 Task: Add Sprouts Organic Black Chia Seeds to the cart.
Action: Mouse pressed left at (22, 88)
Screenshot: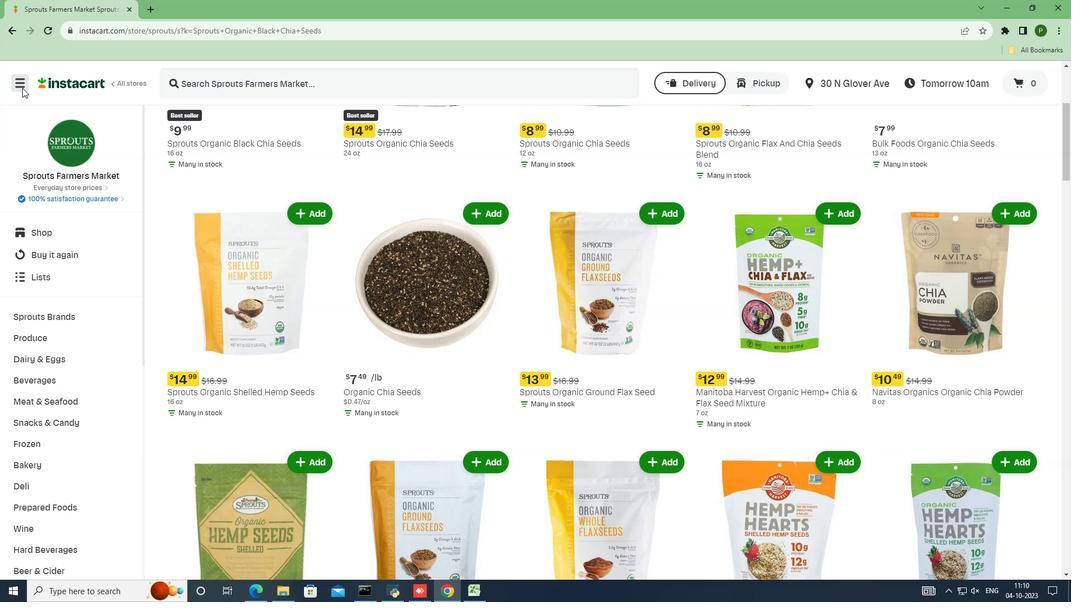 
Action: Mouse moved to (50, 318)
Screenshot: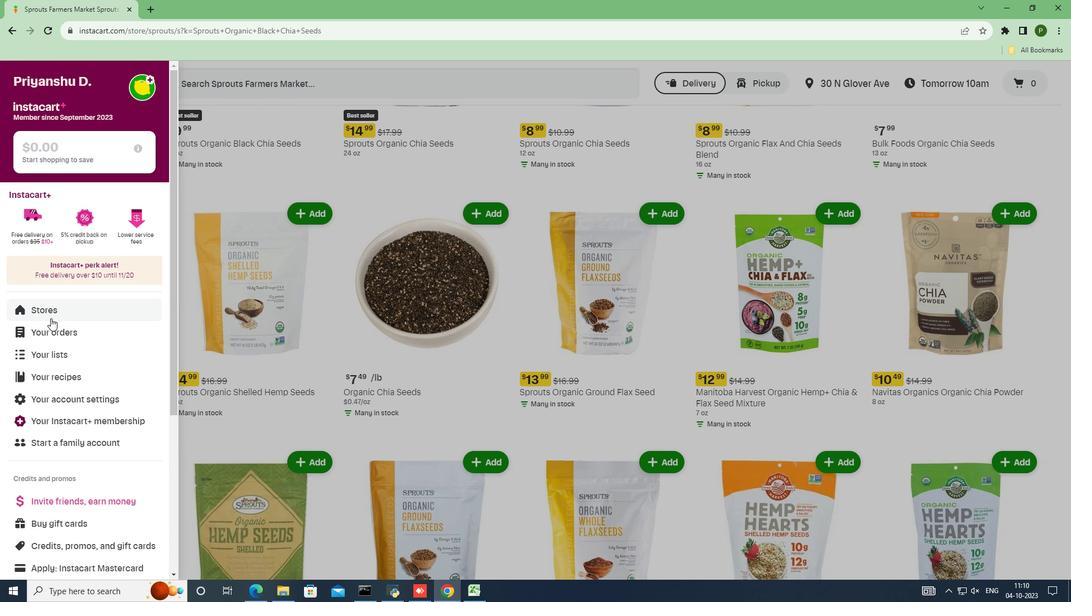 
Action: Mouse pressed left at (50, 318)
Screenshot: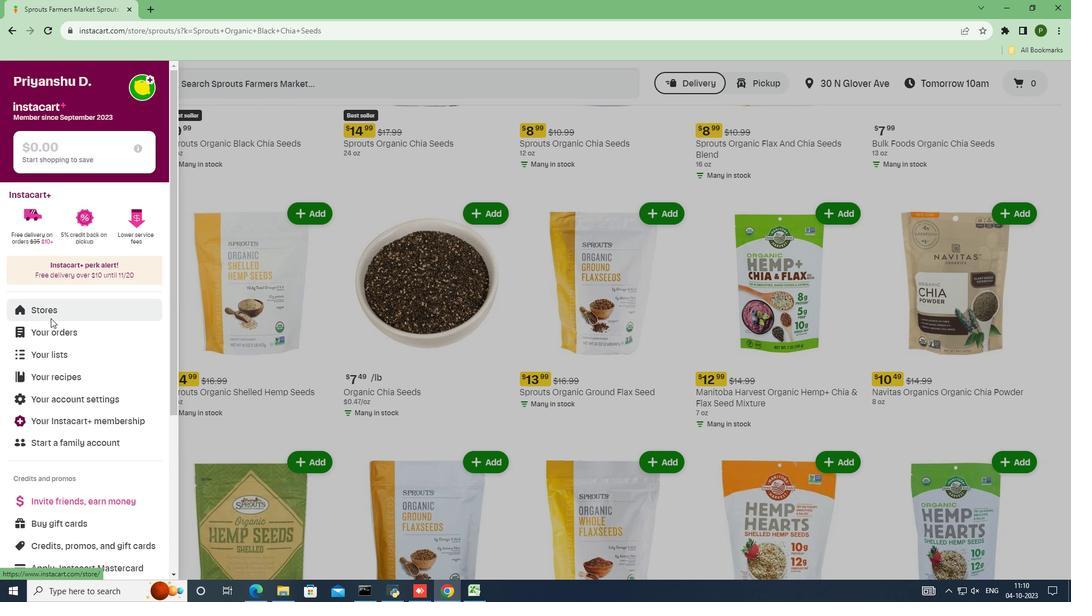 
Action: Mouse moved to (249, 128)
Screenshot: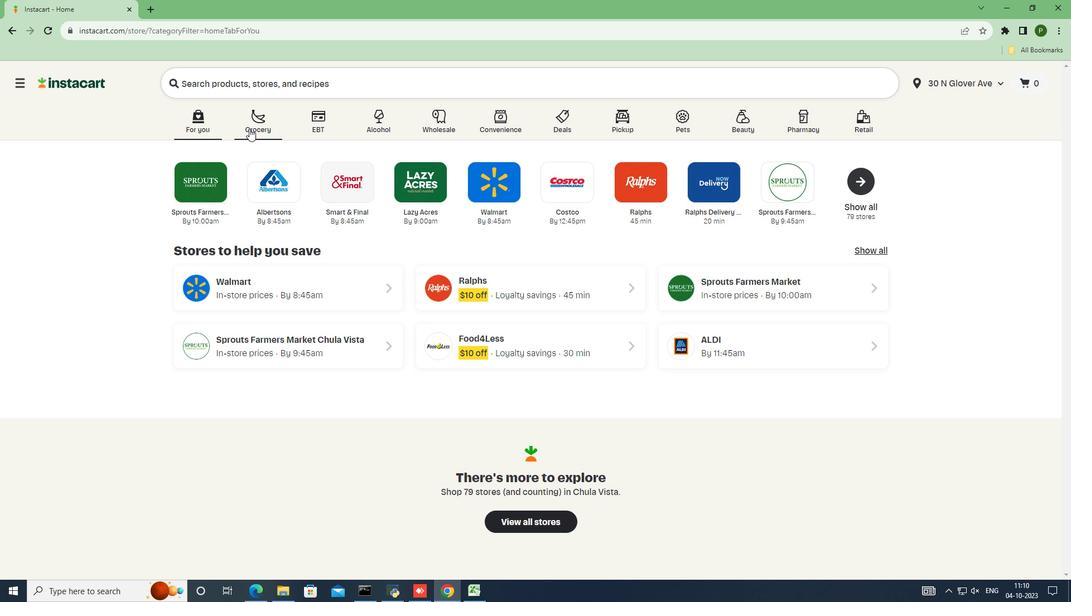 
Action: Mouse pressed left at (249, 128)
Screenshot: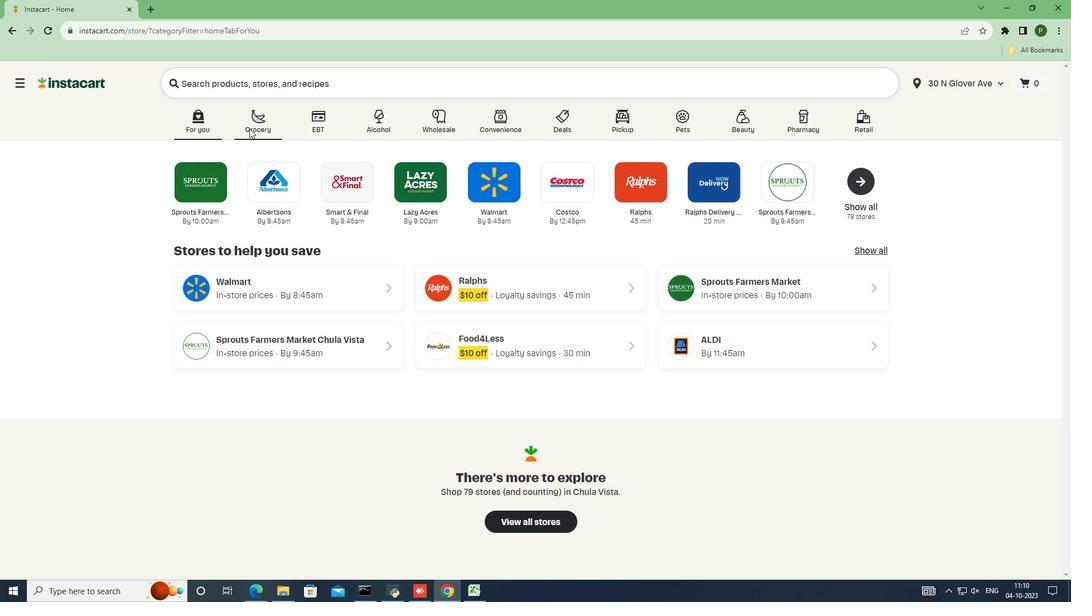 
Action: Mouse moved to (685, 262)
Screenshot: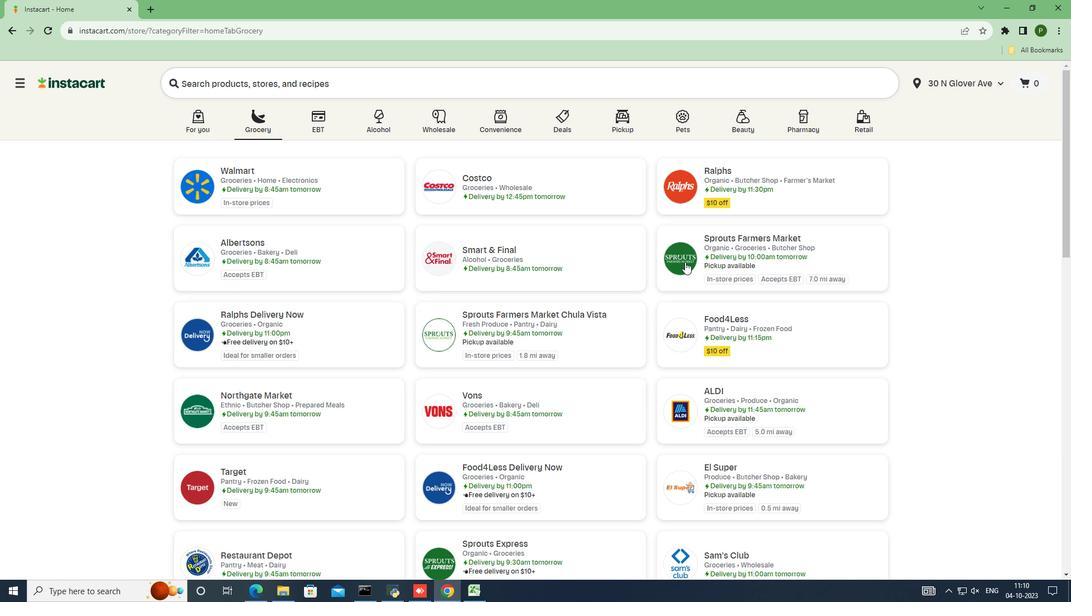 
Action: Mouse pressed left at (685, 262)
Screenshot: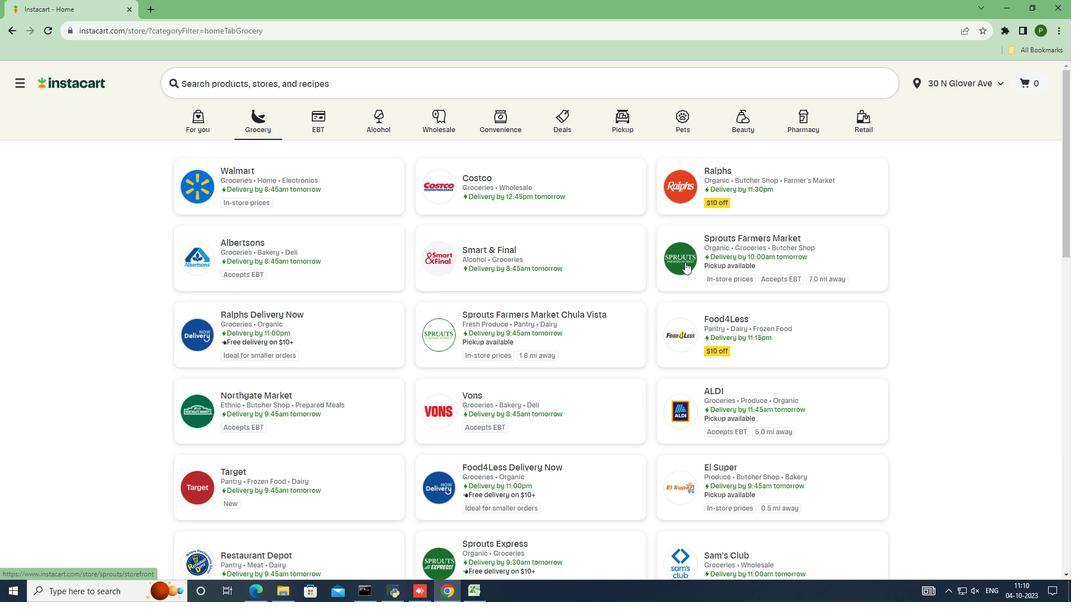 
Action: Mouse moved to (95, 315)
Screenshot: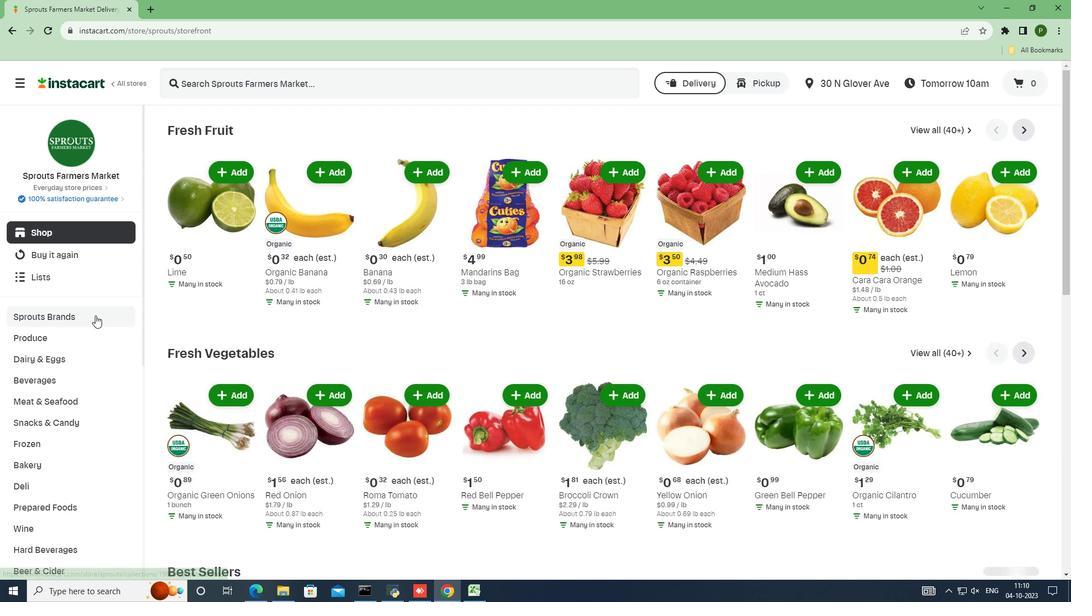 
Action: Mouse pressed left at (95, 315)
Screenshot: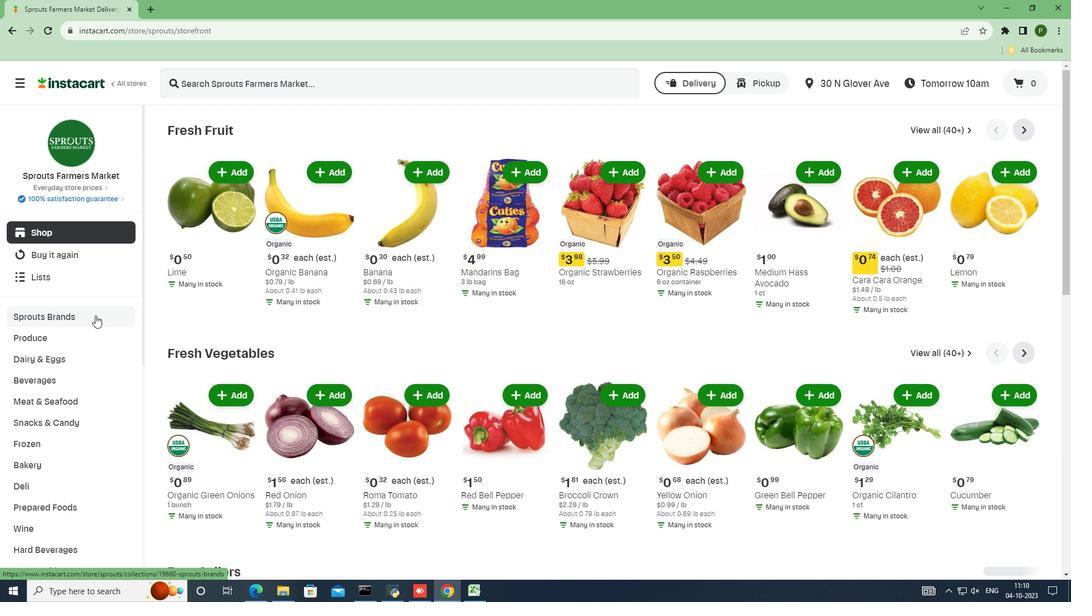 
Action: Mouse moved to (70, 405)
Screenshot: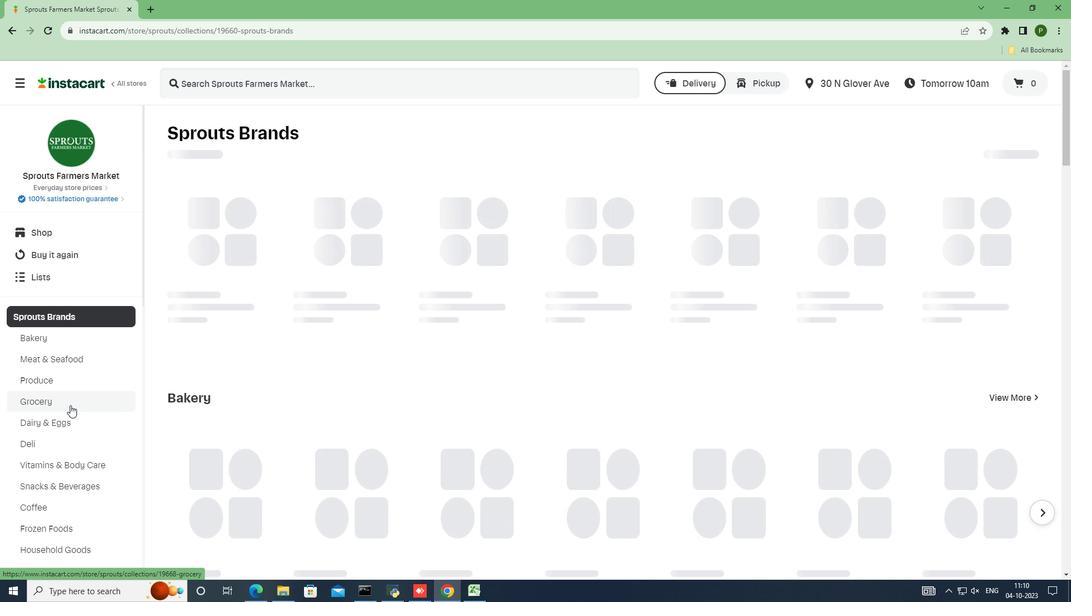 
Action: Mouse pressed left at (70, 405)
Screenshot: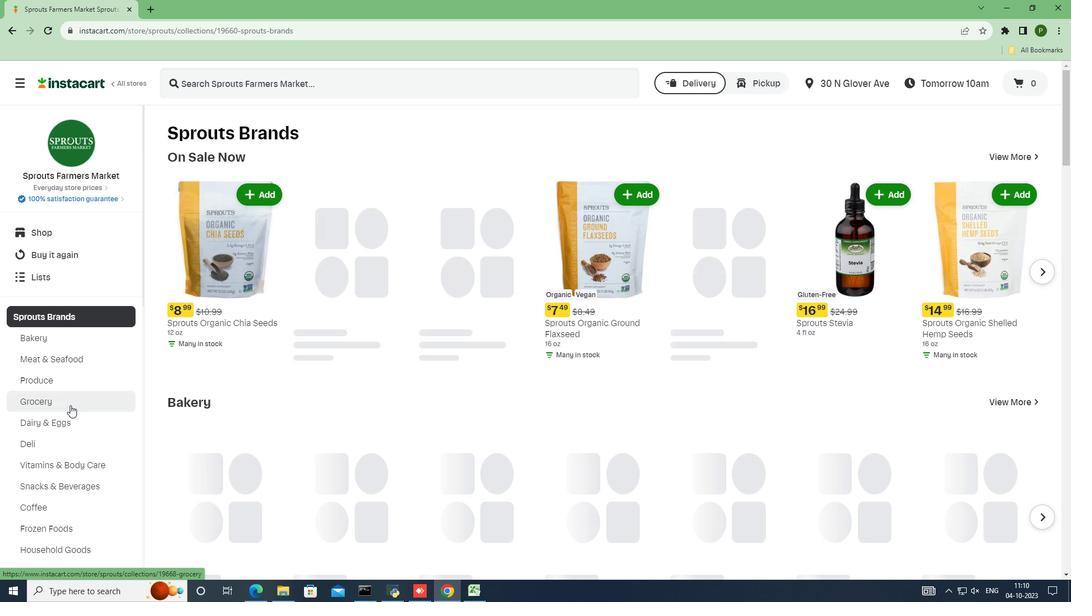
Action: Mouse moved to (258, 214)
Screenshot: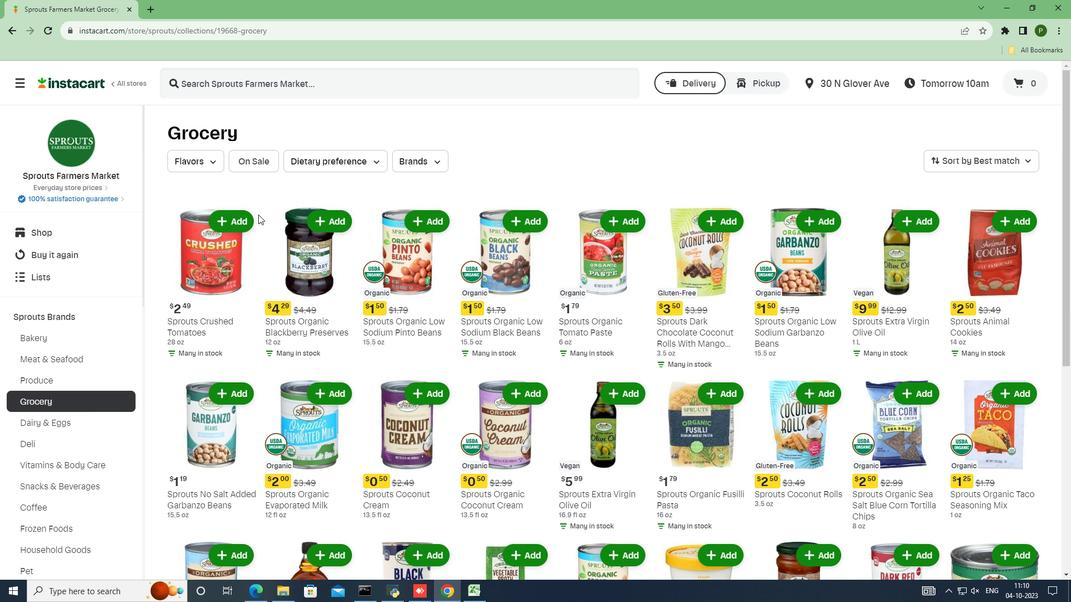 
Action: Mouse scrolled (258, 214) with delta (0, 0)
Screenshot: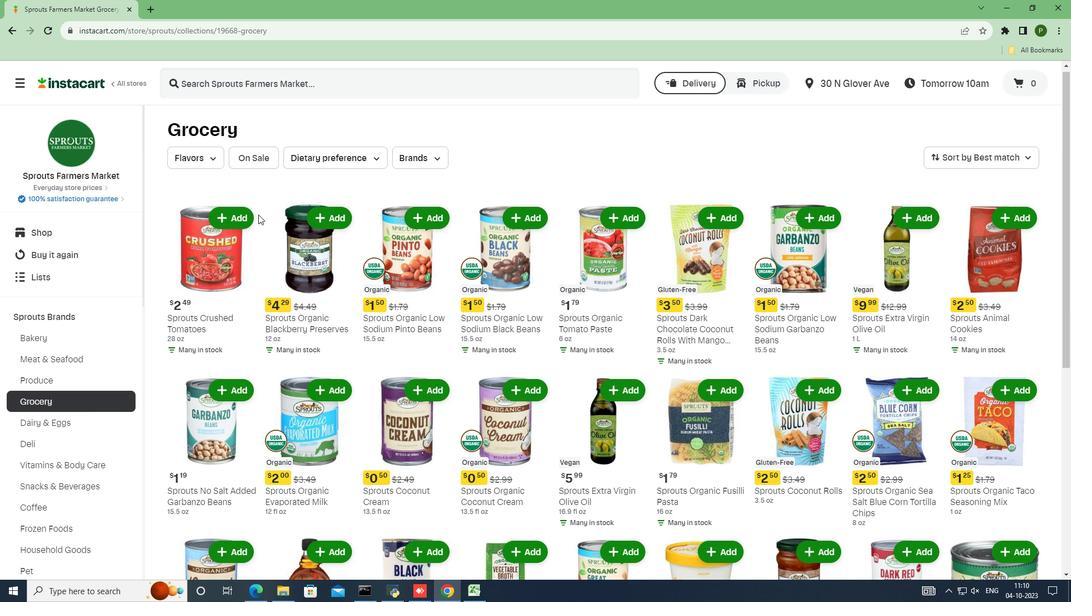 
Action: Mouse scrolled (258, 214) with delta (0, 0)
Screenshot: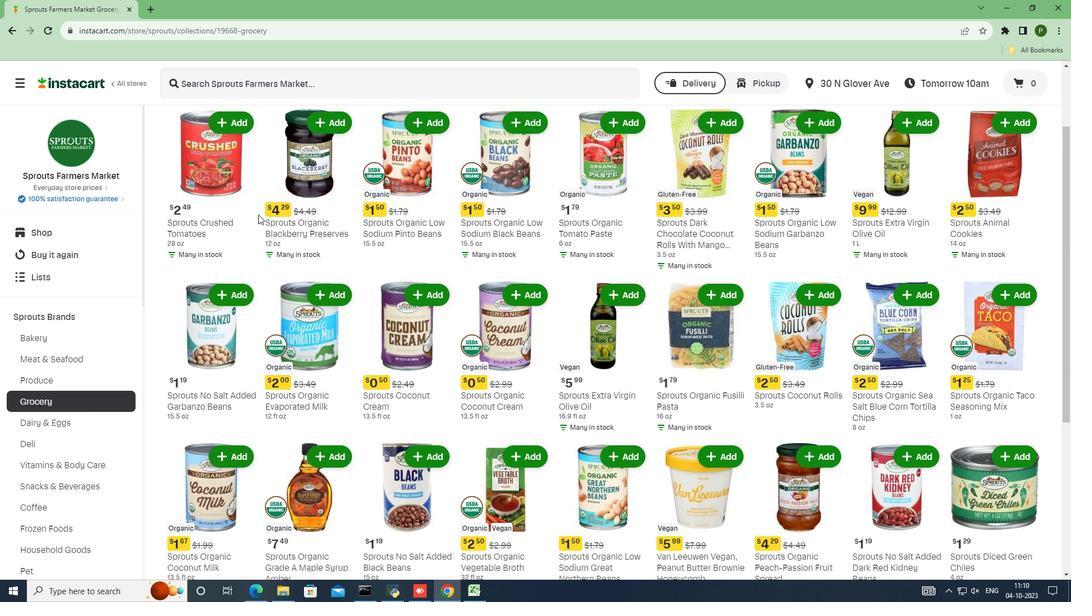 
Action: Mouse scrolled (258, 214) with delta (0, 0)
Screenshot: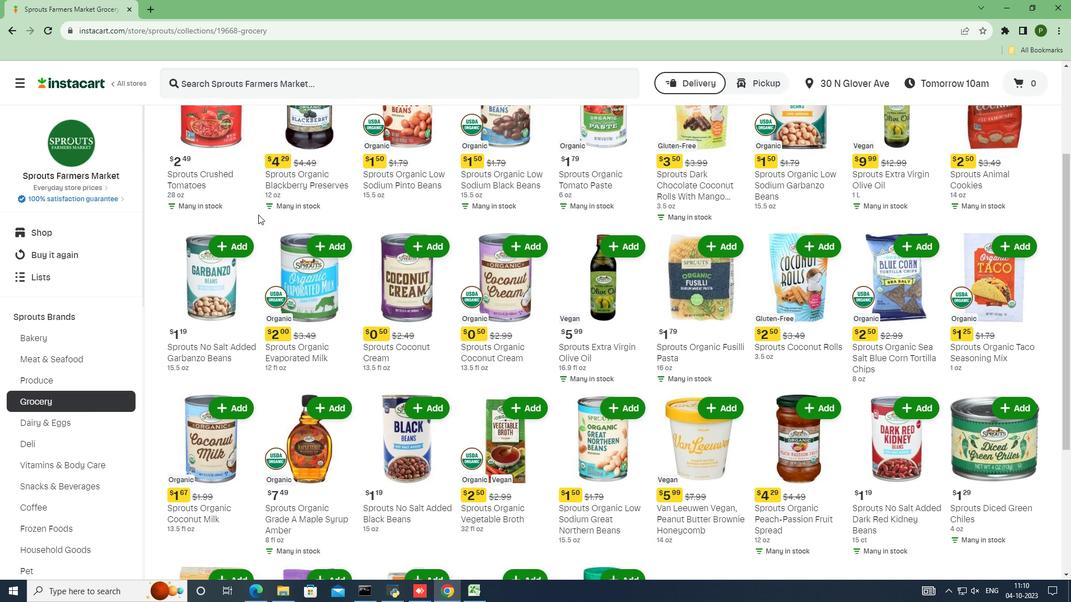 
Action: Mouse scrolled (258, 214) with delta (0, 0)
Screenshot: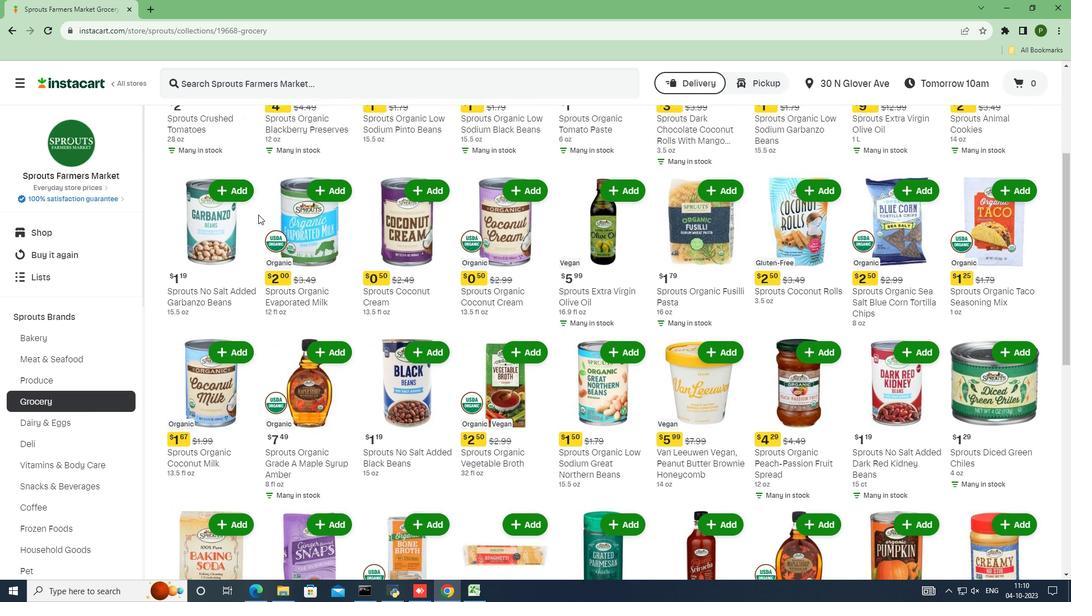 
Action: Mouse scrolled (258, 214) with delta (0, 0)
Screenshot: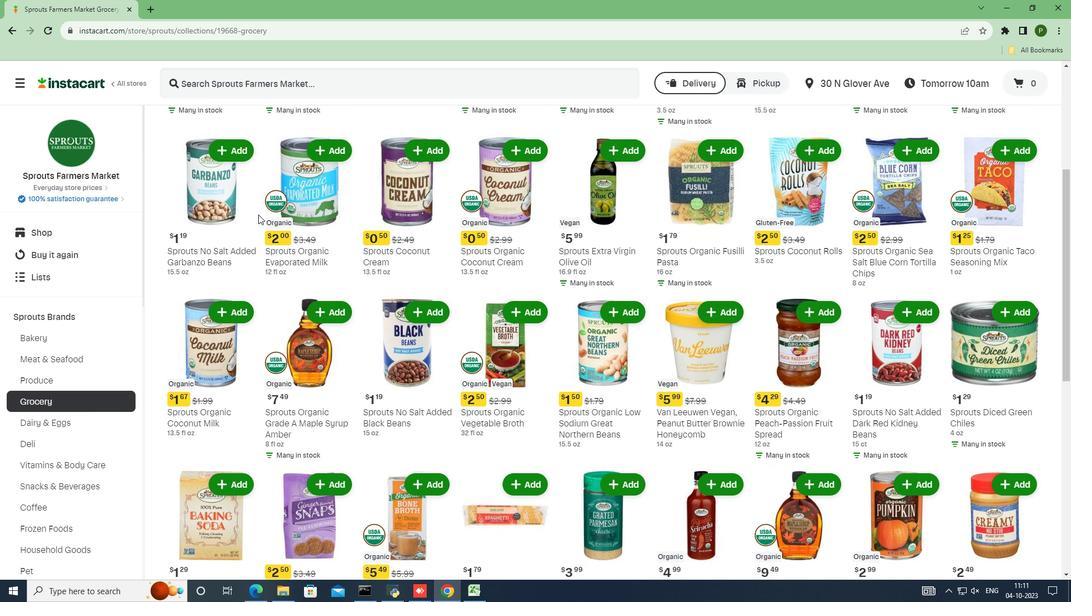 
Action: Mouse scrolled (258, 214) with delta (0, 0)
Screenshot: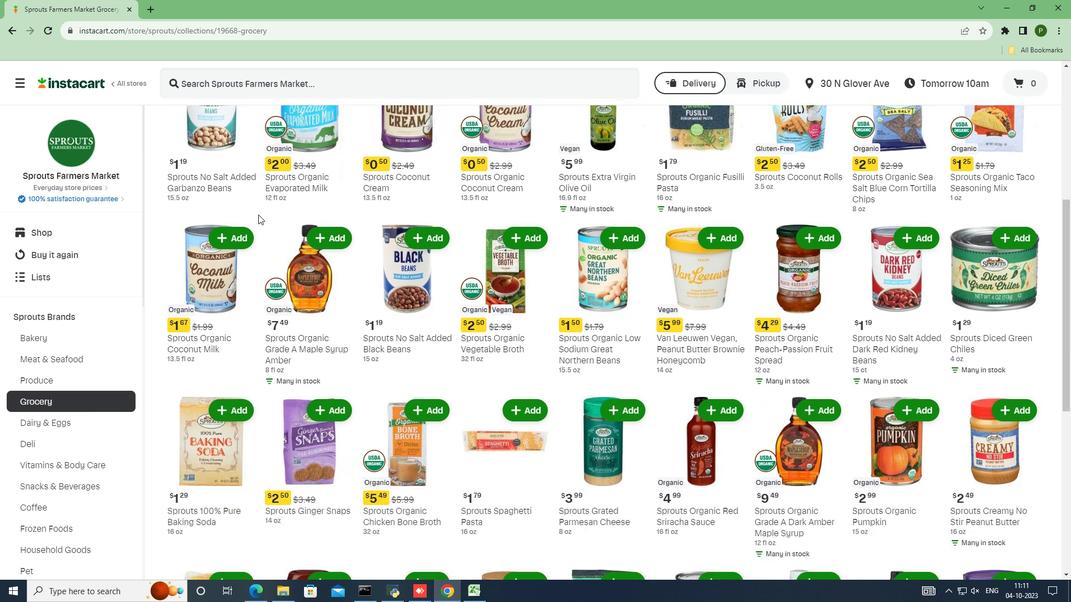 
Action: Mouse scrolled (258, 214) with delta (0, 0)
Screenshot: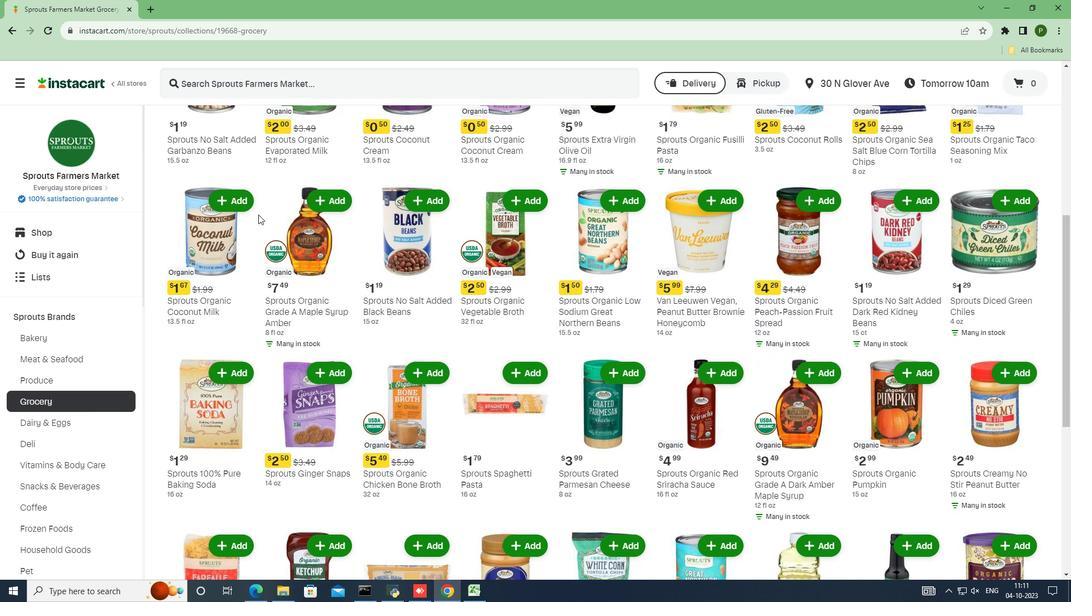 
Action: Mouse scrolled (258, 214) with delta (0, 0)
Screenshot: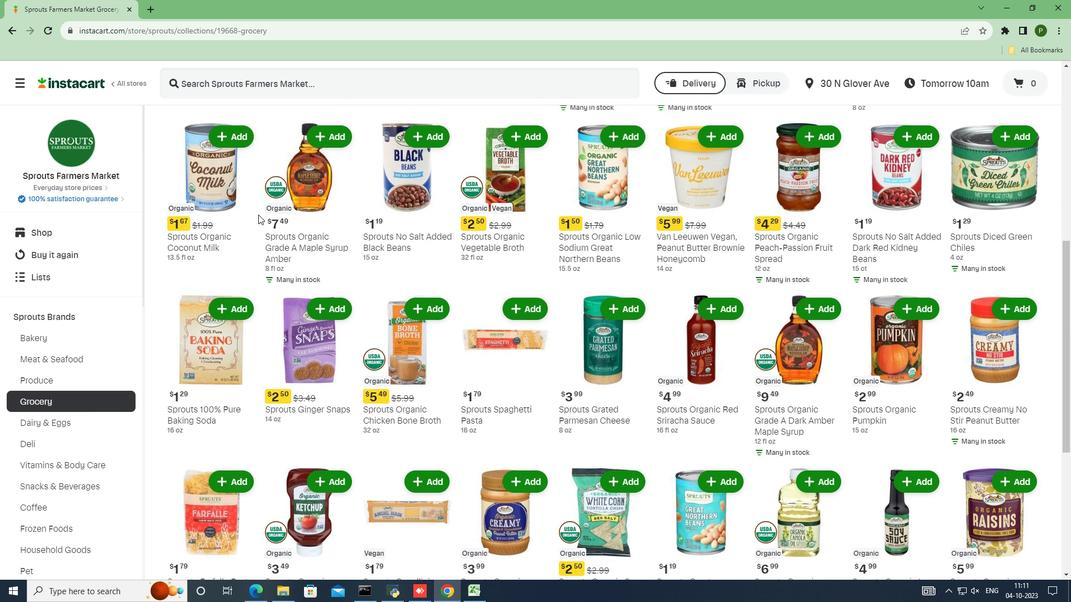 
Action: Mouse scrolled (258, 214) with delta (0, 0)
Screenshot: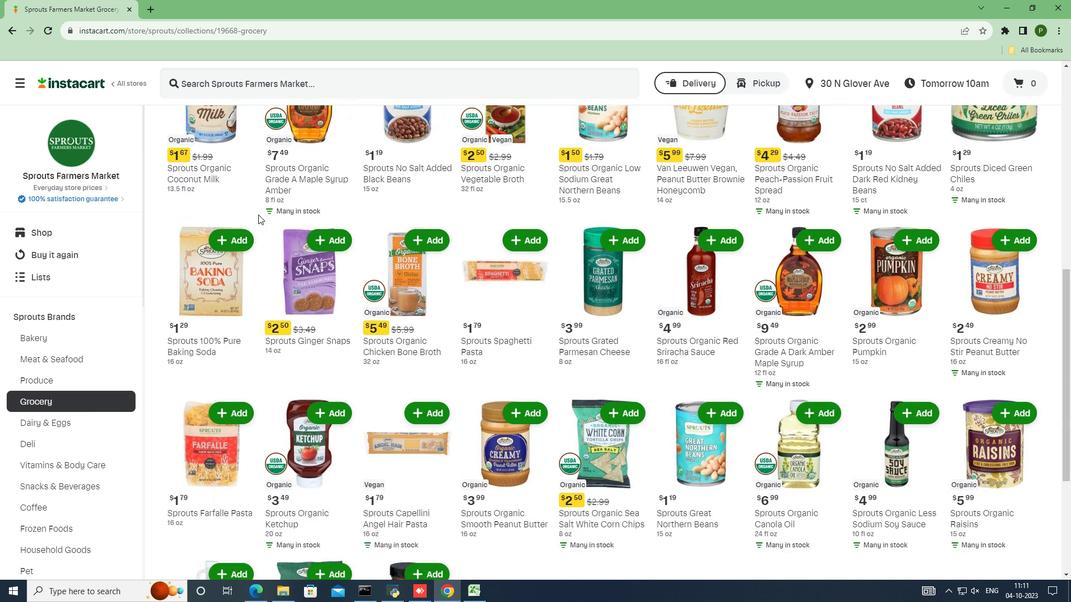 
Action: Mouse scrolled (258, 214) with delta (0, 0)
Screenshot: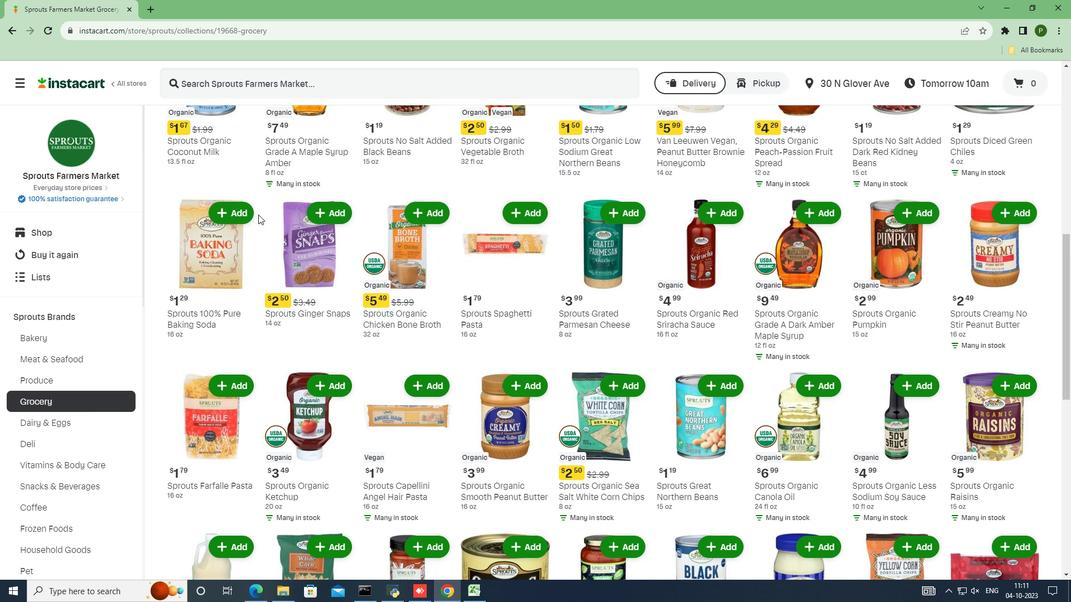 
Action: Mouse scrolled (258, 214) with delta (0, 0)
Screenshot: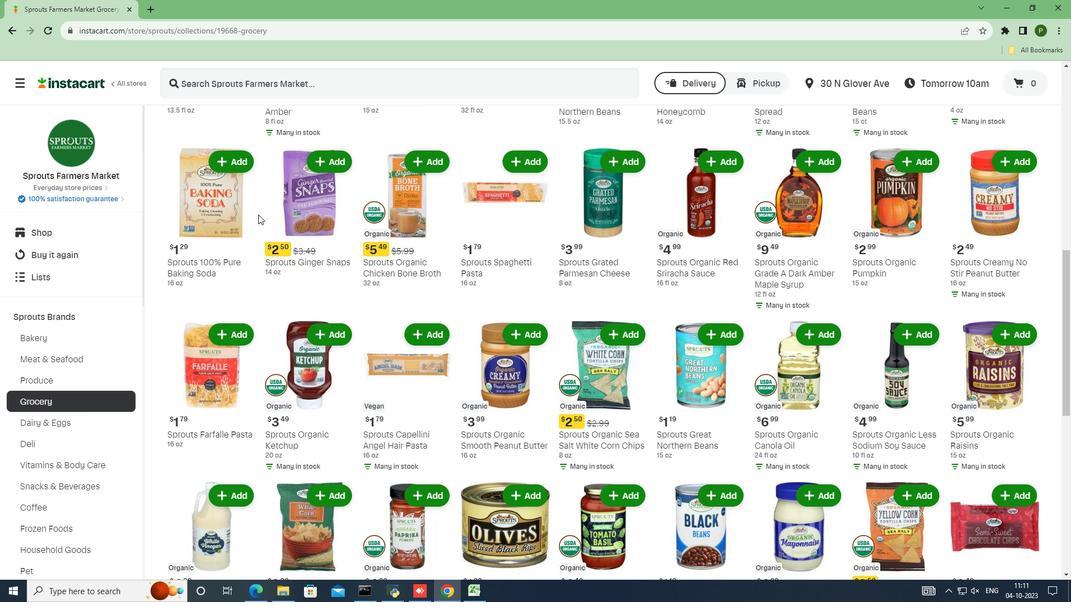 
Action: Mouse scrolled (258, 214) with delta (0, 0)
Screenshot: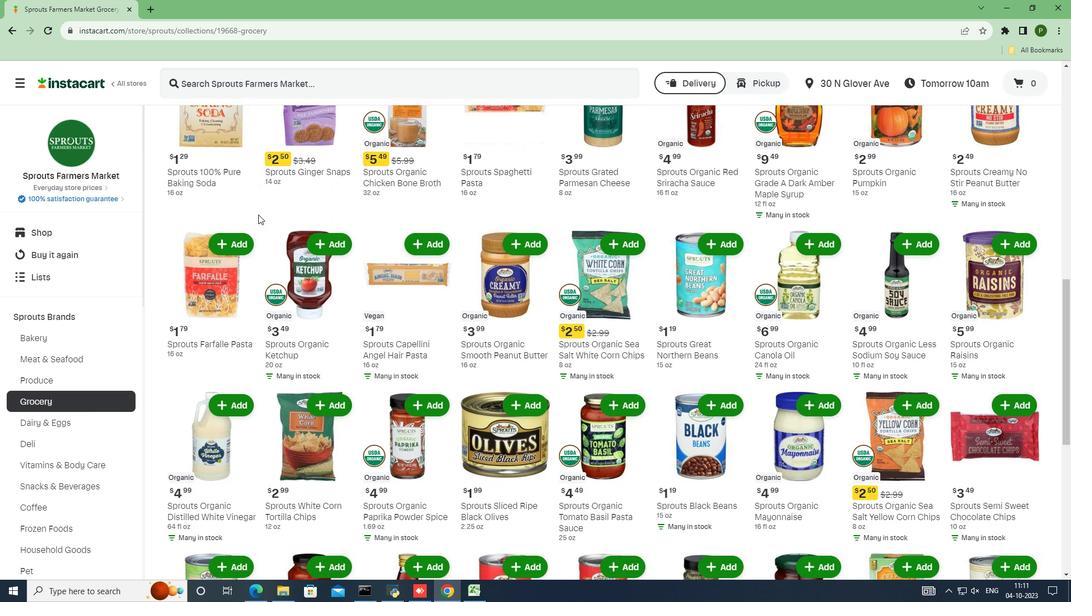 
Action: Mouse scrolled (258, 214) with delta (0, 0)
Screenshot: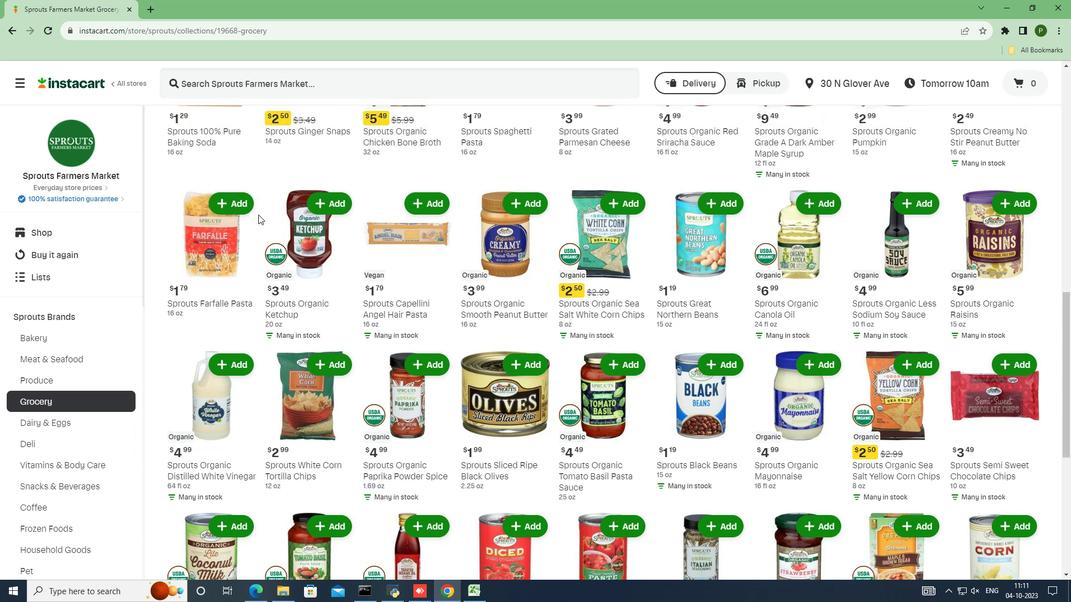 
Action: Mouse scrolled (258, 214) with delta (0, 0)
Screenshot: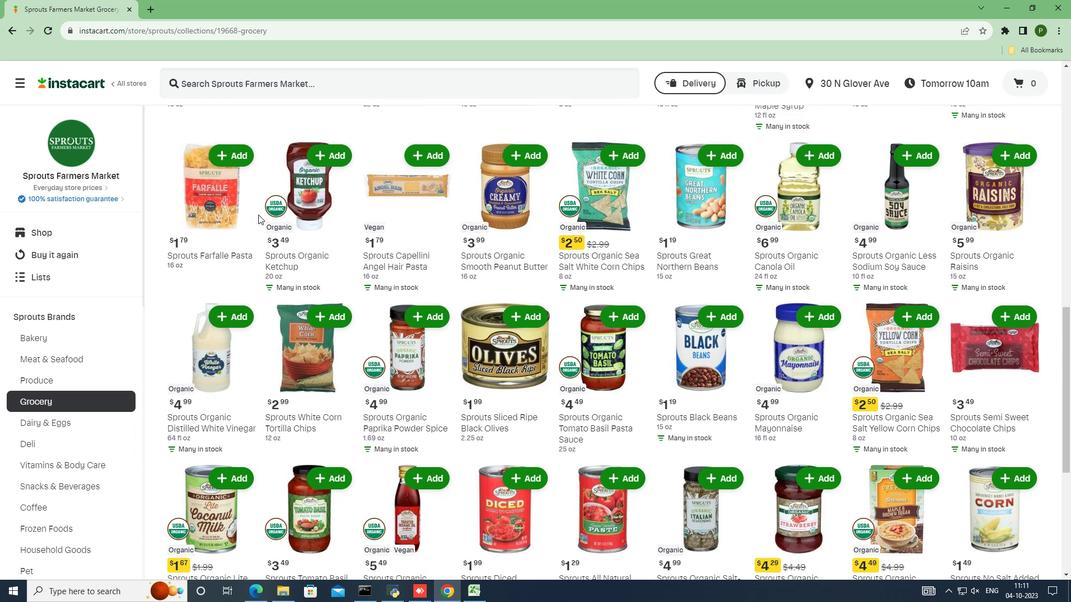 
Action: Mouse scrolled (258, 214) with delta (0, 0)
Screenshot: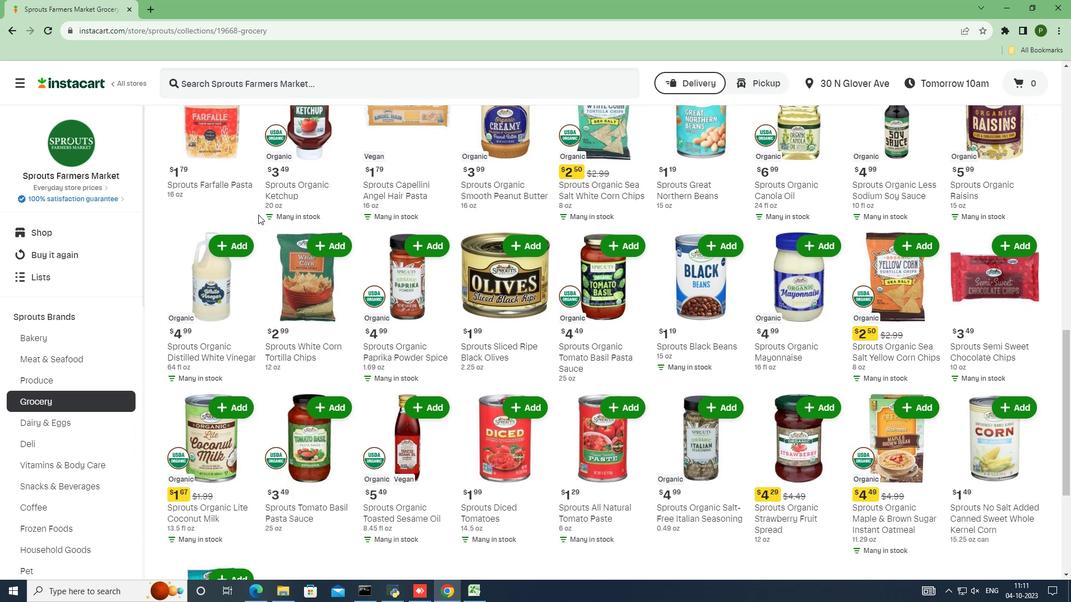 
Action: Mouse scrolled (258, 214) with delta (0, 0)
Screenshot: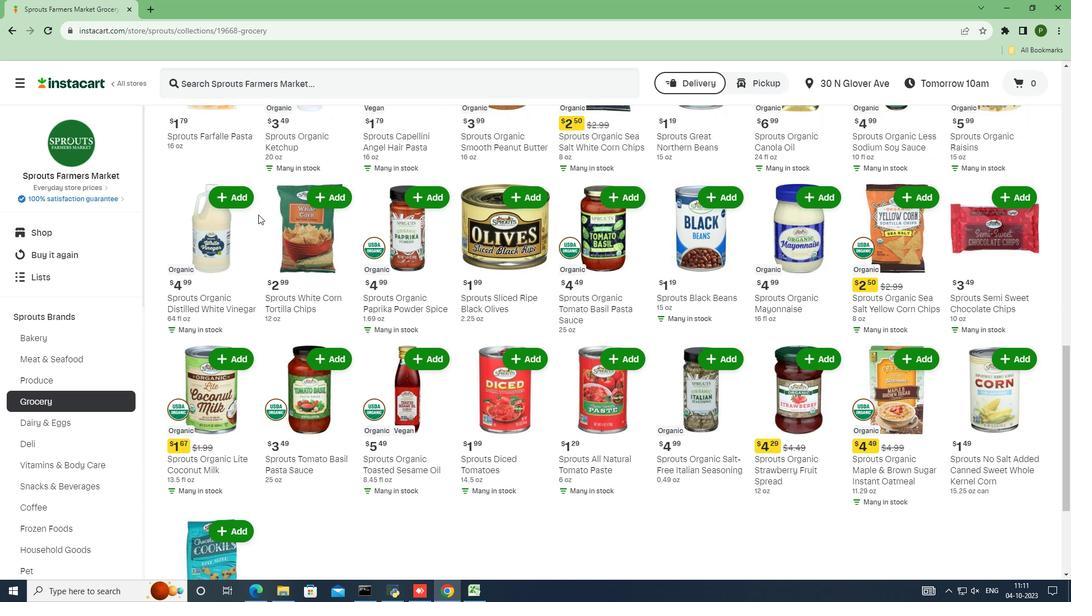 
Action: Mouse moved to (258, 214)
Screenshot: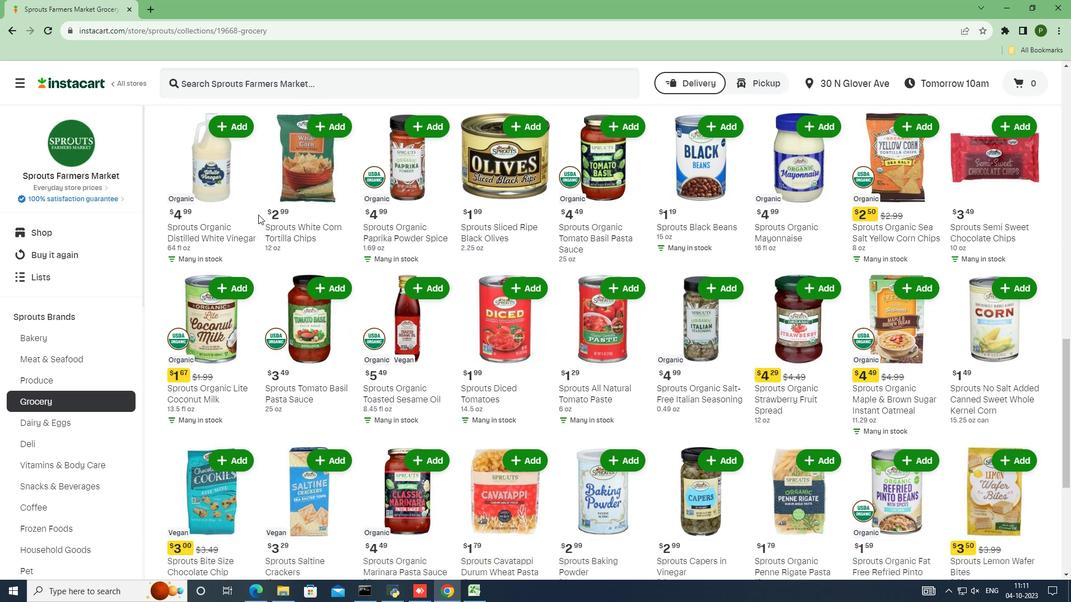 
Action: Mouse scrolled (258, 214) with delta (0, 0)
Screenshot: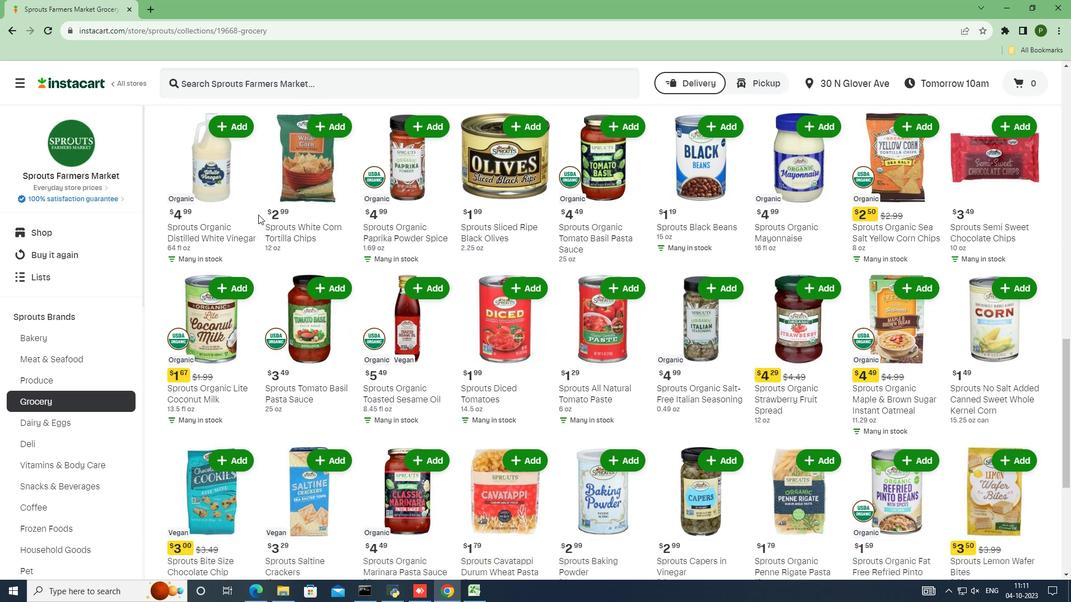 
Action: Mouse scrolled (258, 214) with delta (0, 0)
Screenshot: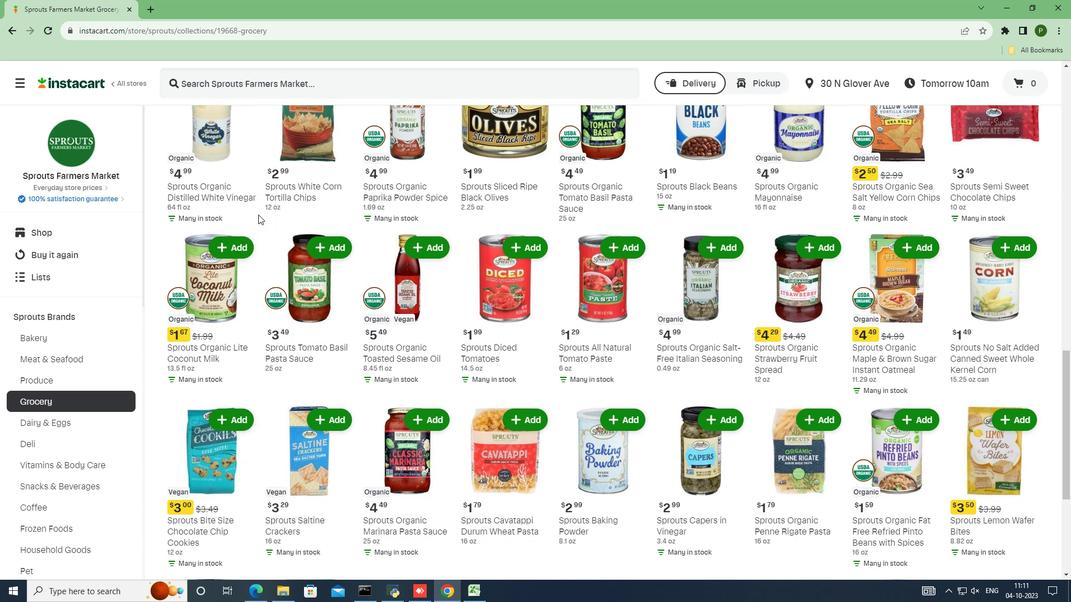 
Action: Mouse moved to (258, 216)
Screenshot: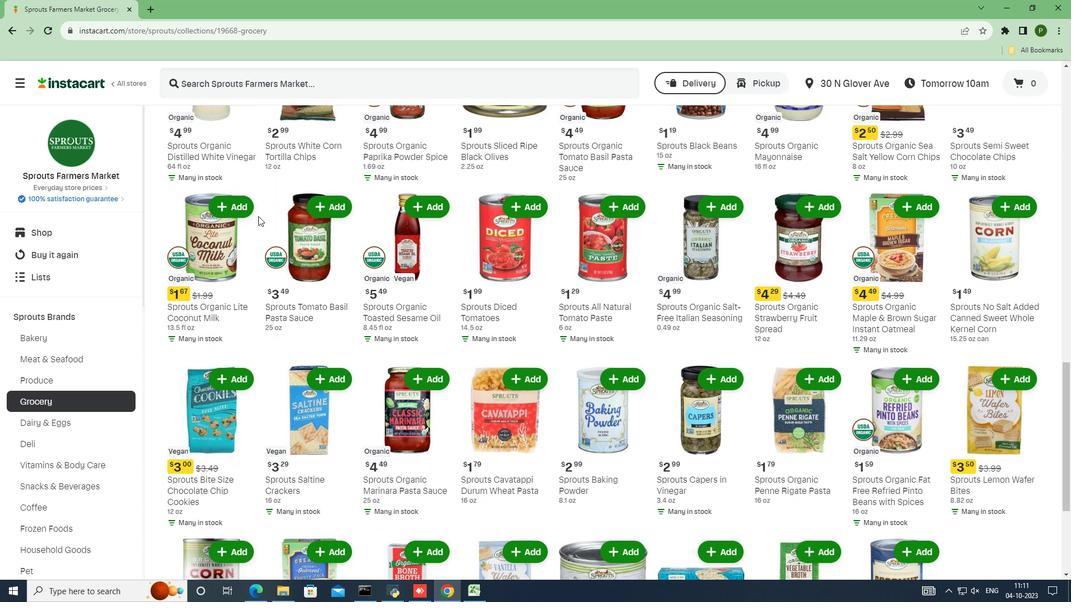 
Action: Mouse scrolled (258, 215) with delta (0, 0)
Screenshot: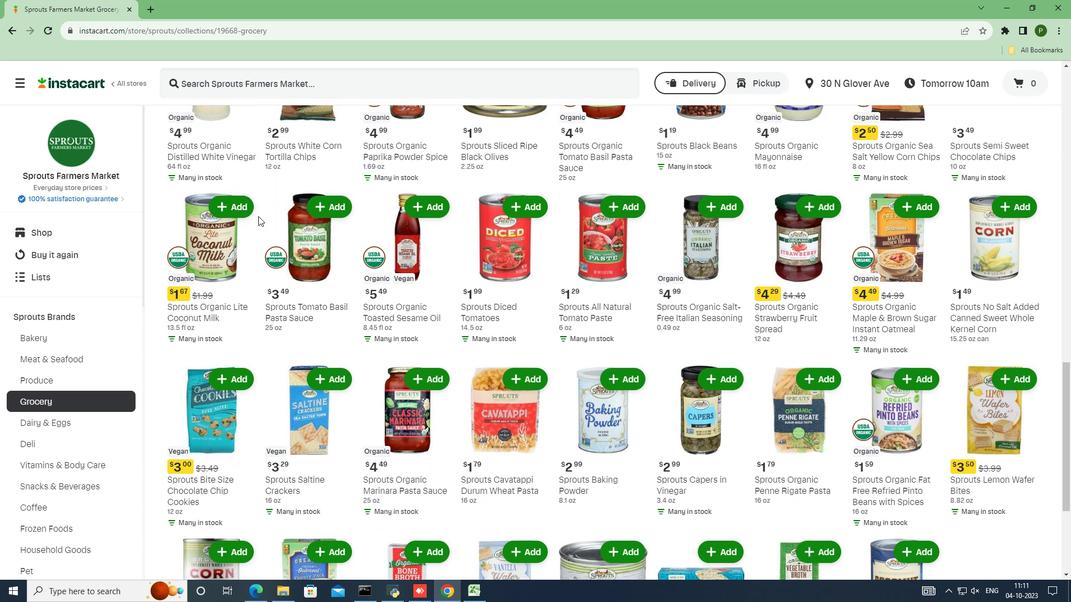 
Action: Mouse scrolled (258, 215) with delta (0, 0)
Screenshot: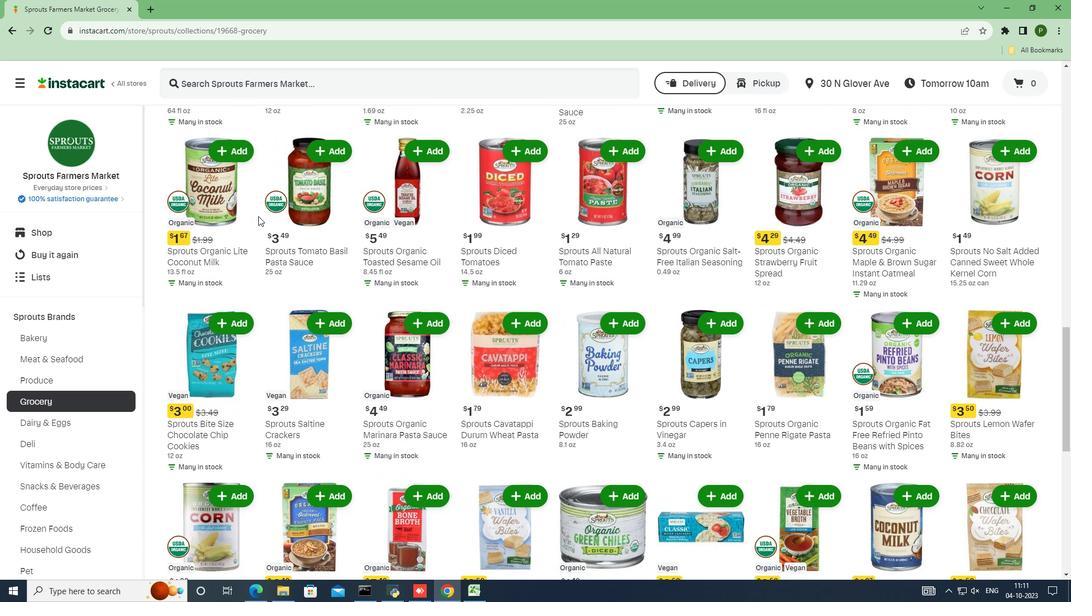 
Action: Mouse scrolled (258, 215) with delta (0, 0)
Screenshot: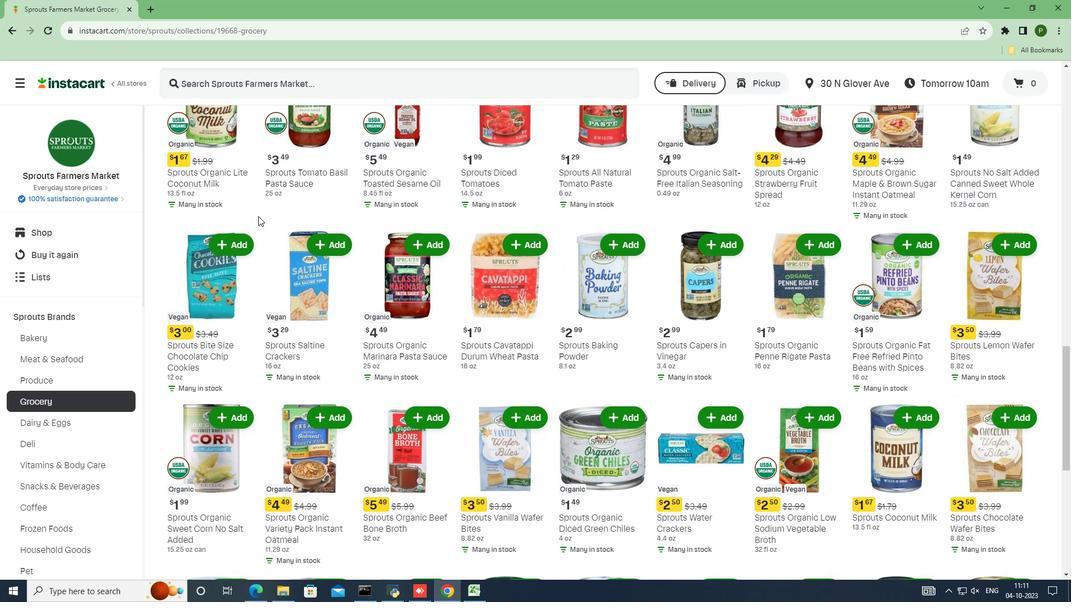 
Action: Mouse scrolled (258, 215) with delta (0, 0)
Screenshot: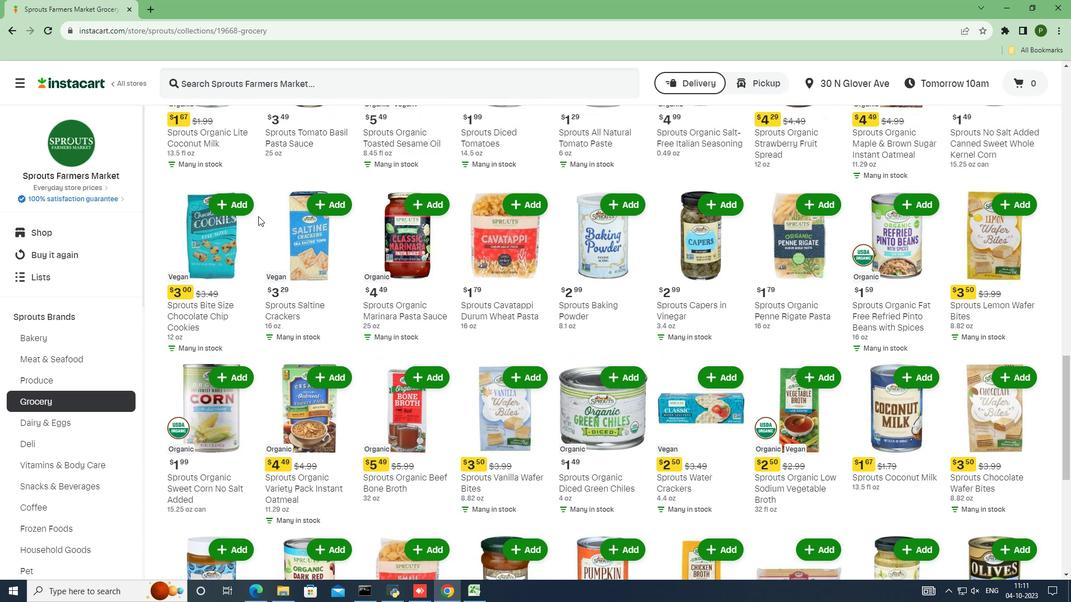 
Action: Mouse scrolled (258, 215) with delta (0, 0)
Screenshot: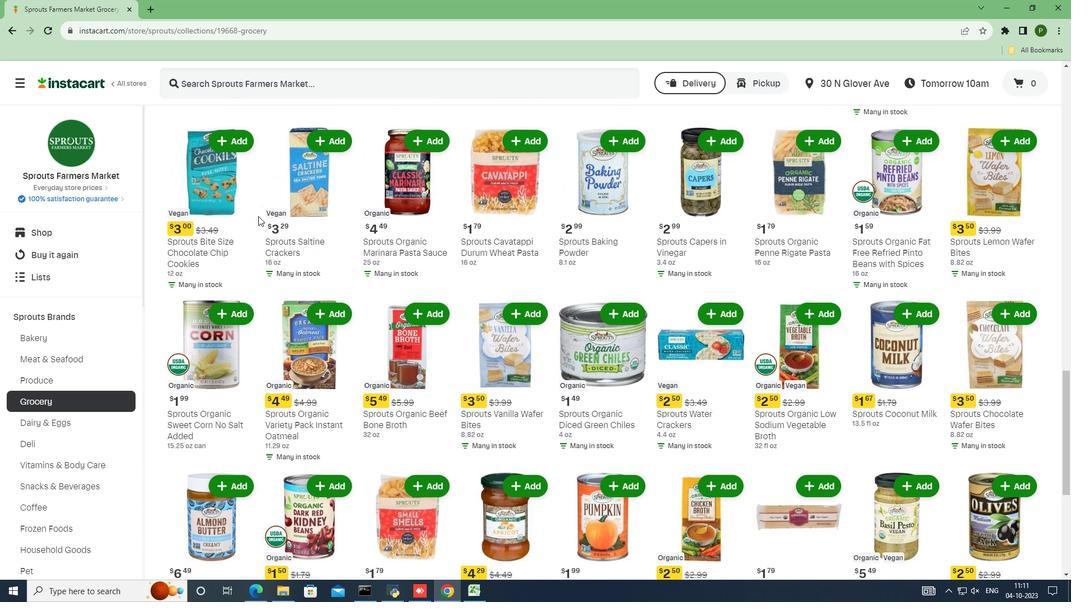 
Action: Mouse moved to (258, 216)
Screenshot: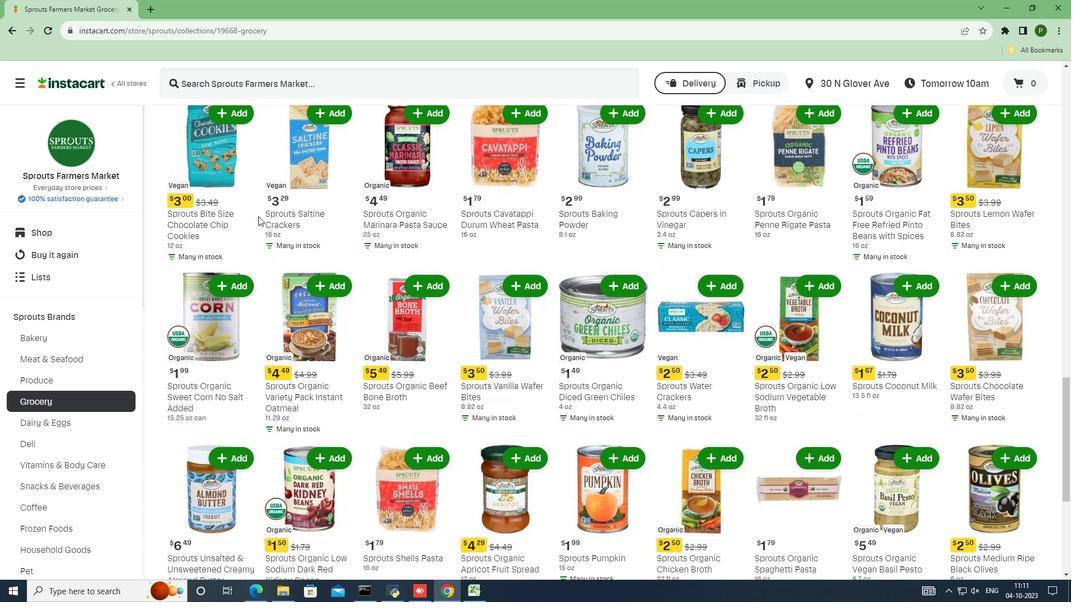 
Action: Mouse scrolled (258, 215) with delta (0, 0)
Screenshot: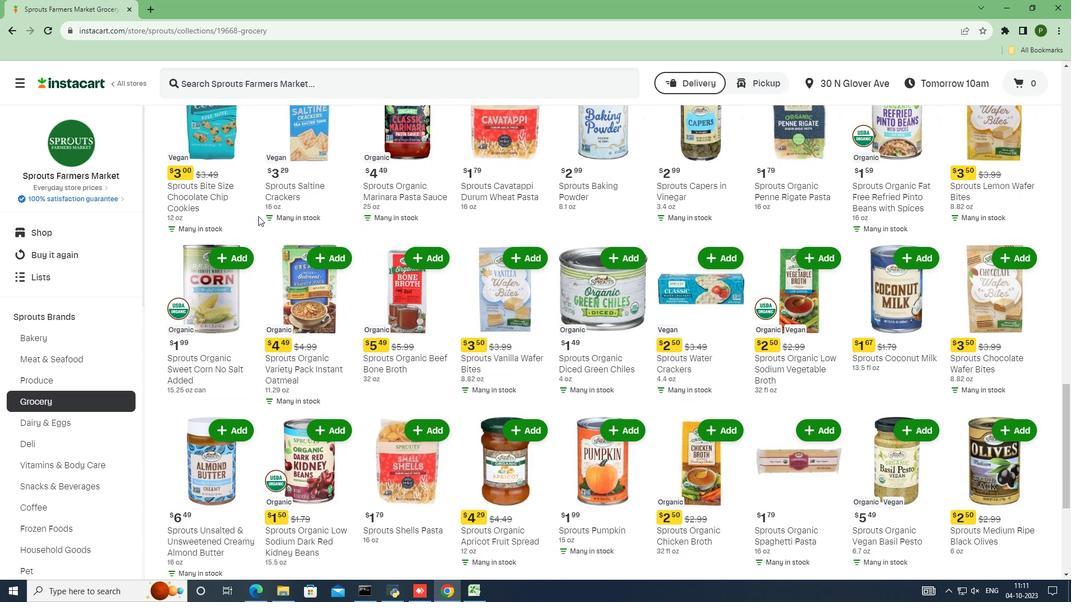 
Action: Mouse scrolled (258, 215) with delta (0, 0)
Screenshot: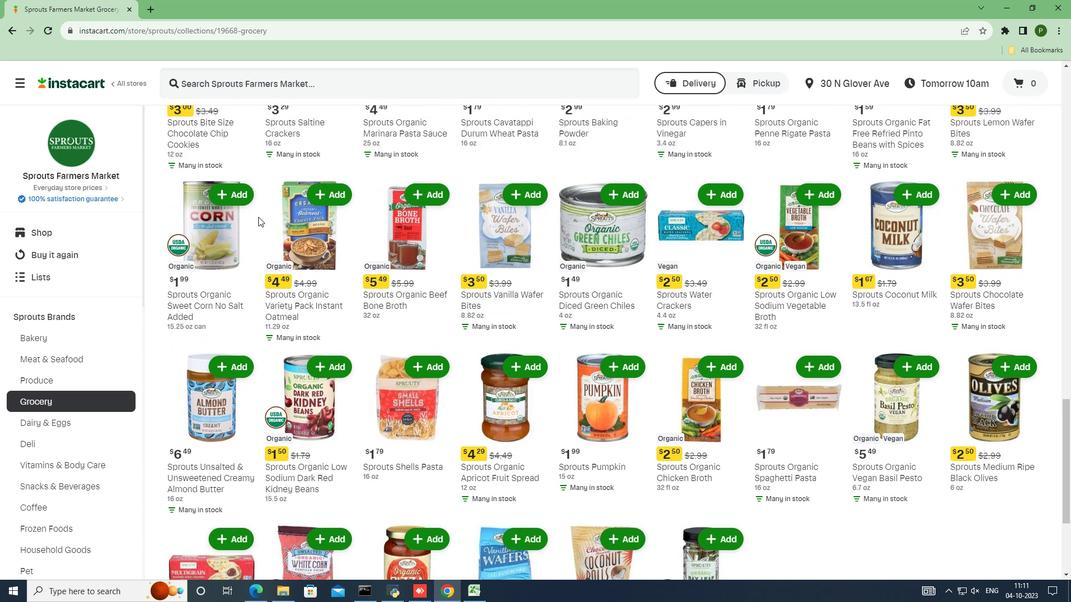 
Action: Mouse moved to (258, 217)
Screenshot: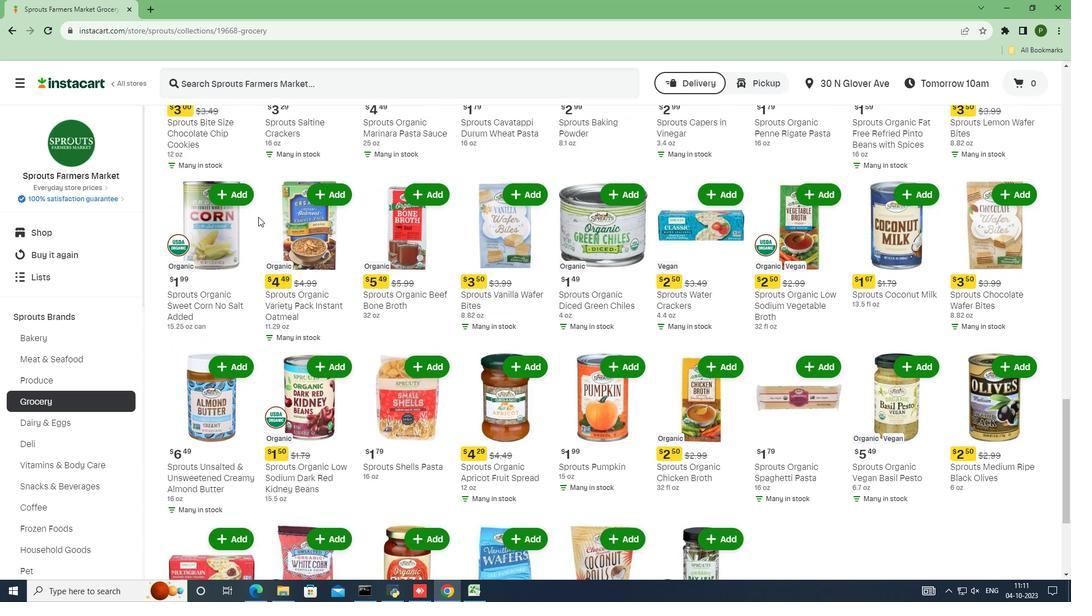 
Action: Mouse scrolled (258, 216) with delta (0, 0)
Screenshot: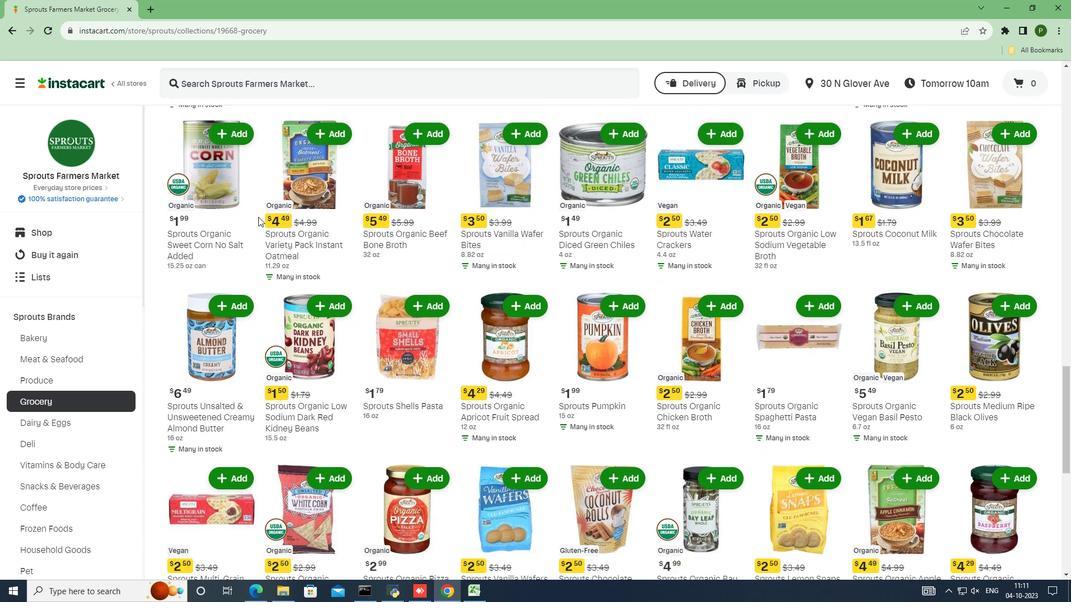 
Action: Mouse scrolled (258, 216) with delta (0, 0)
Screenshot: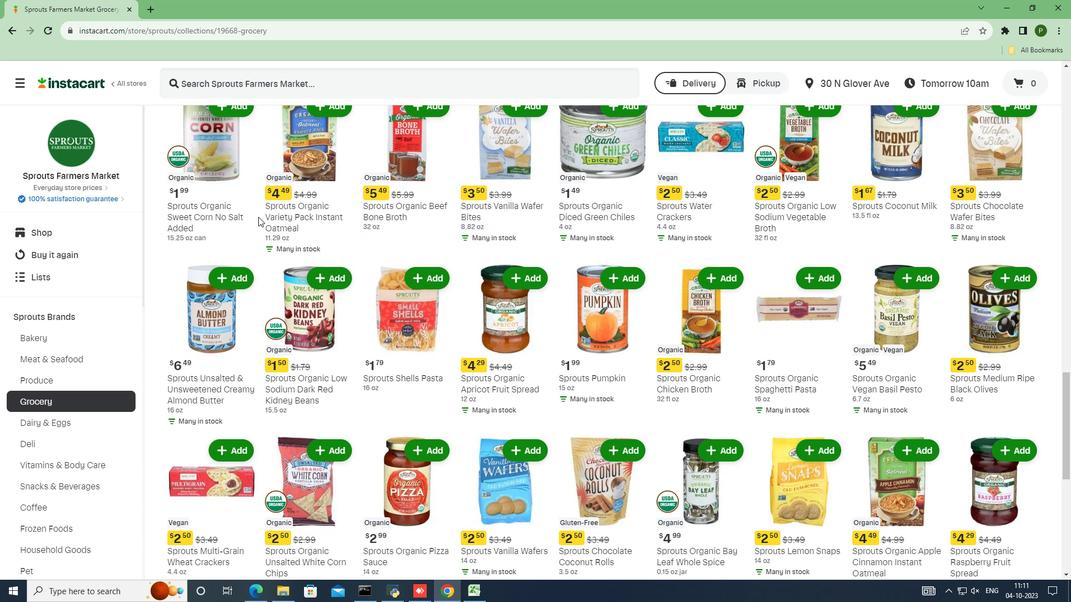 
Action: Mouse scrolled (258, 216) with delta (0, 0)
Screenshot: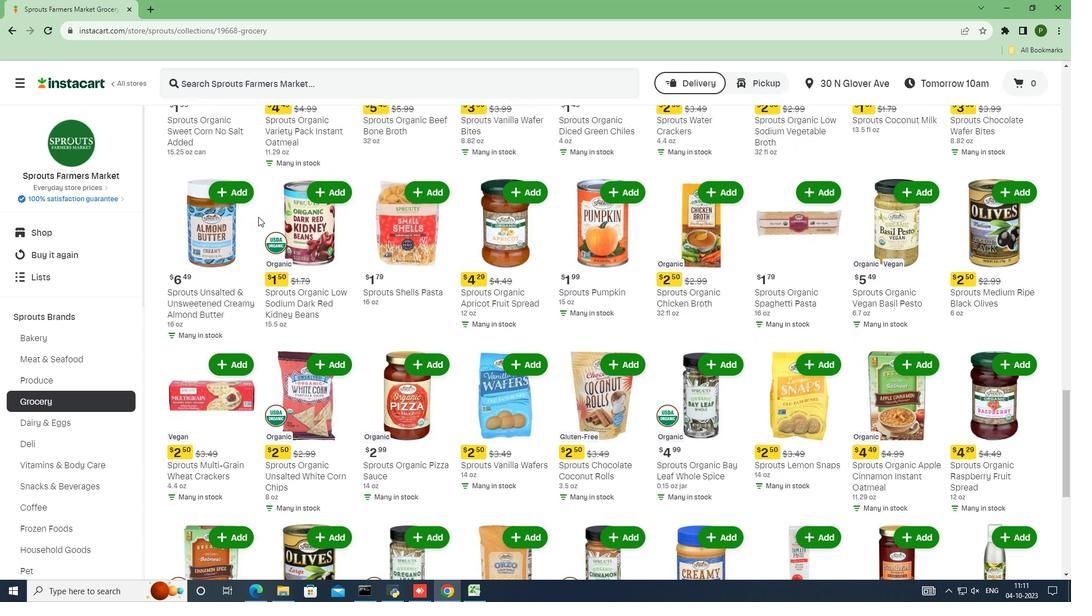 
Action: Mouse scrolled (258, 216) with delta (0, 0)
Screenshot: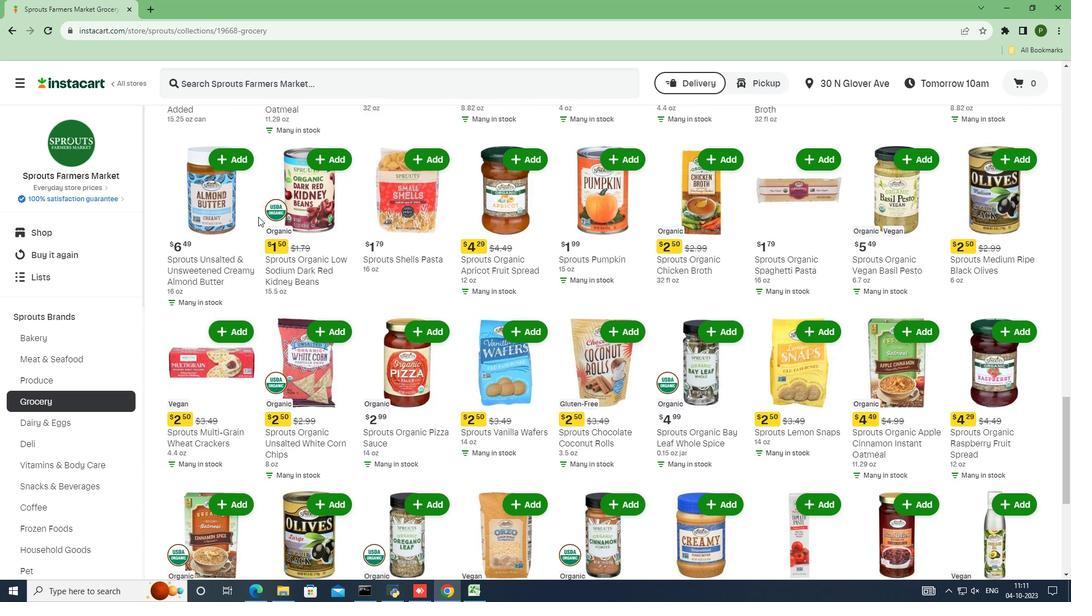 
Action: Mouse scrolled (258, 216) with delta (0, 0)
Screenshot: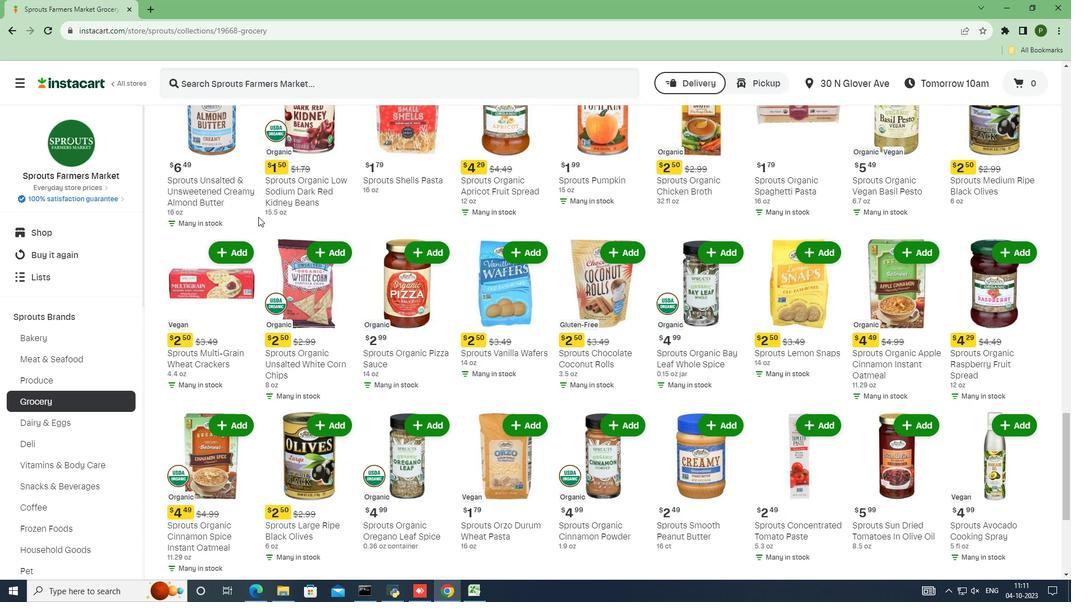 
Action: Mouse scrolled (258, 216) with delta (0, 0)
Screenshot: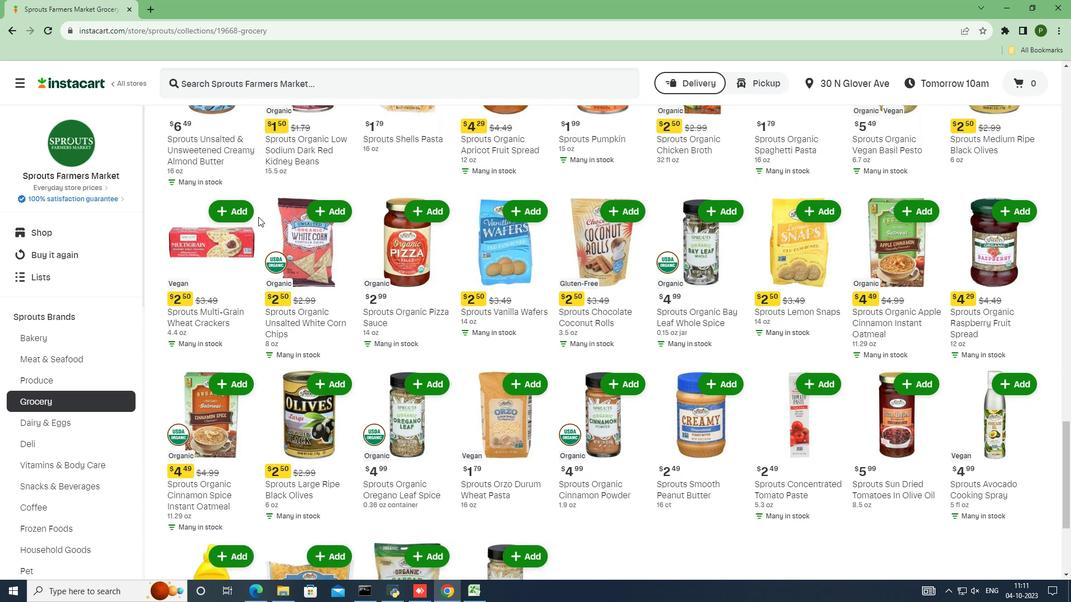 
Action: Mouse scrolled (258, 216) with delta (0, 0)
Screenshot: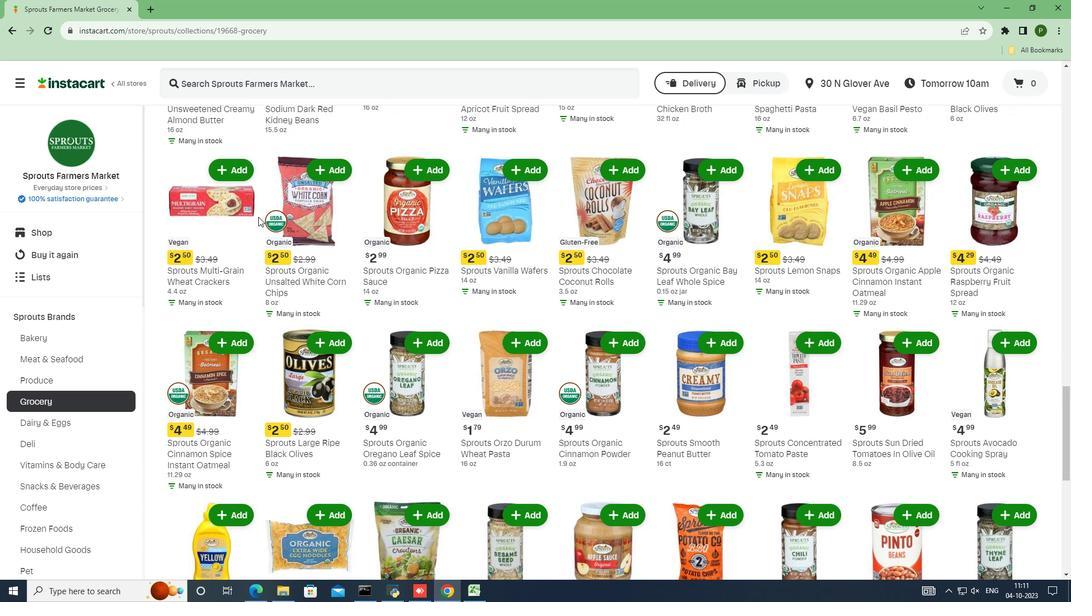 
Action: Mouse scrolled (258, 216) with delta (0, 0)
Screenshot: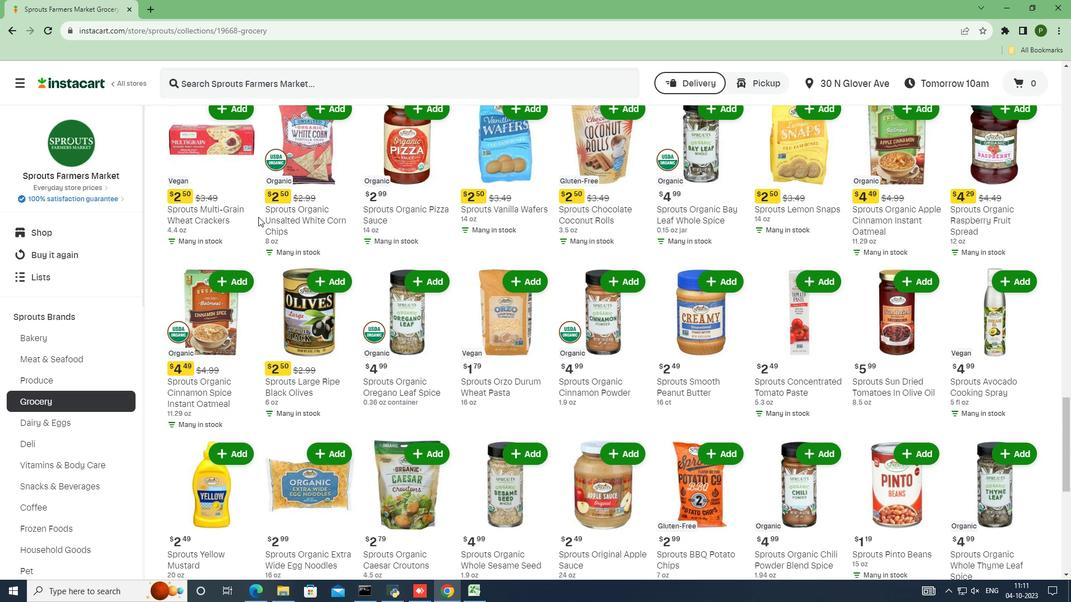 
Action: Mouse scrolled (258, 216) with delta (0, 0)
Screenshot: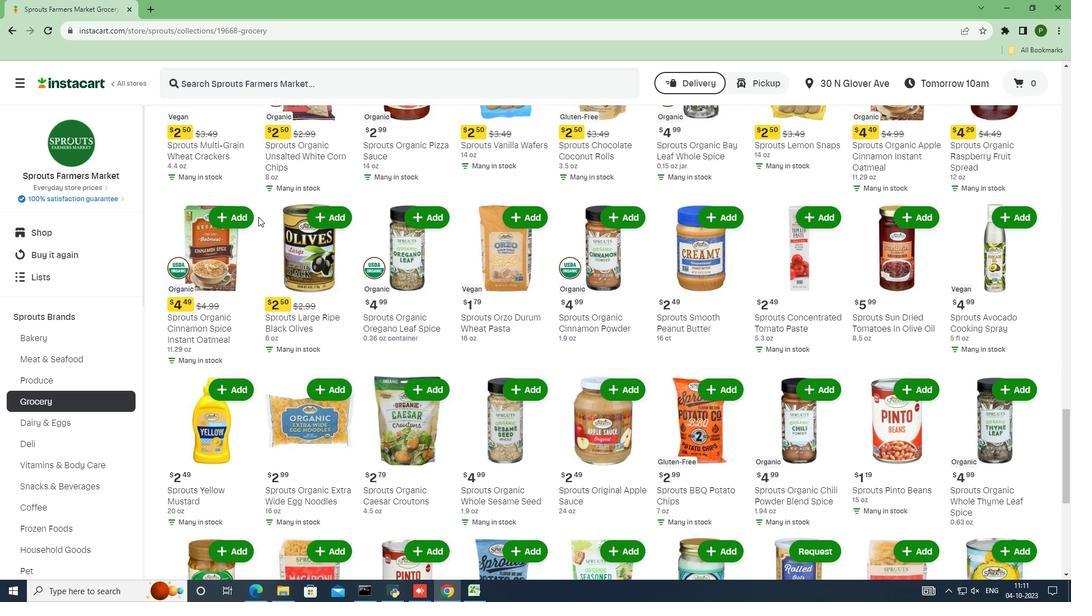 
Action: Mouse scrolled (258, 216) with delta (0, 0)
Screenshot: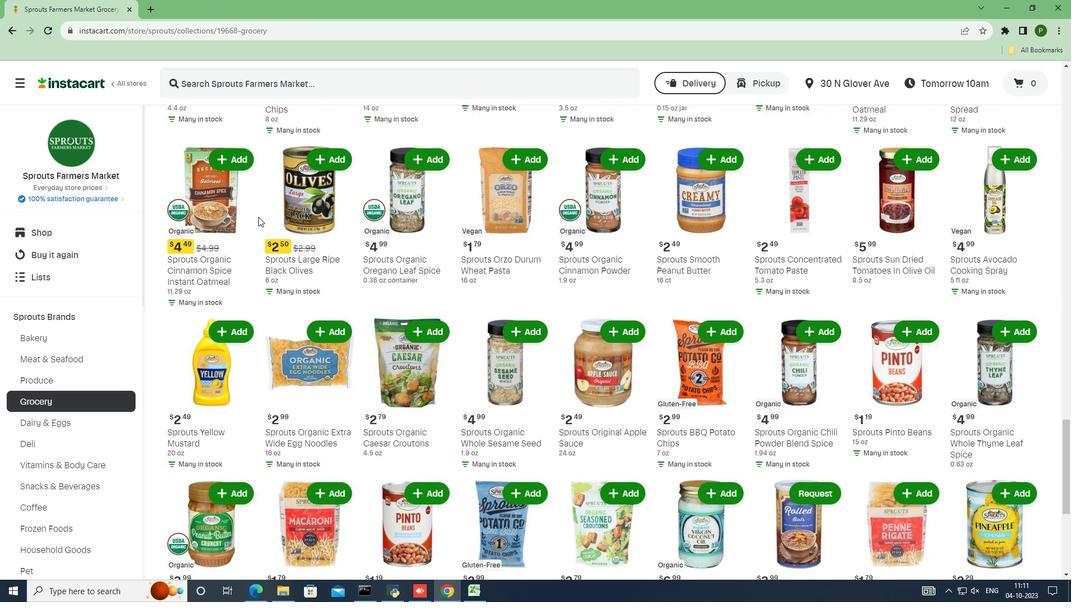 
Action: Mouse scrolled (258, 216) with delta (0, 0)
Screenshot: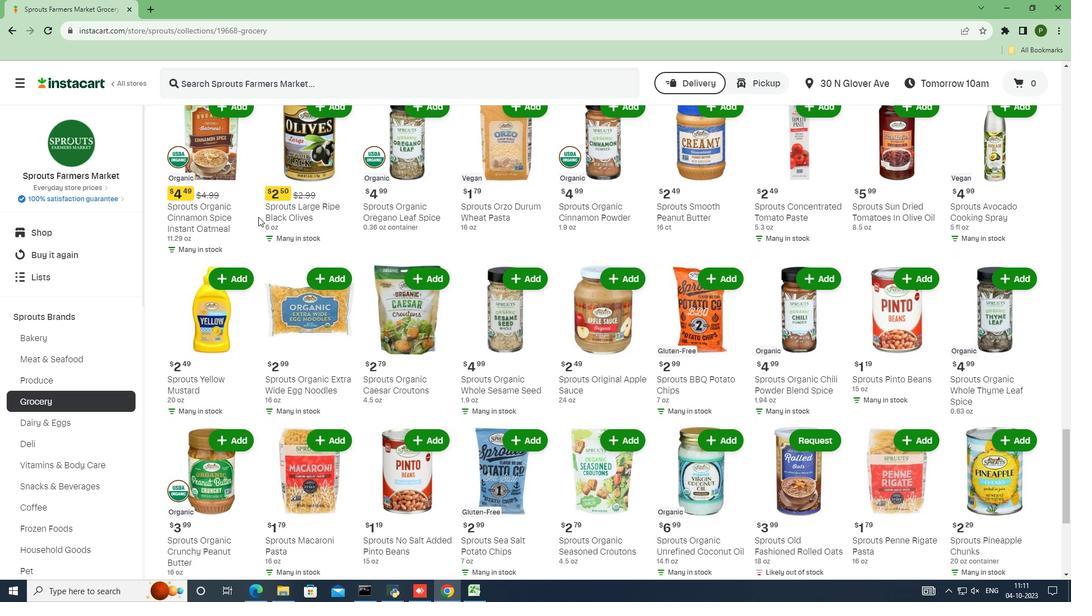 
Action: Mouse scrolled (258, 216) with delta (0, 0)
Screenshot: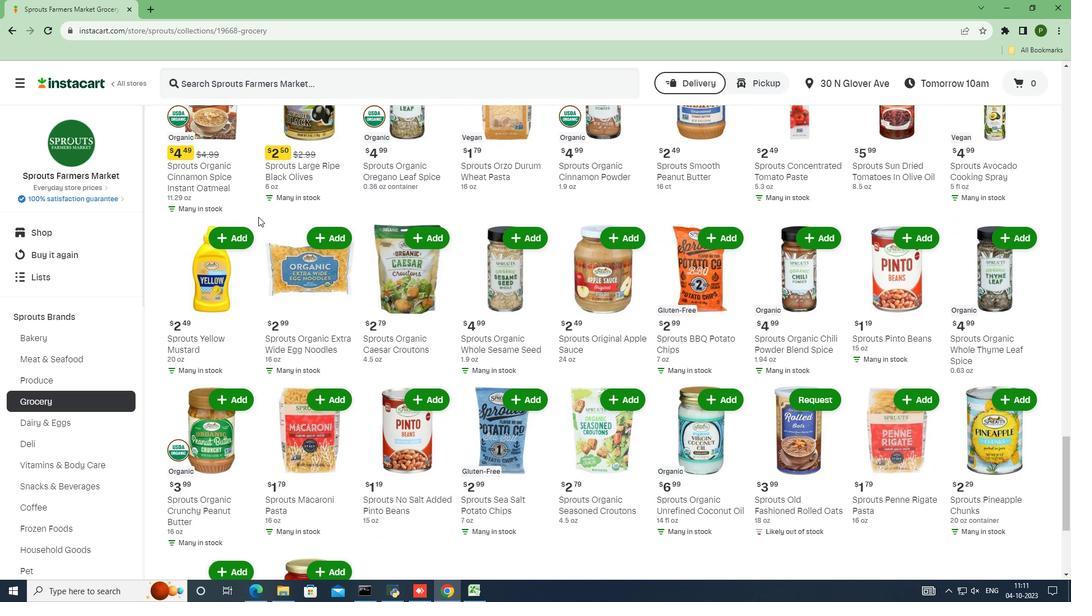 
Action: Mouse scrolled (258, 216) with delta (0, 0)
Screenshot: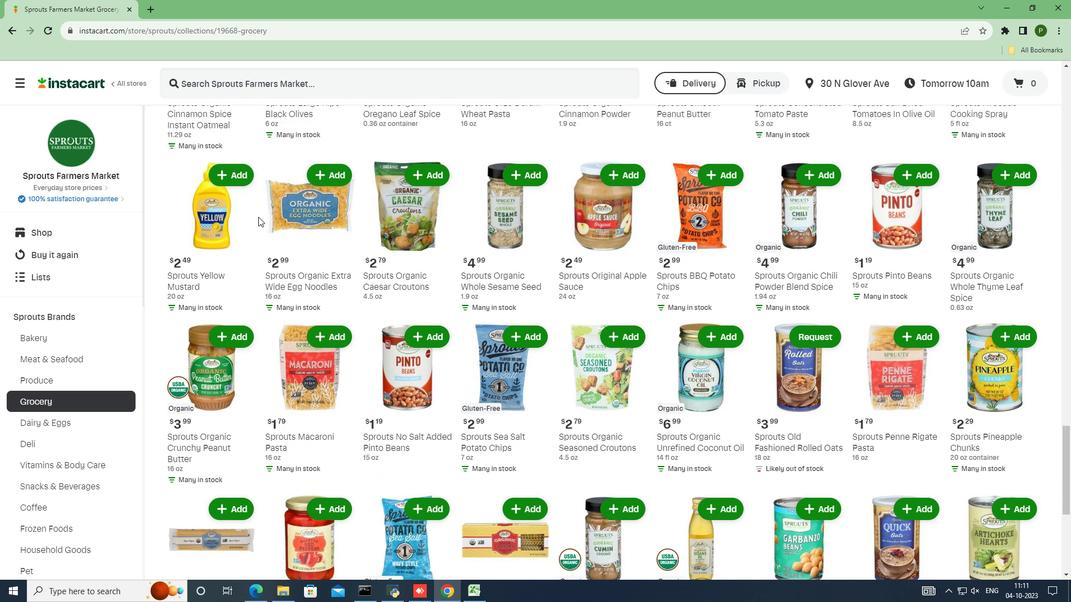 
Action: Mouse scrolled (258, 216) with delta (0, 0)
Screenshot: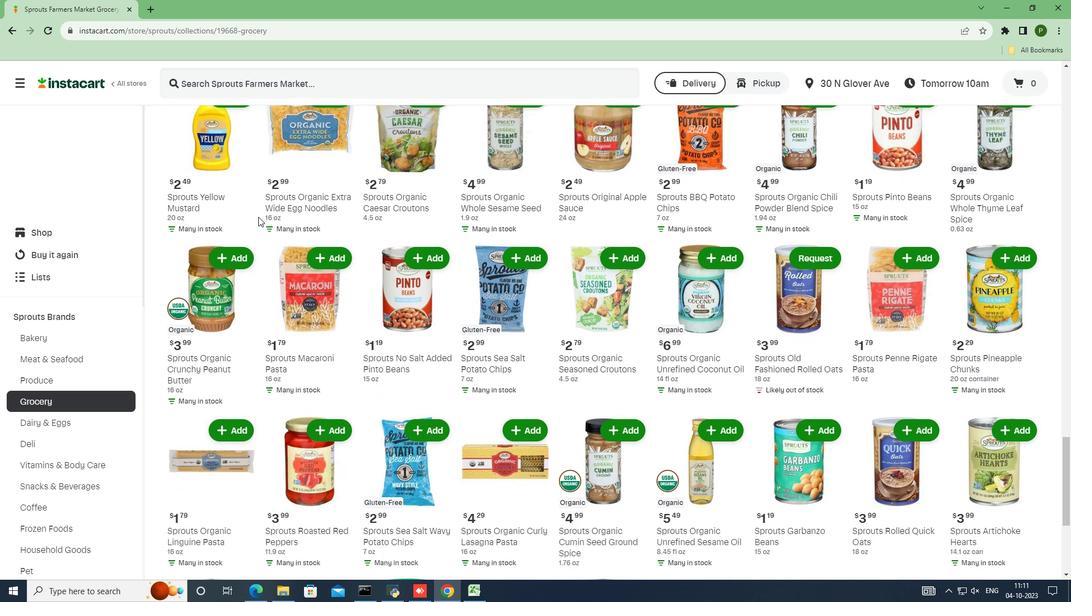 
Action: Mouse scrolled (258, 216) with delta (0, 0)
Screenshot: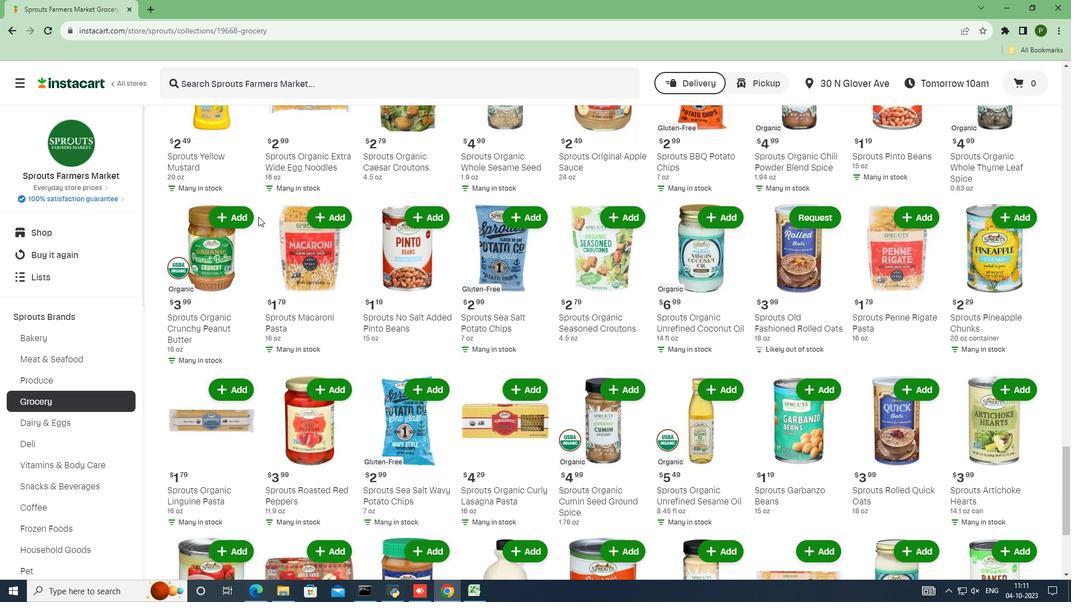 
Action: Mouse scrolled (258, 216) with delta (0, 0)
Screenshot: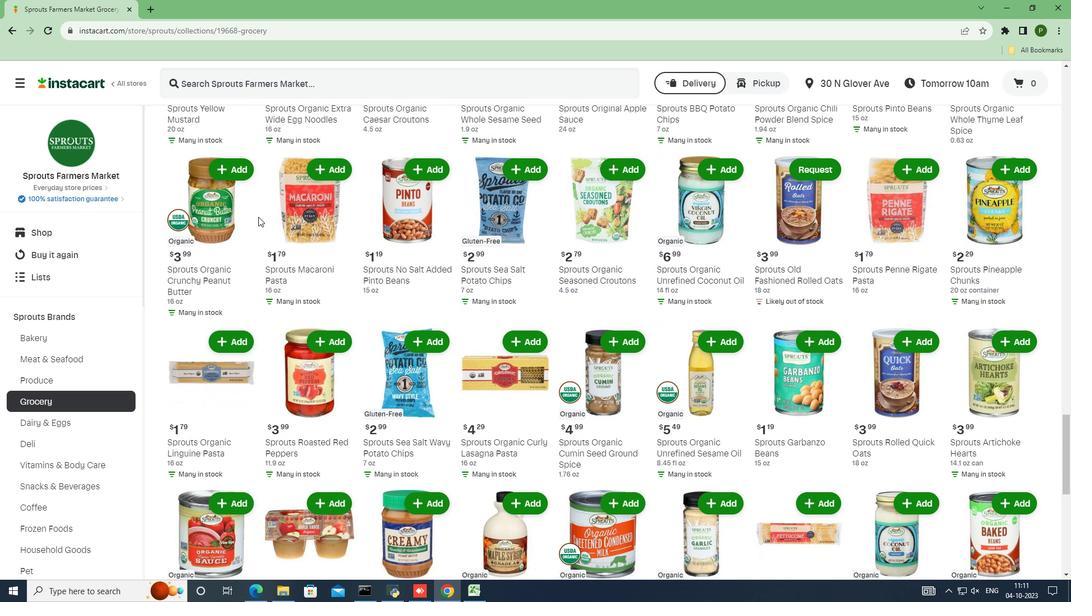 
Action: Mouse scrolled (258, 216) with delta (0, 0)
Screenshot: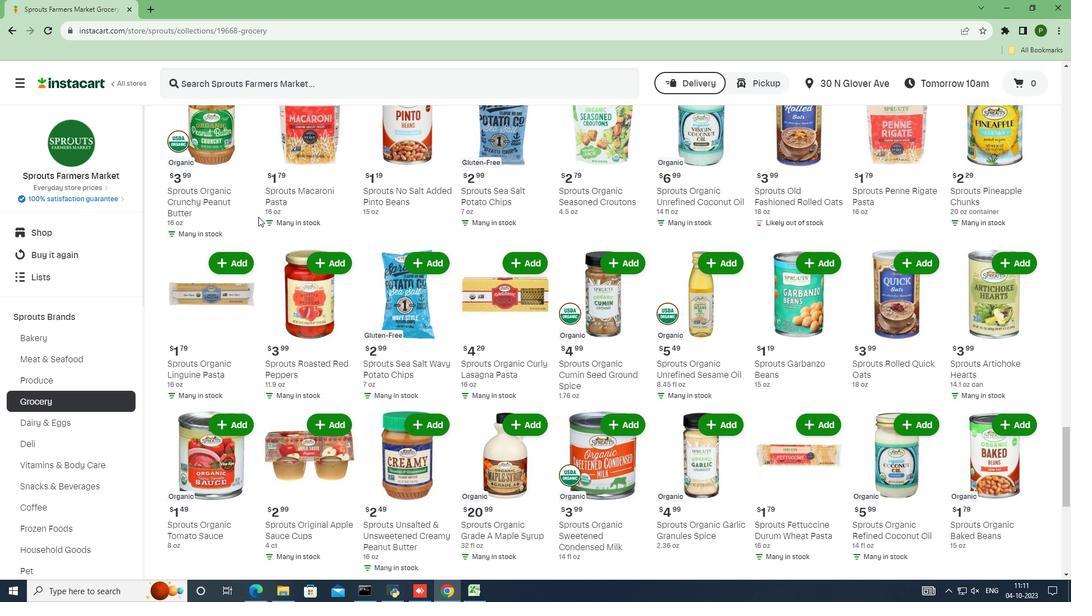
Action: Mouse scrolled (258, 216) with delta (0, 0)
Screenshot: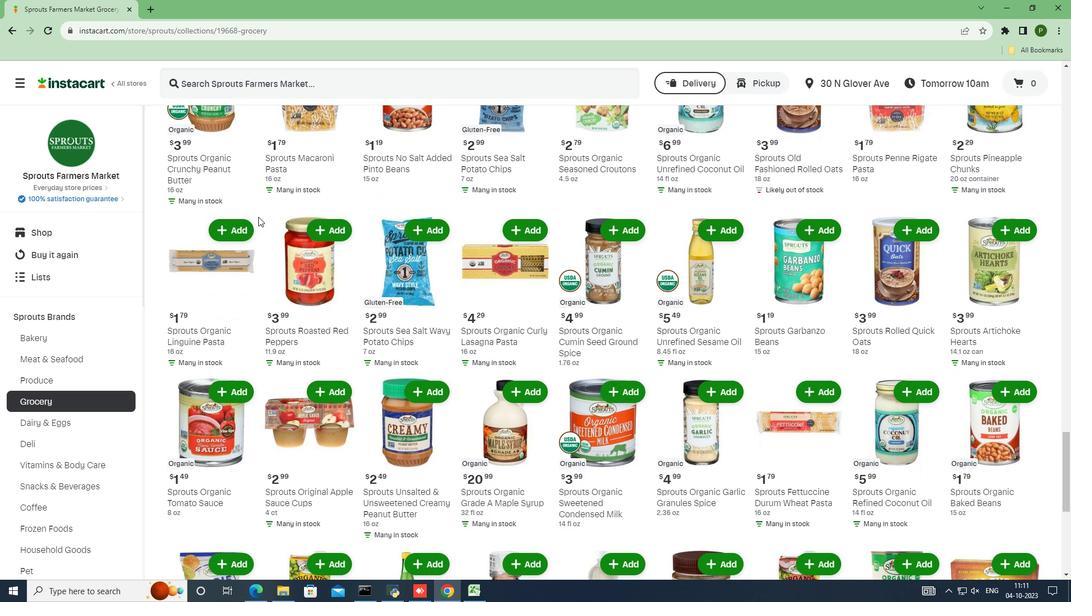 
Action: Mouse scrolled (258, 216) with delta (0, 0)
Screenshot: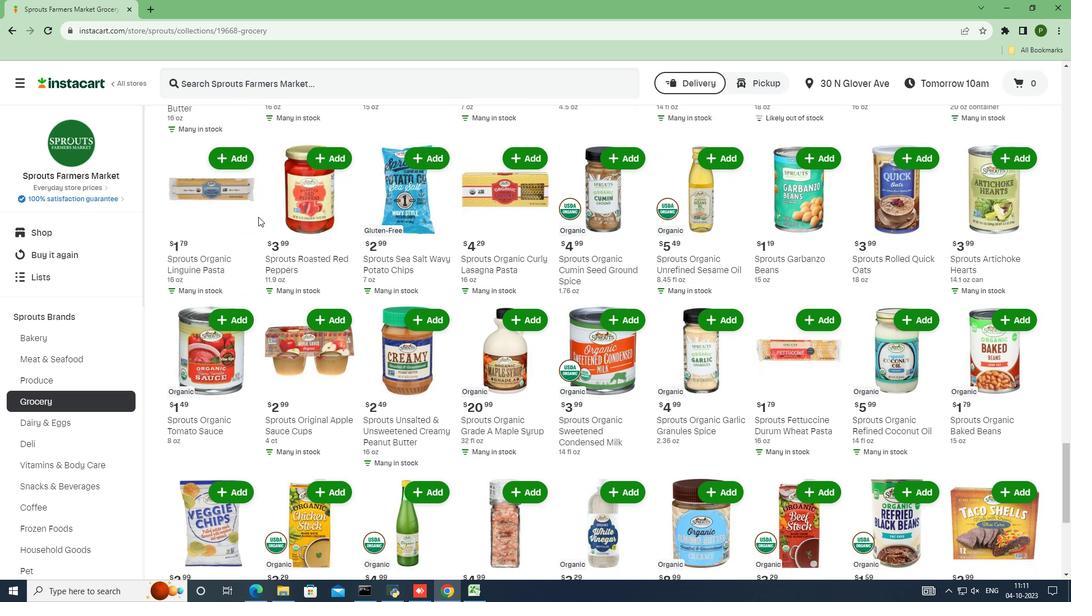 
Action: Mouse scrolled (258, 216) with delta (0, 0)
Screenshot: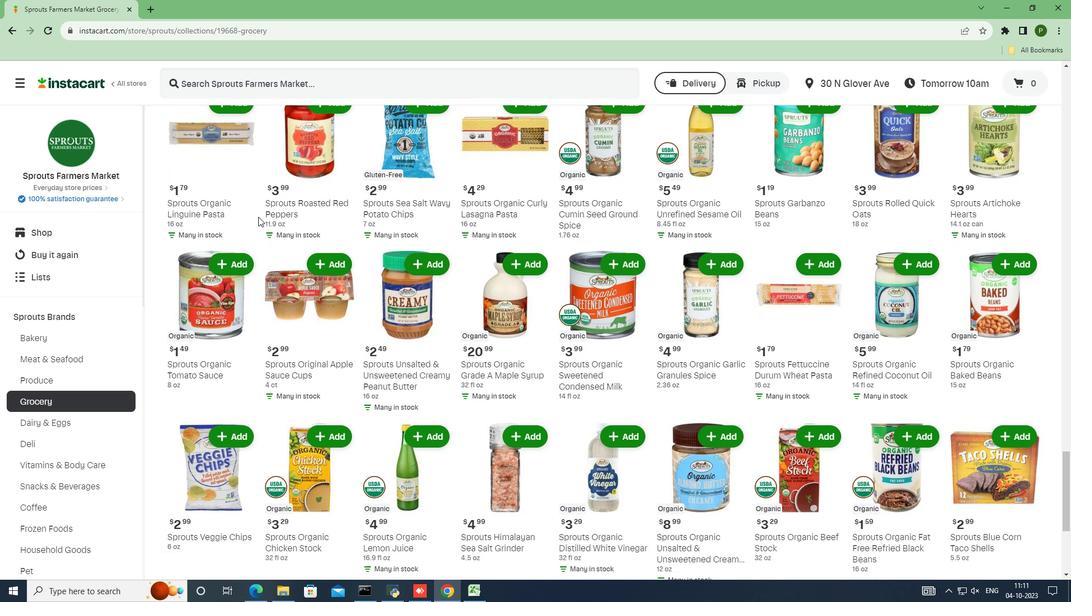 
Action: Mouse scrolled (258, 216) with delta (0, 0)
Screenshot: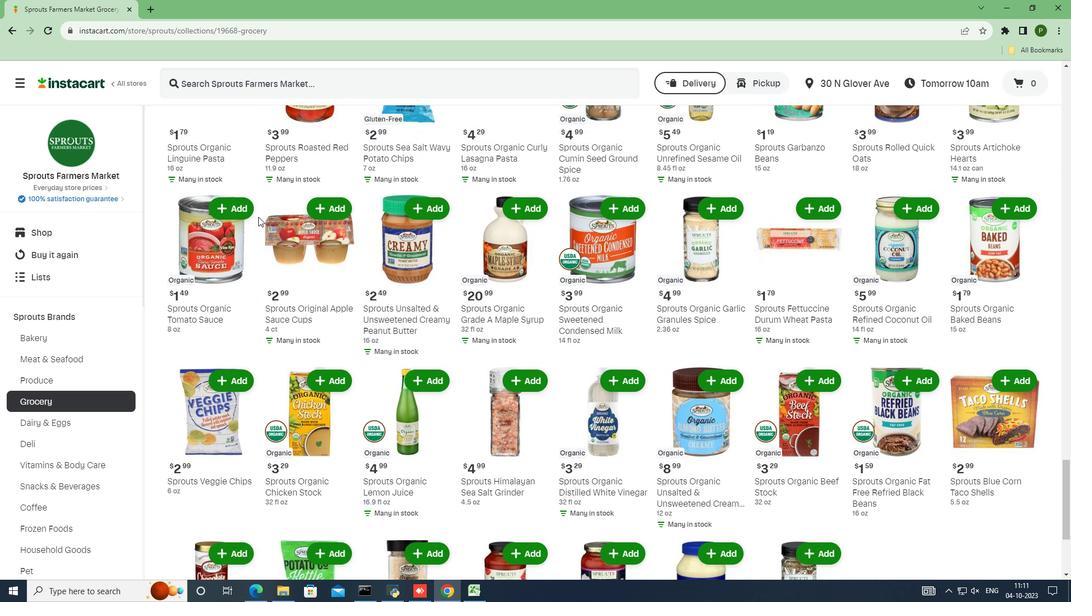 
Action: Mouse scrolled (258, 216) with delta (0, 0)
Screenshot: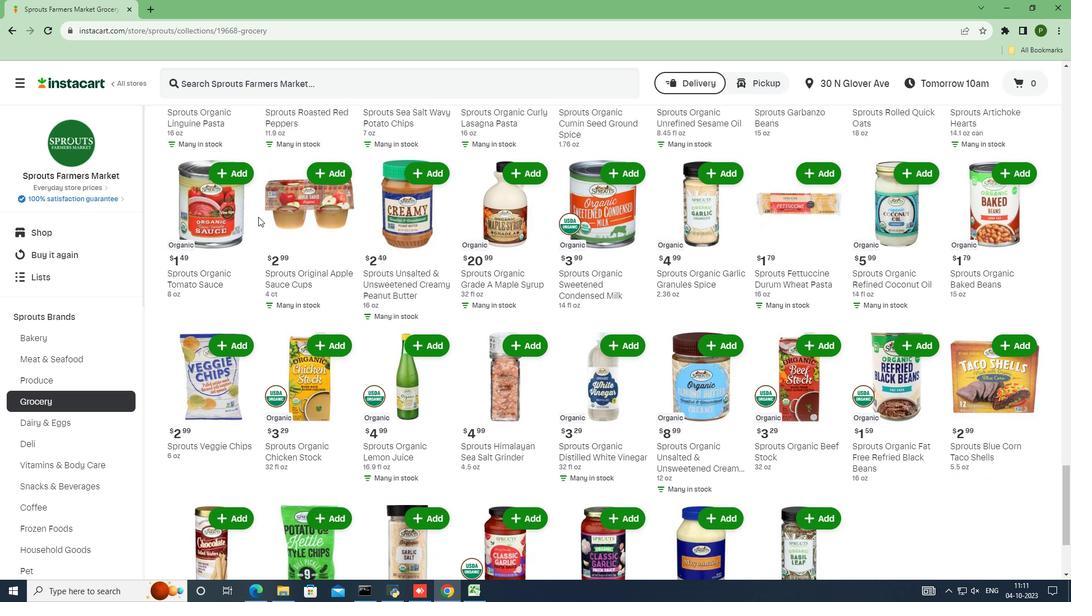
Action: Mouse scrolled (258, 216) with delta (0, 0)
Screenshot: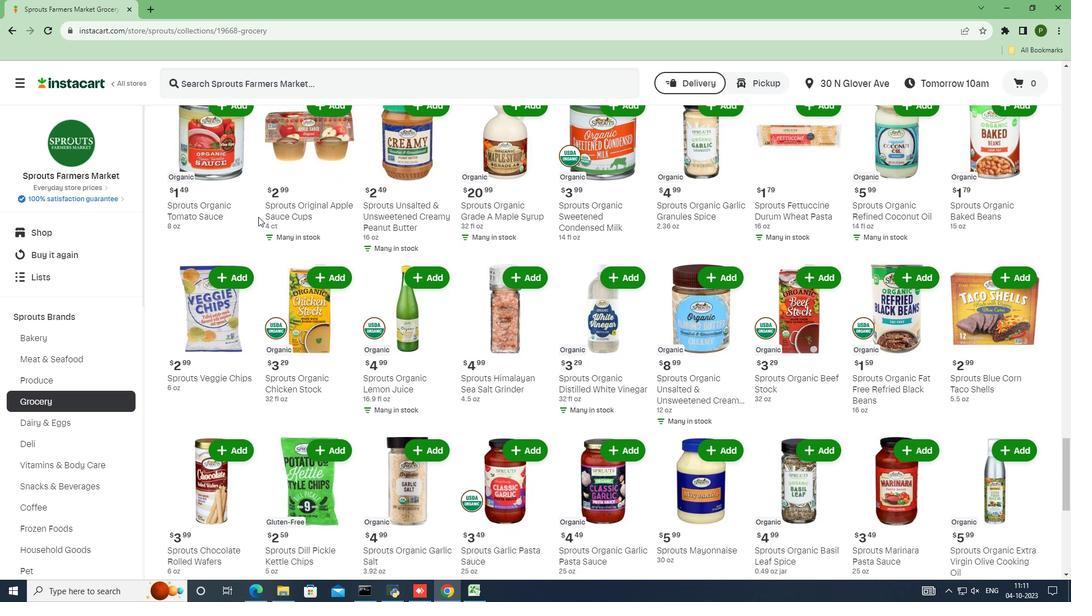 
Action: Mouse scrolled (258, 216) with delta (0, 0)
Screenshot: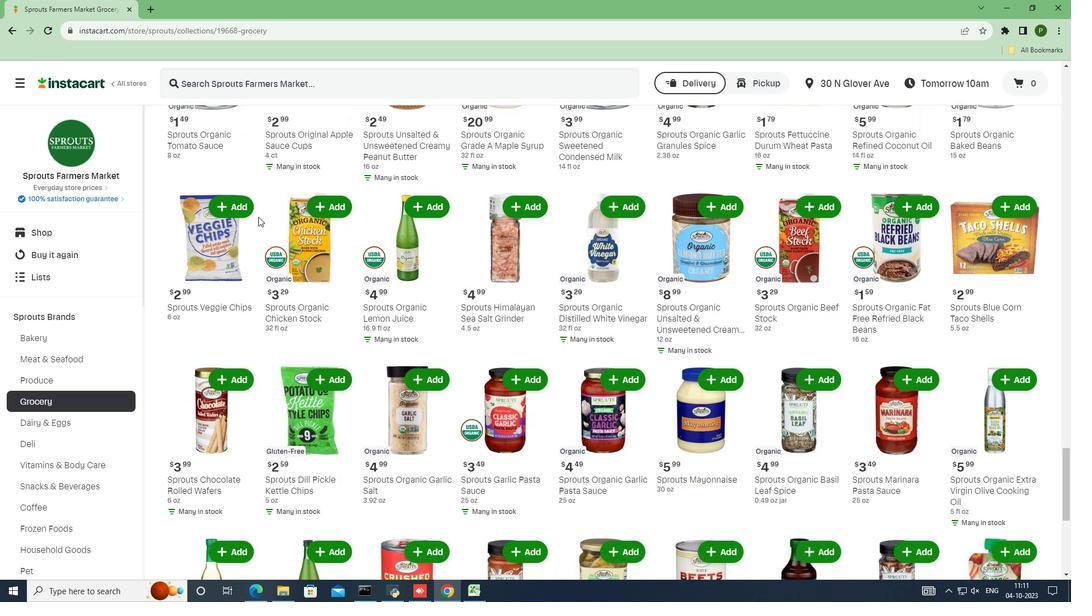 
Action: Mouse scrolled (258, 216) with delta (0, 0)
Screenshot: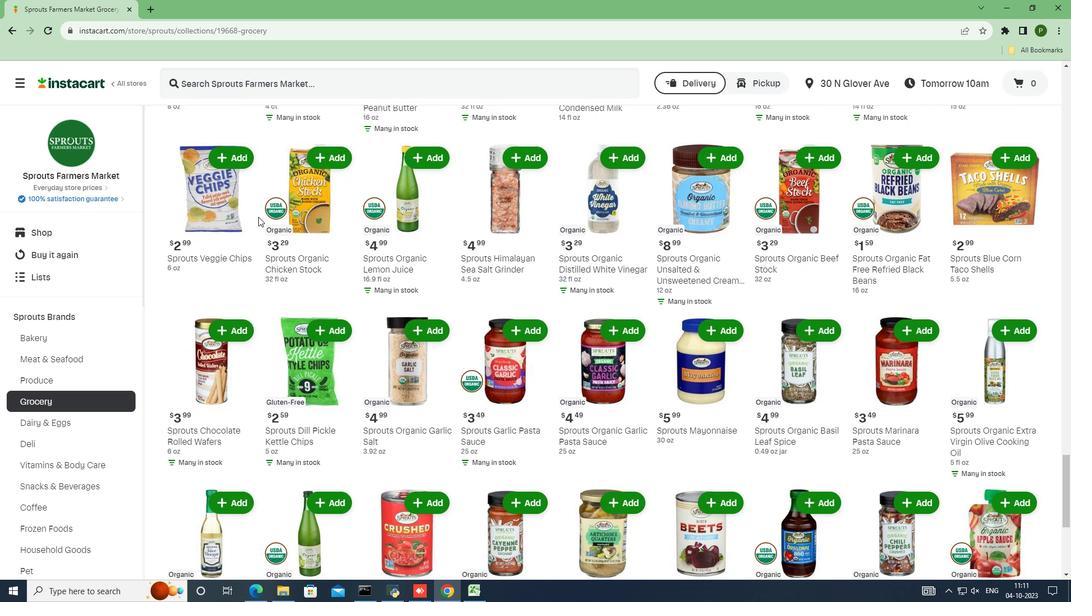
Action: Mouse scrolled (258, 216) with delta (0, 0)
Screenshot: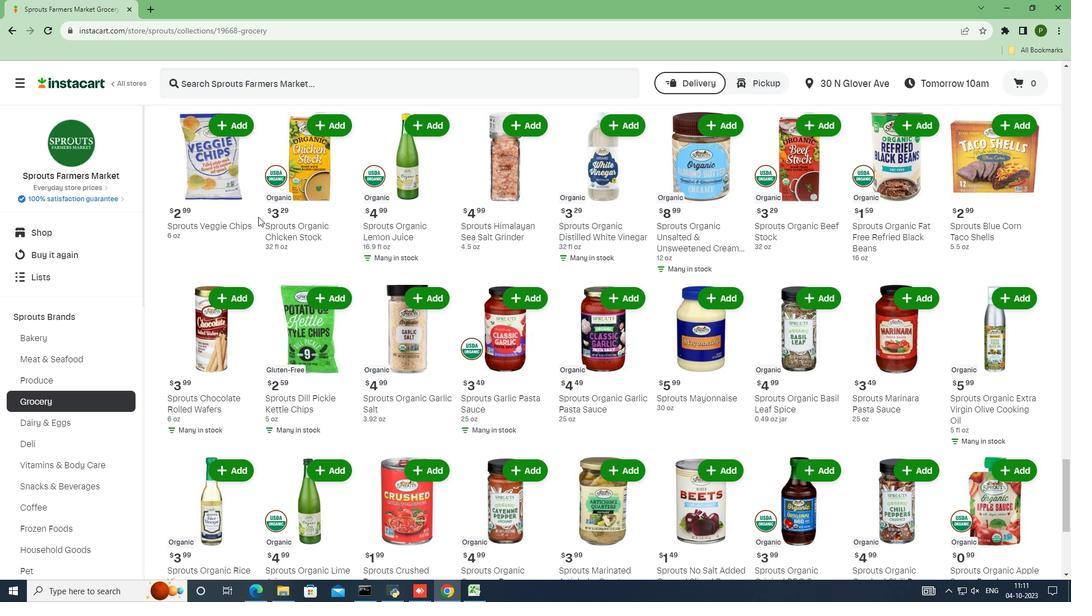 
Action: Mouse scrolled (258, 216) with delta (0, 0)
Screenshot: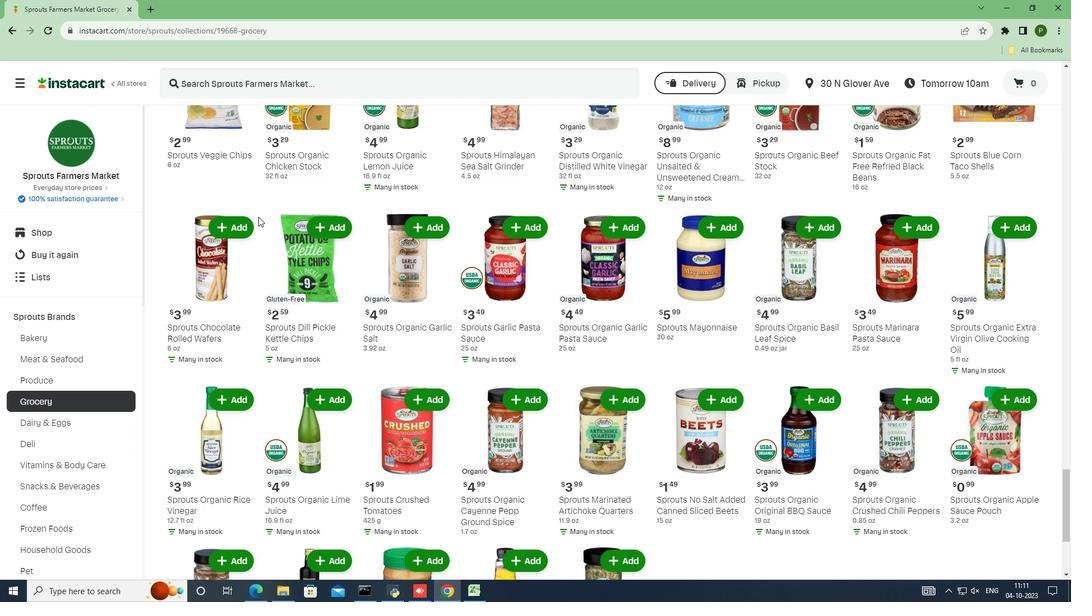 
Action: Mouse scrolled (258, 216) with delta (0, 0)
Screenshot: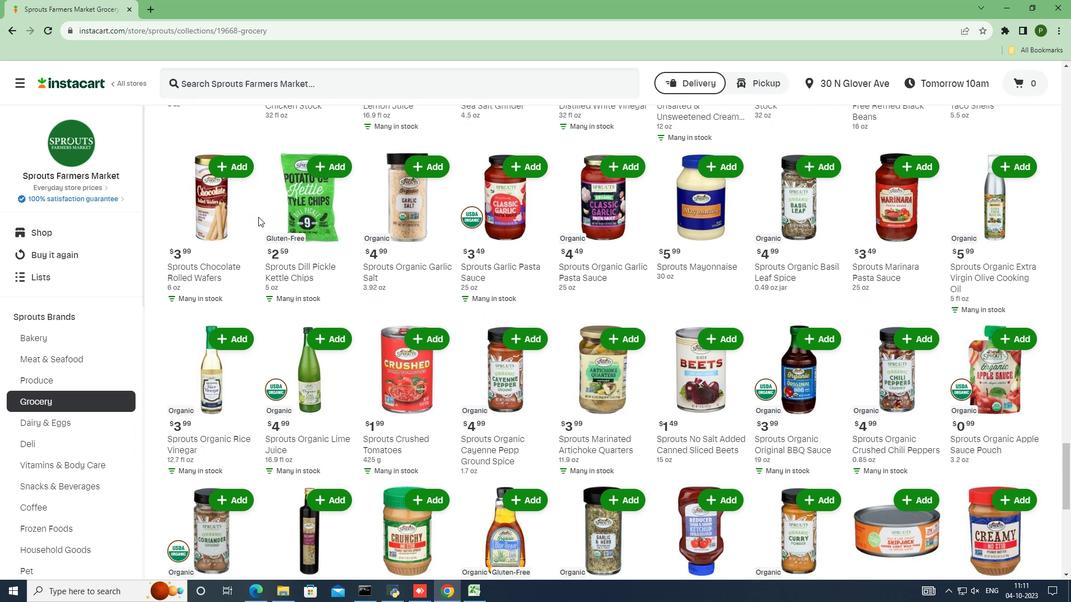
Action: Mouse scrolled (258, 216) with delta (0, 0)
Screenshot: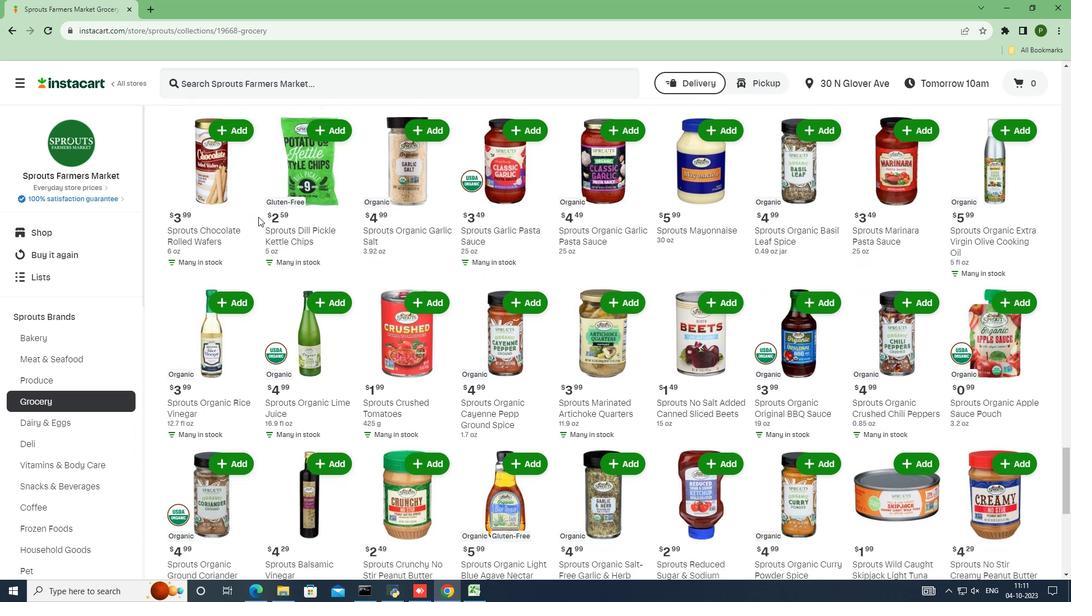 
Action: Mouse scrolled (258, 216) with delta (0, 0)
Screenshot: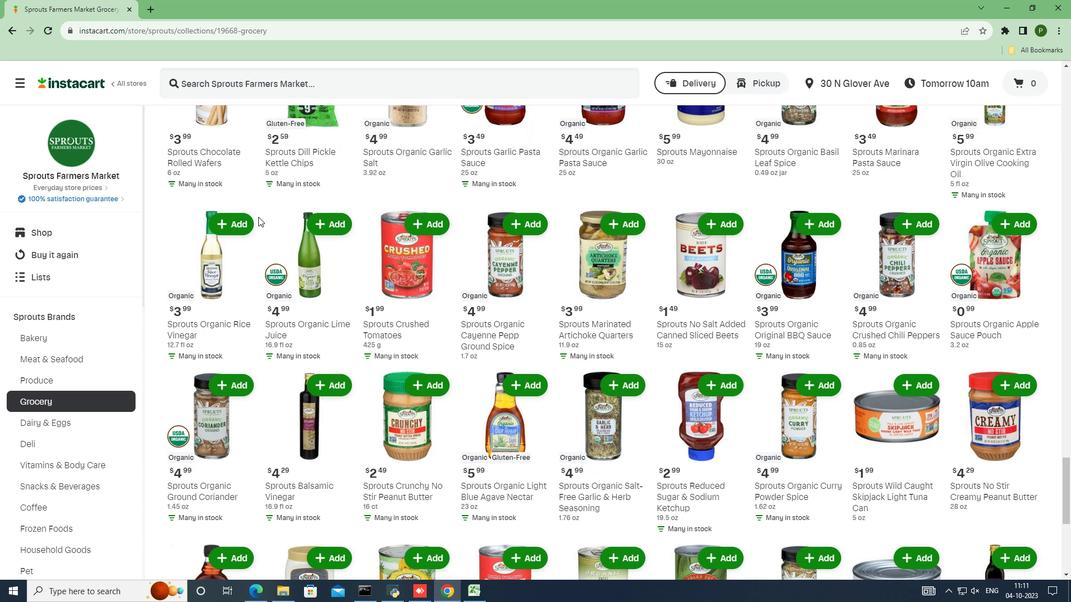 
Action: Mouse scrolled (258, 216) with delta (0, 0)
Screenshot: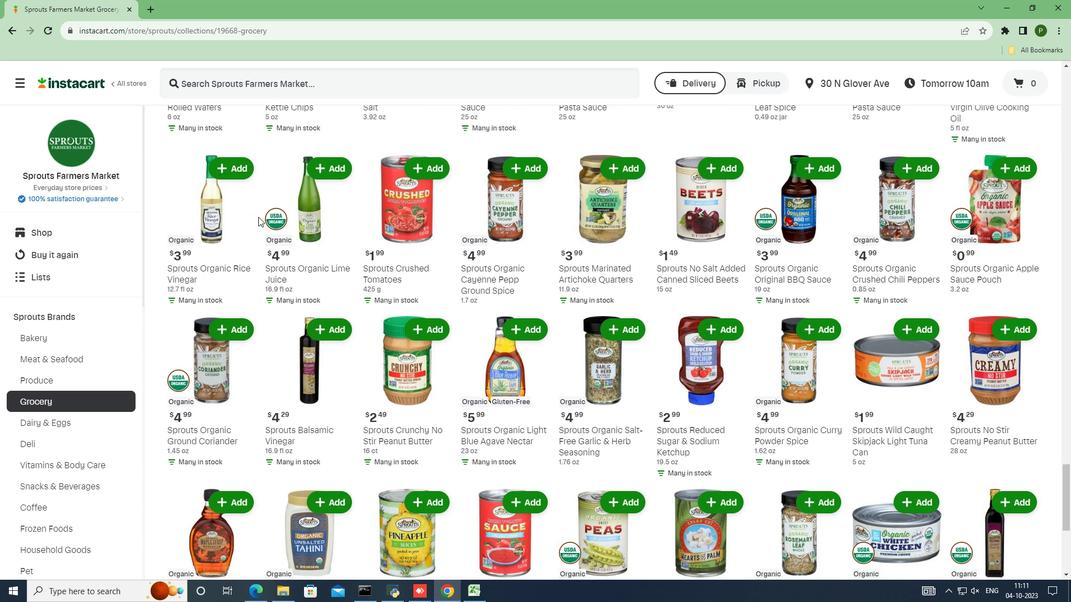 
Action: Mouse scrolled (258, 216) with delta (0, 0)
Screenshot: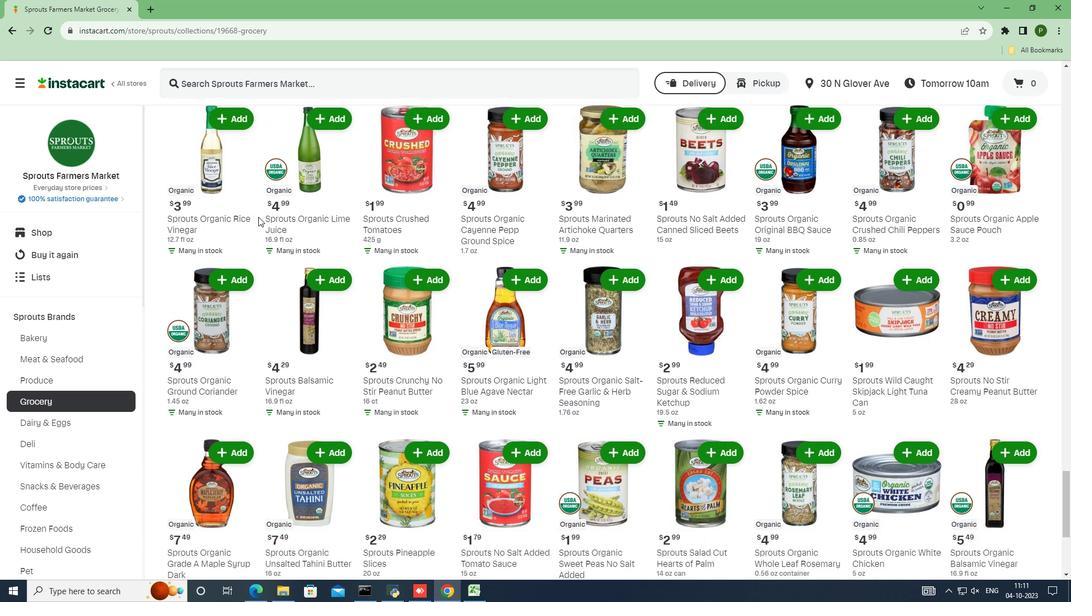 
Action: Mouse scrolled (258, 216) with delta (0, 0)
Screenshot: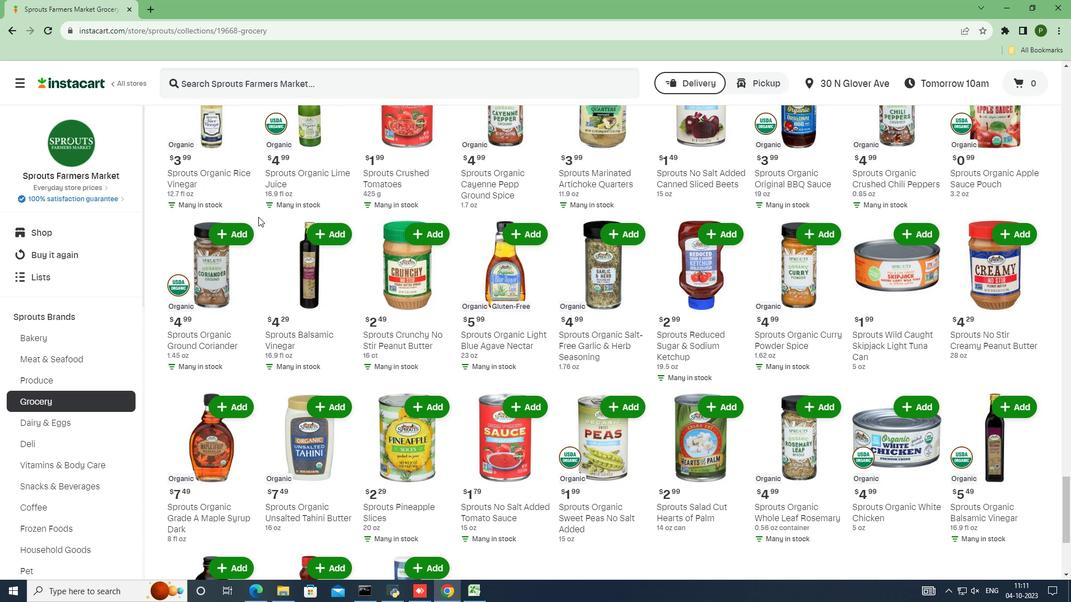 
Action: Mouse scrolled (258, 216) with delta (0, 0)
Screenshot: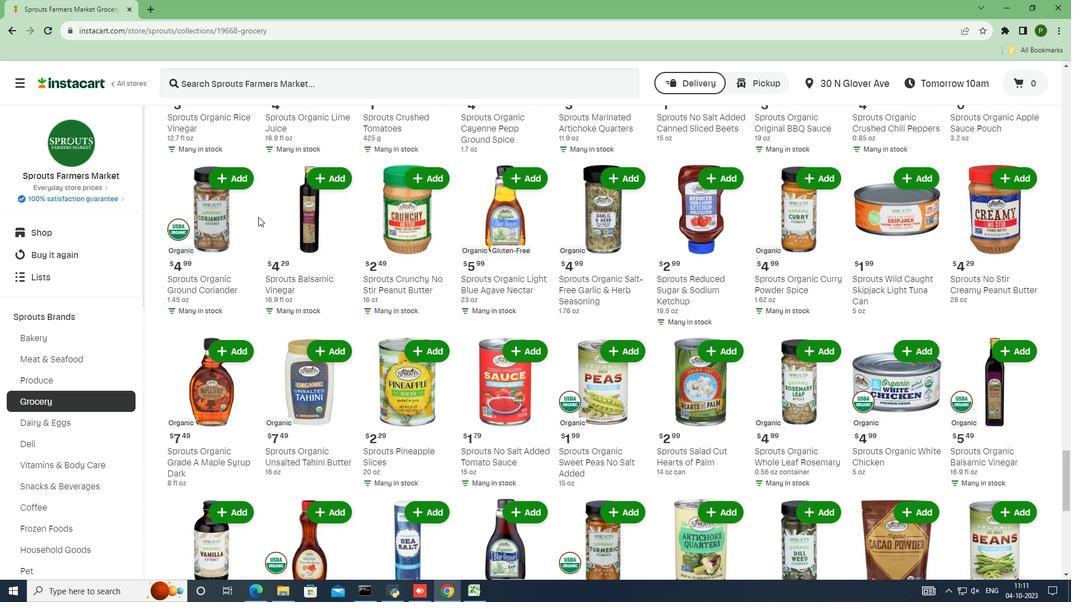
Action: Mouse moved to (257, 219)
Screenshot: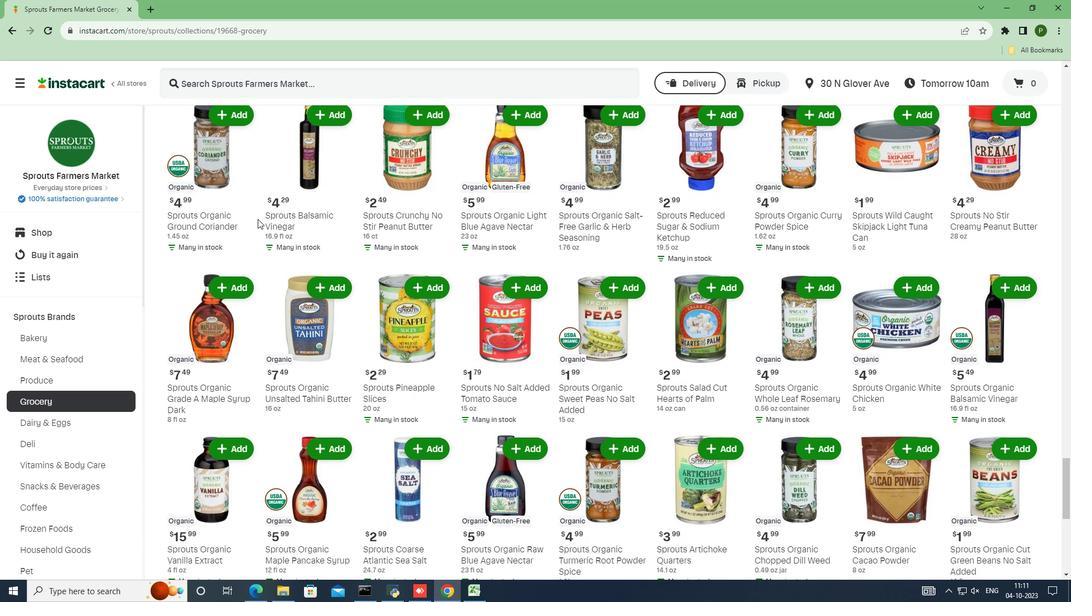 
Action: Mouse scrolled (257, 218) with delta (0, 0)
Screenshot: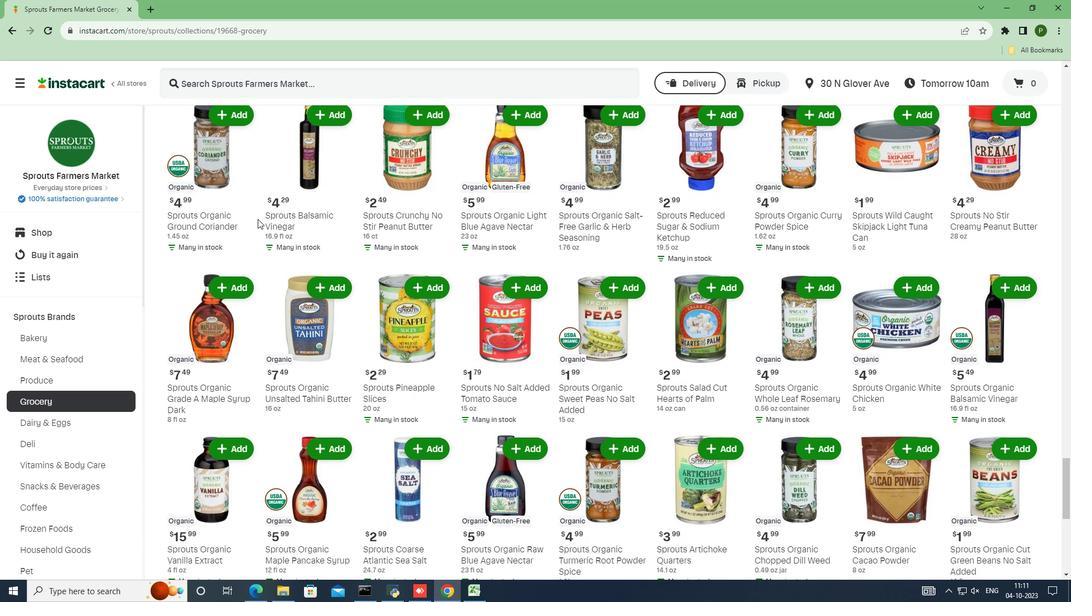 
Action: Mouse scrolled (257, 218) with delta (0, 0)
Screenshot: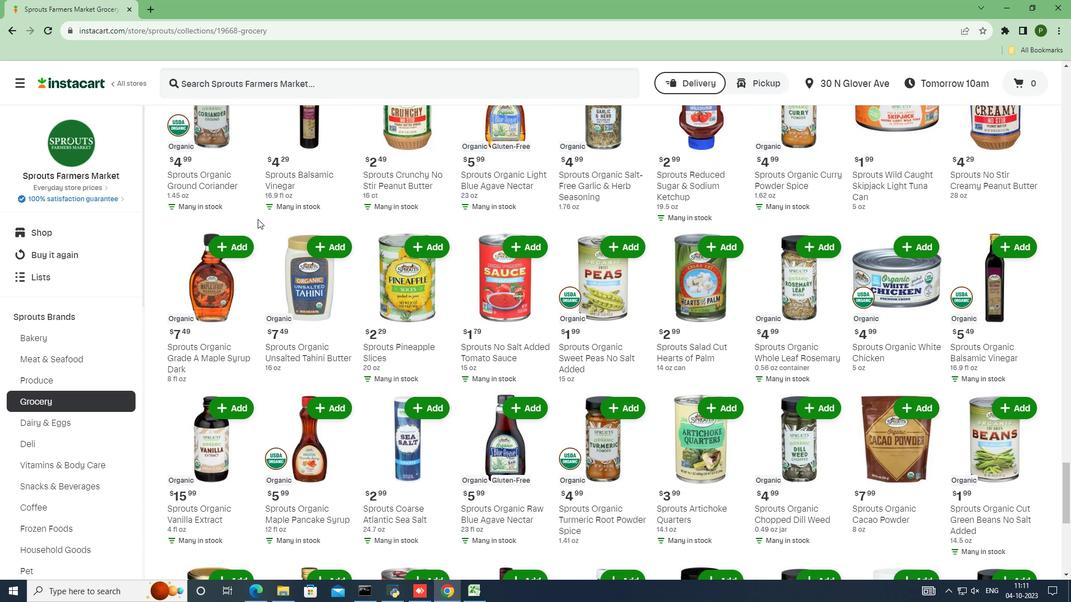 
Action: Mouse scrolled (257, 218) with delta (0, 0)
Screenshot: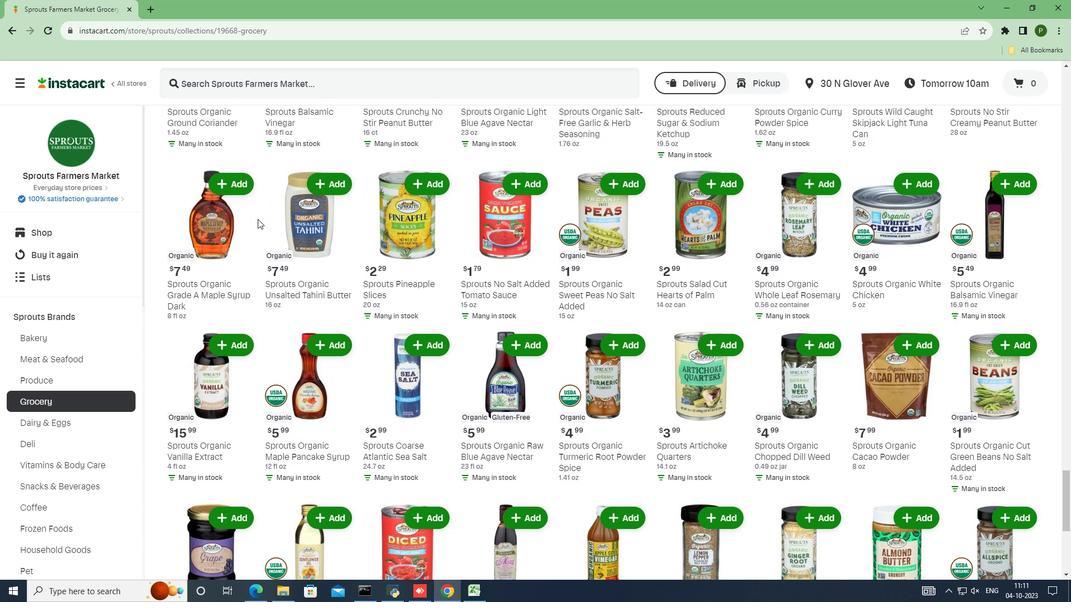 
Action: Mouse scrolled (257, 218) with delta (0, 0)
Screenshot: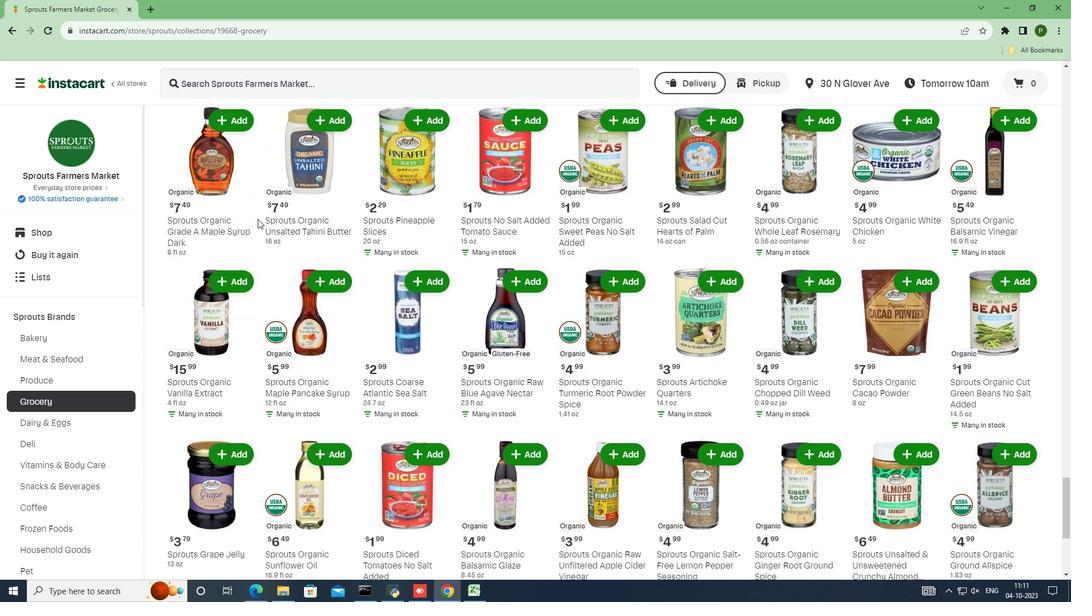 
Action: Mouse scrolled (257, 218) with delta (0, 0)
Screenshot: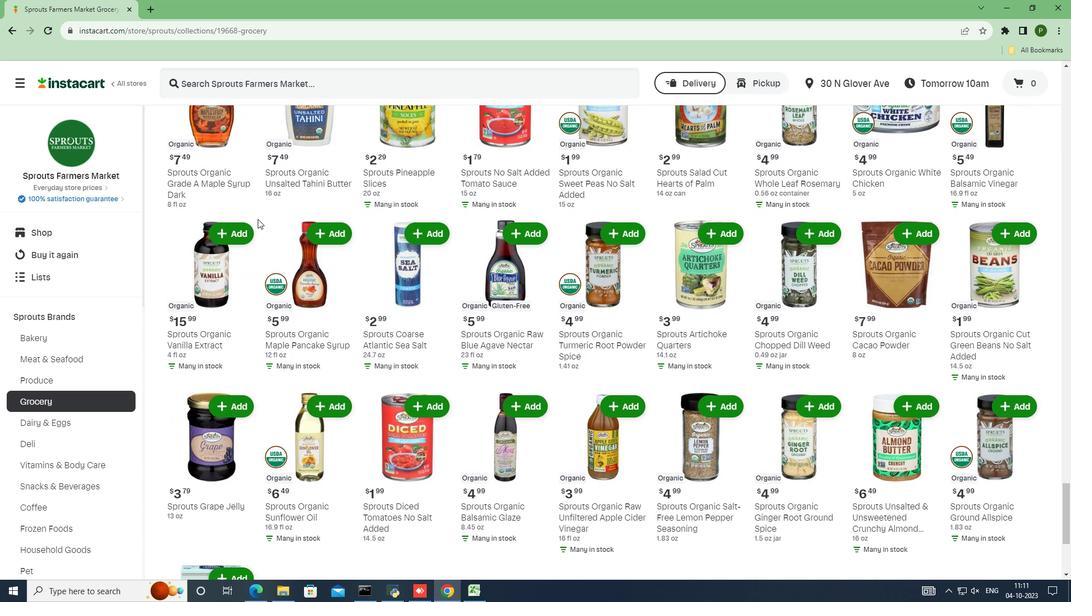 
Action: Mouse scrolled (257, 218) with delta (0, 0)
Screenshot: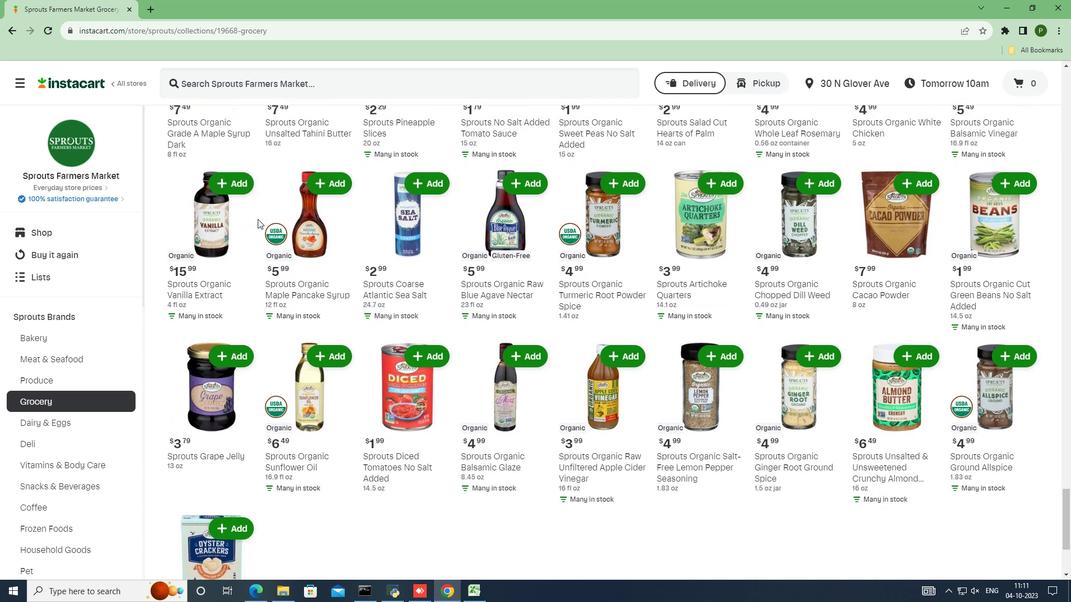 
Action: Mouse scrolled (257, 218) with delta (0, 0)
Screenshot: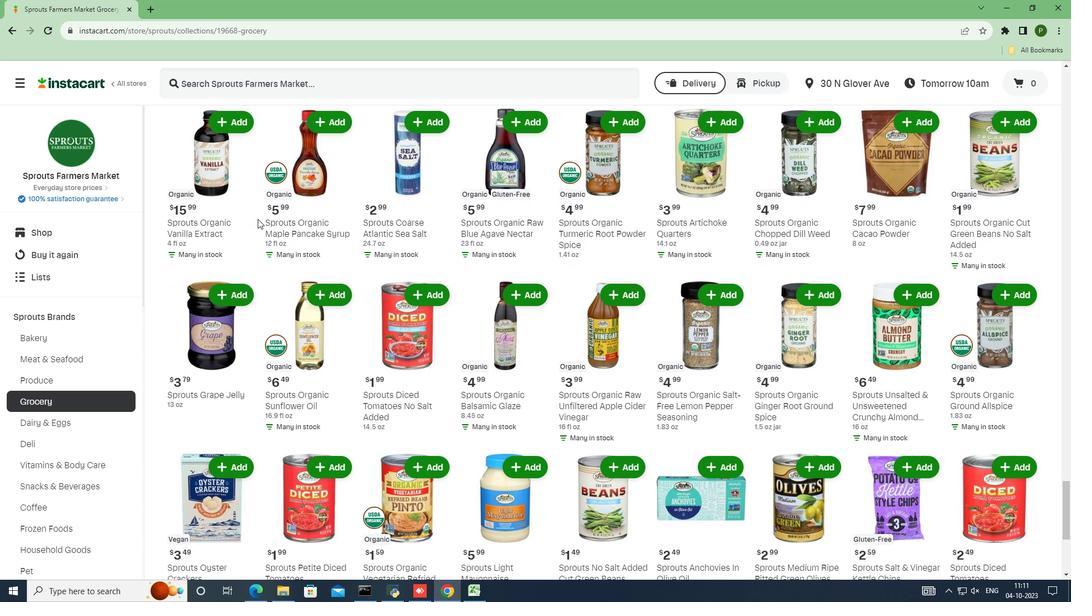
Action: Mouse scrolled (257, 218) with delta (0, 0)
Screenshot: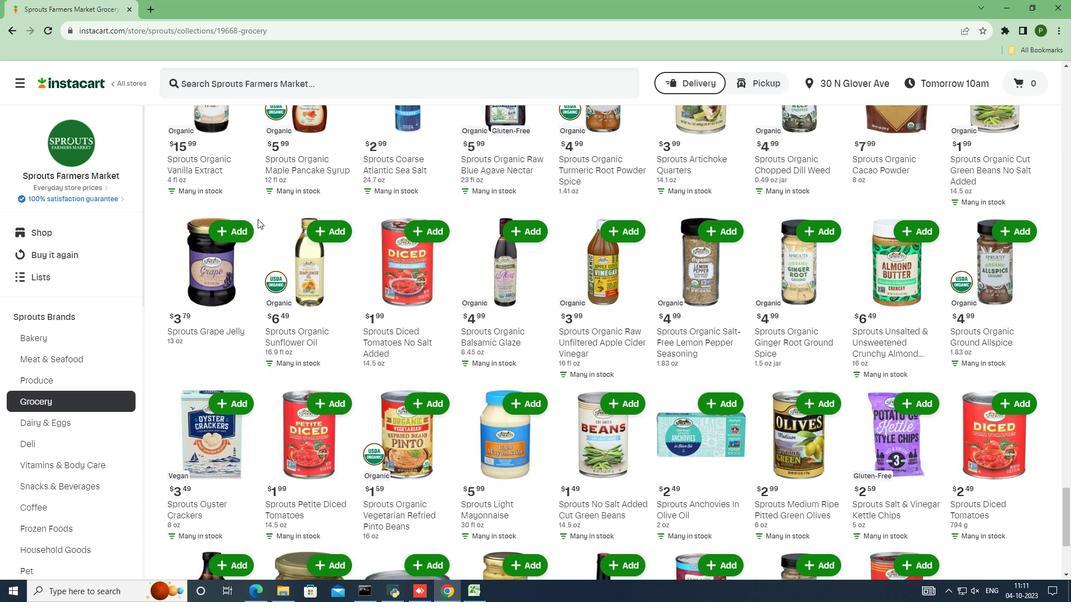
Action: Mouse scrolled (257, 218) with delta (0, 0)
Screenshot: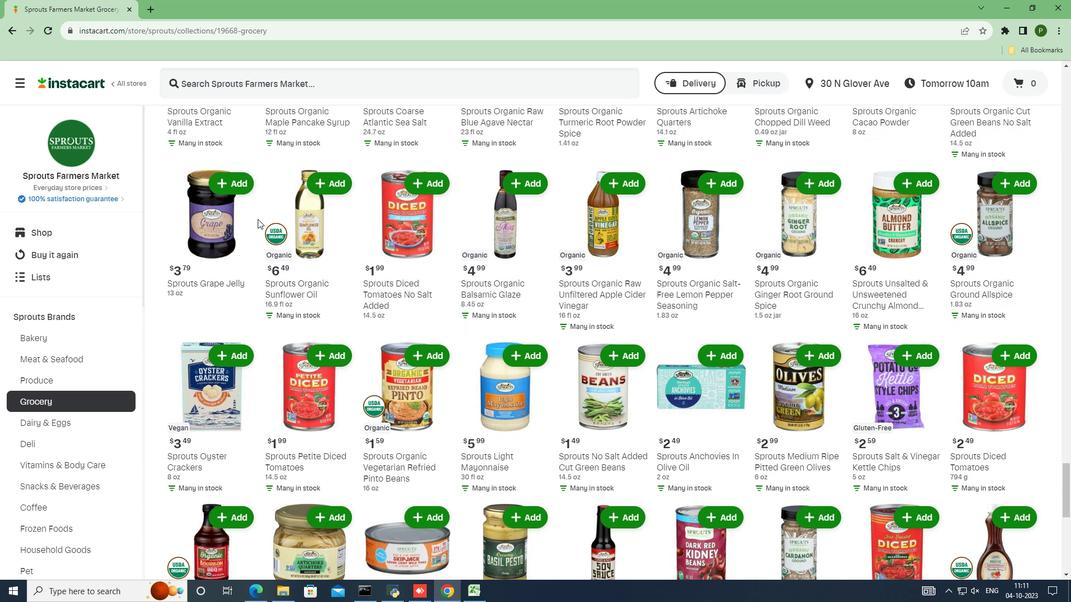 
Action: Mouse scrolled (257, 218) with delta (0, 0)
Screenshot: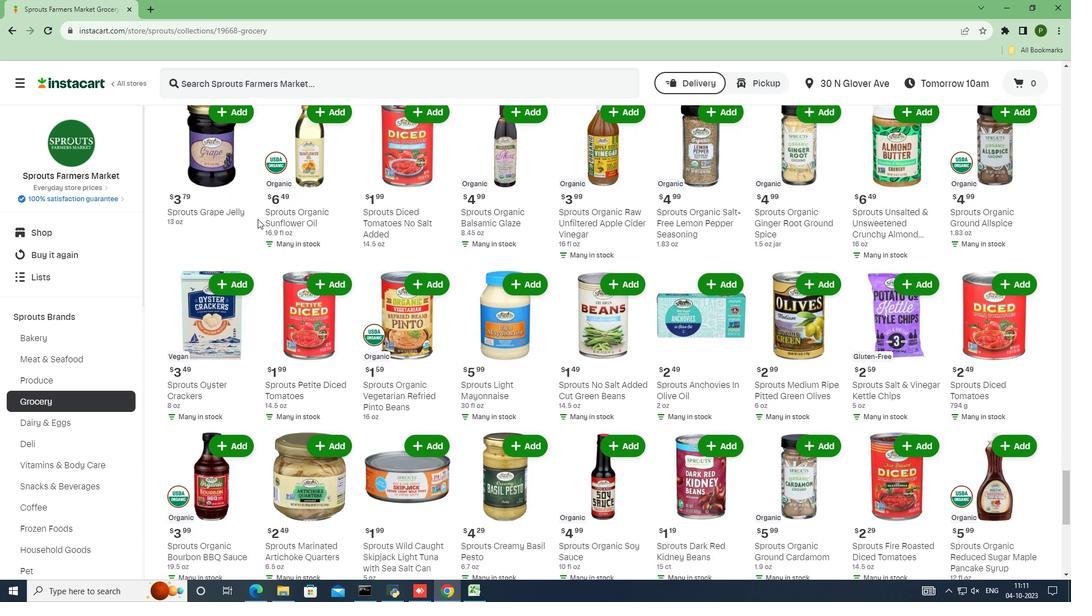 
Action: Mouse scrolled (257, 218) with delta (0, 0)
Screenshot: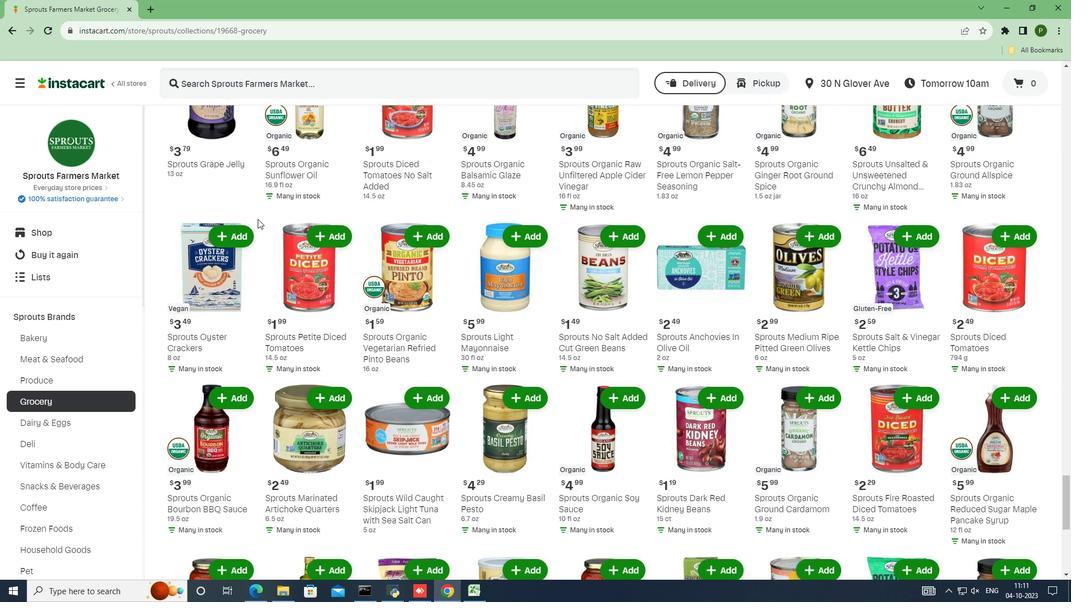 
Action: Mouse scrolled (257, 218) with delta (0, 0)
Screenshot: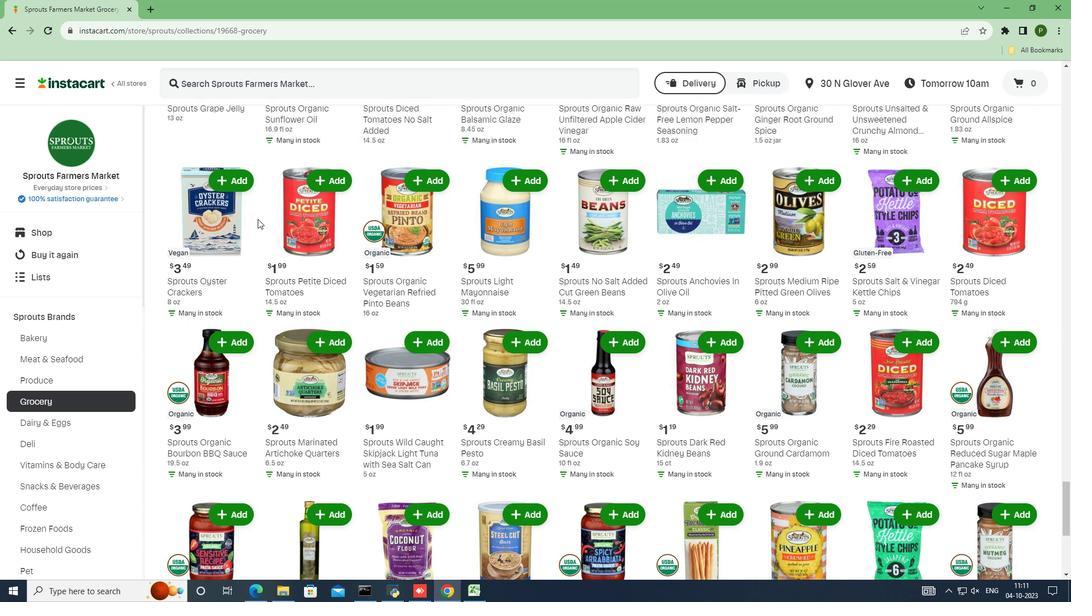 
Action: Mouse scrolled (257, 218) with delta (0, 0)
Screenshot: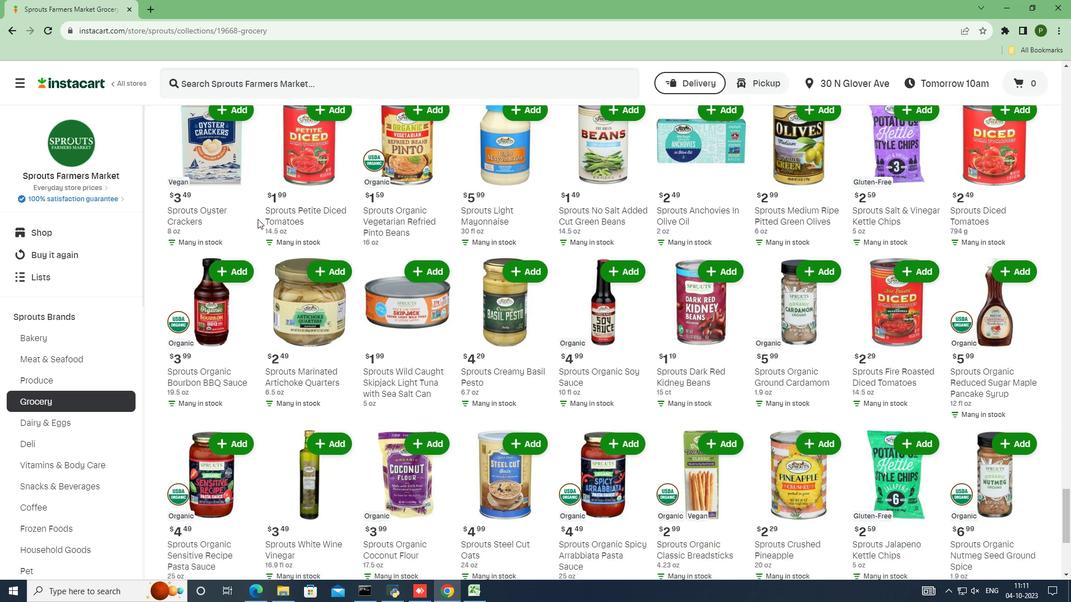
Action: Mouse scrolled (257, 218) with delta (0, 0)
Screenshot: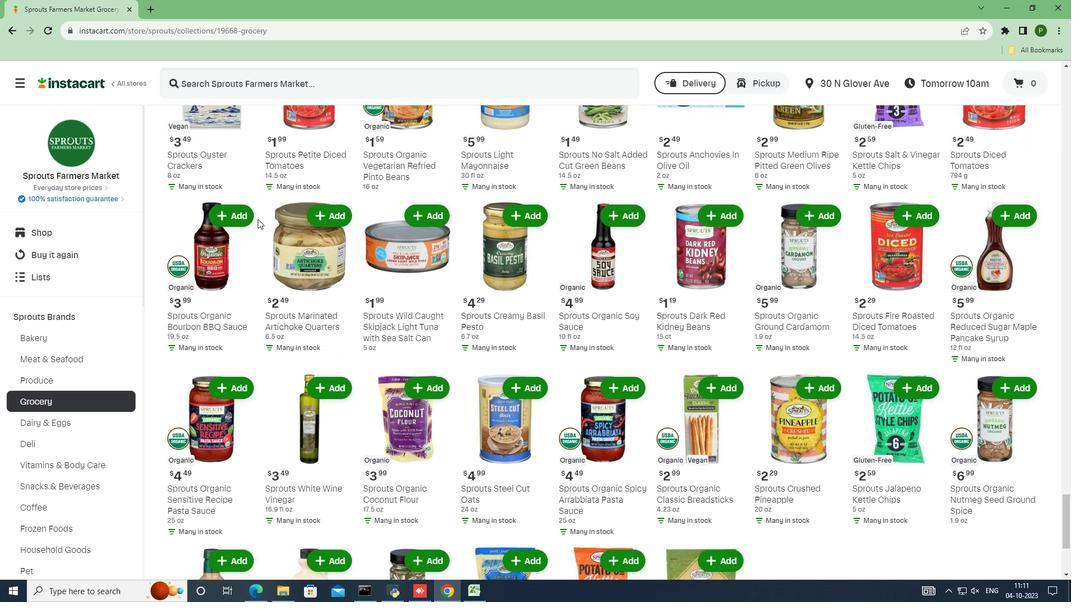 
Action: Mouse scrolled (257, 218) with delta (0, 0)
Screenshot: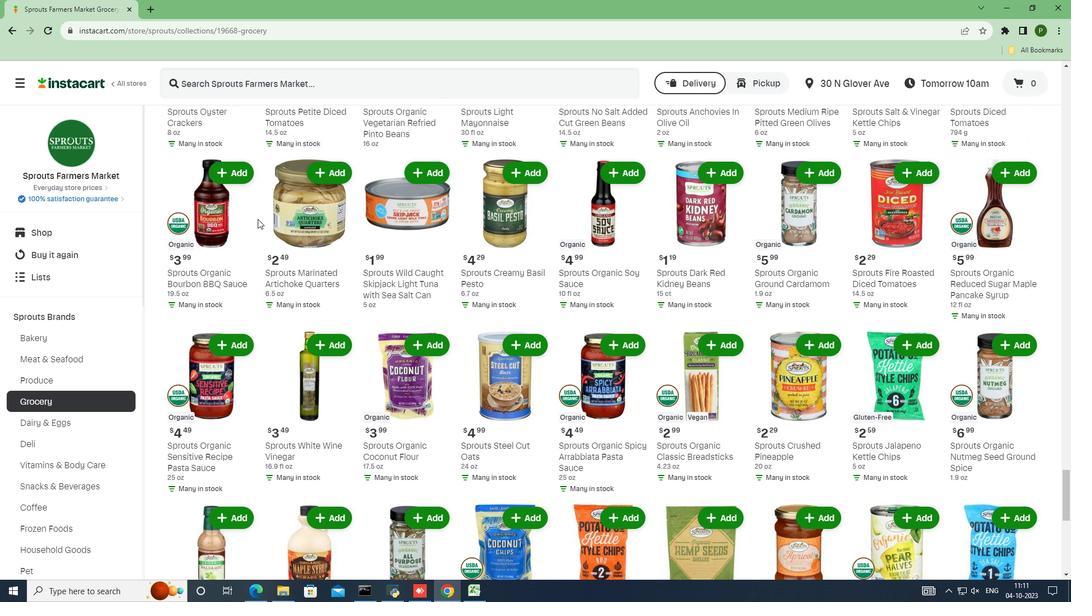 
Action: Mouse scrolled (257, 218) with delta (0, 0)
Screenshot: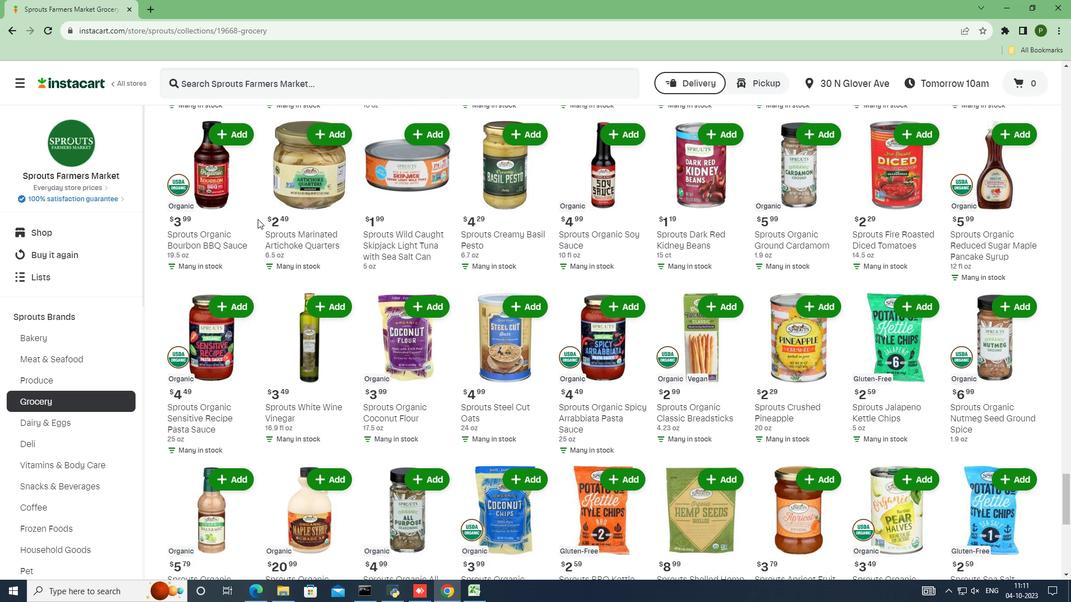
Action: Mouse scrolled (257, 218) with delta (0, 0)
Screenshot: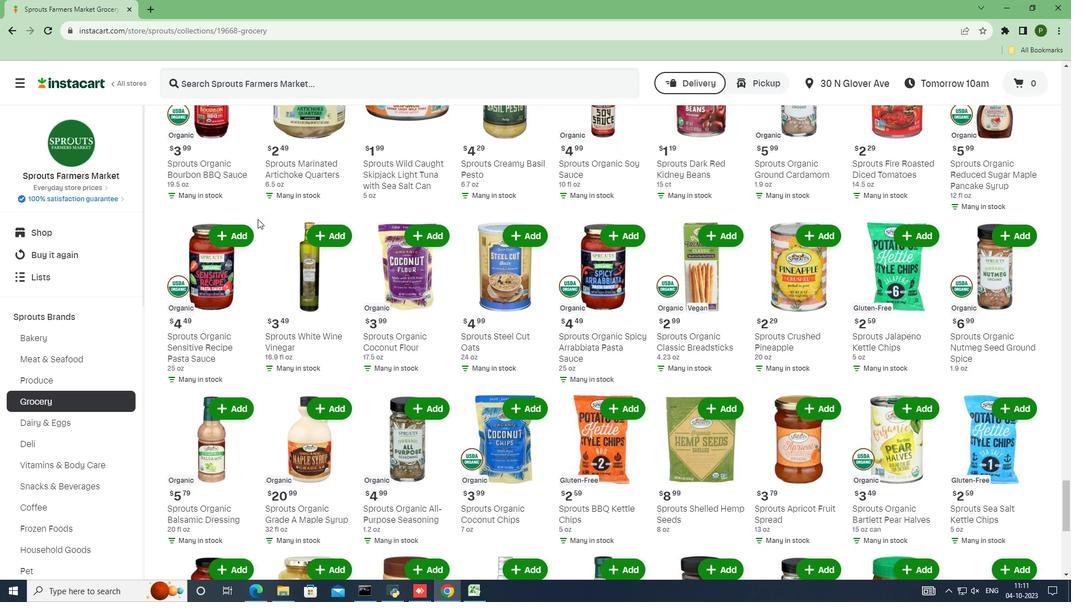 
Action: Mouse scrolled (257, 218) with delta (0, 0)
Screenshot: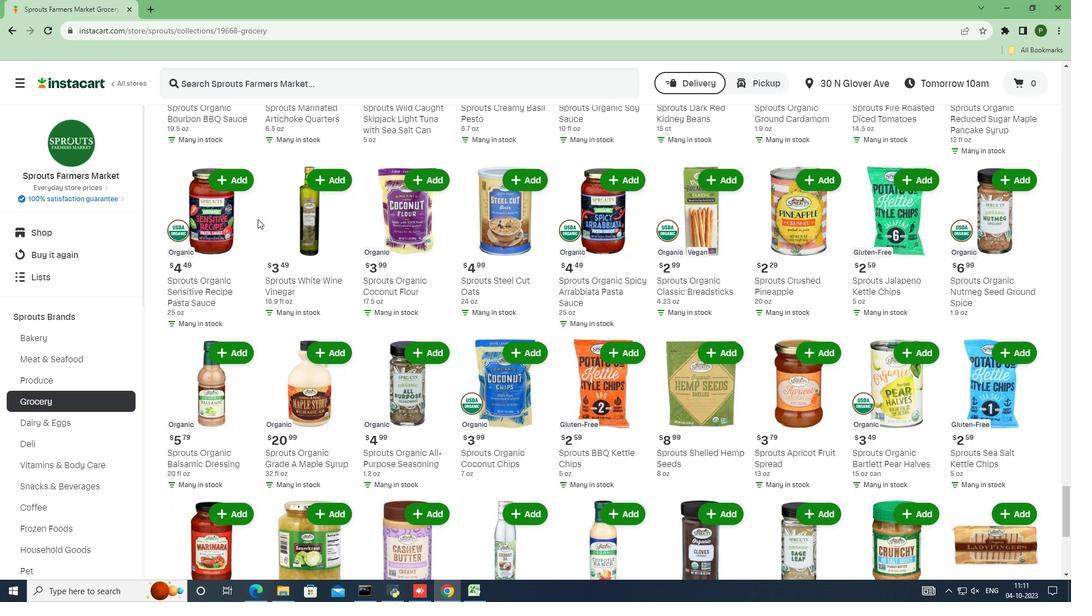 
Action: Mouse scrolled (257, 218) with delta (0, 0)
Screenshot: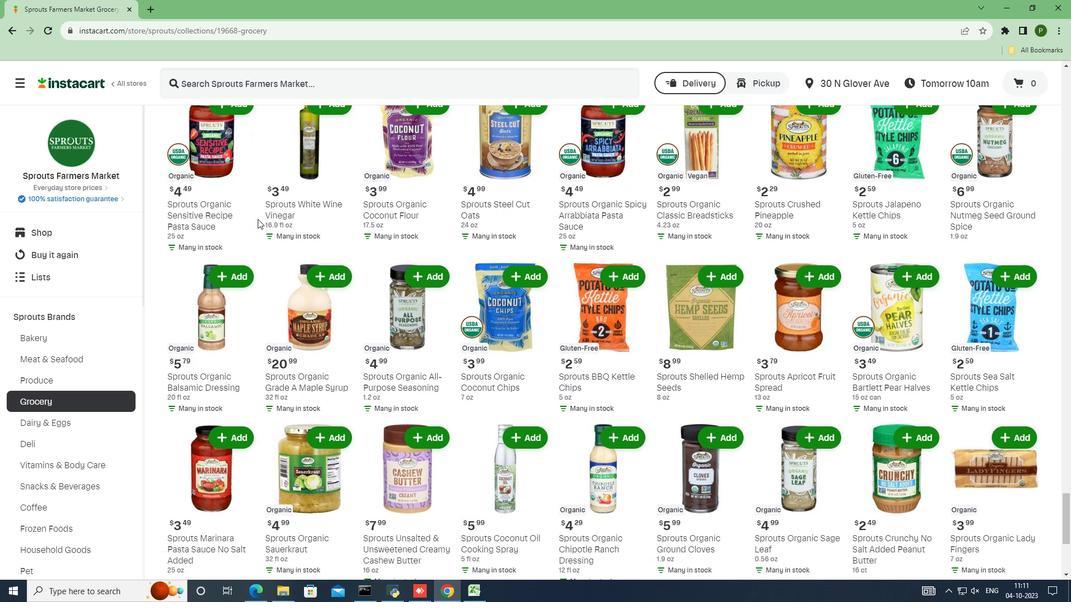 
Action: Mouse scrolled (257, 218) with delta (0, 0)
Screenshot: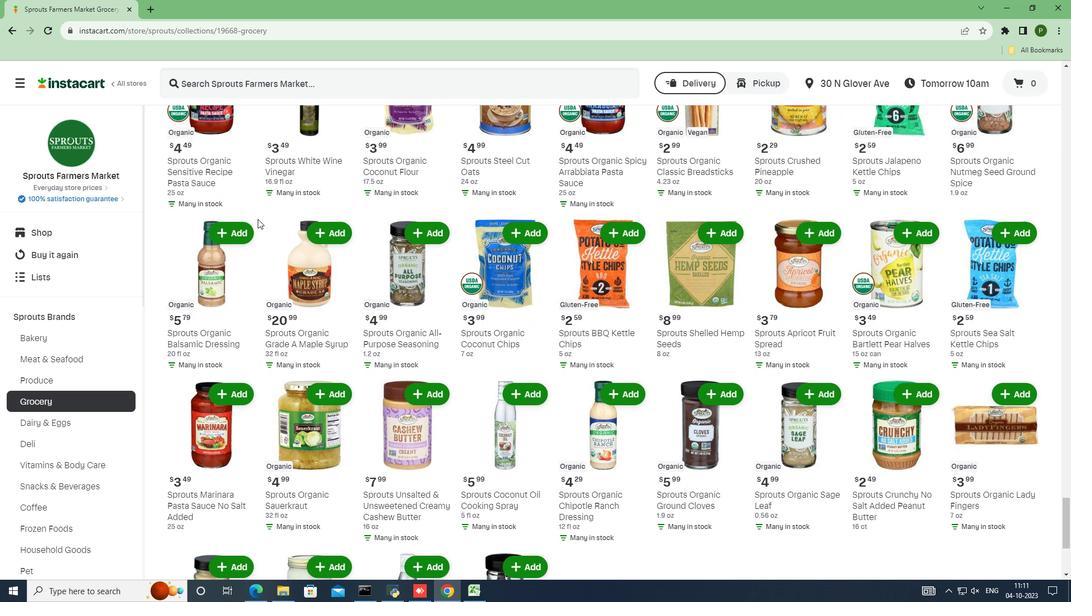 
Action: Mouse scrolled (257, 218) with delta (0, 0)
Screenshot: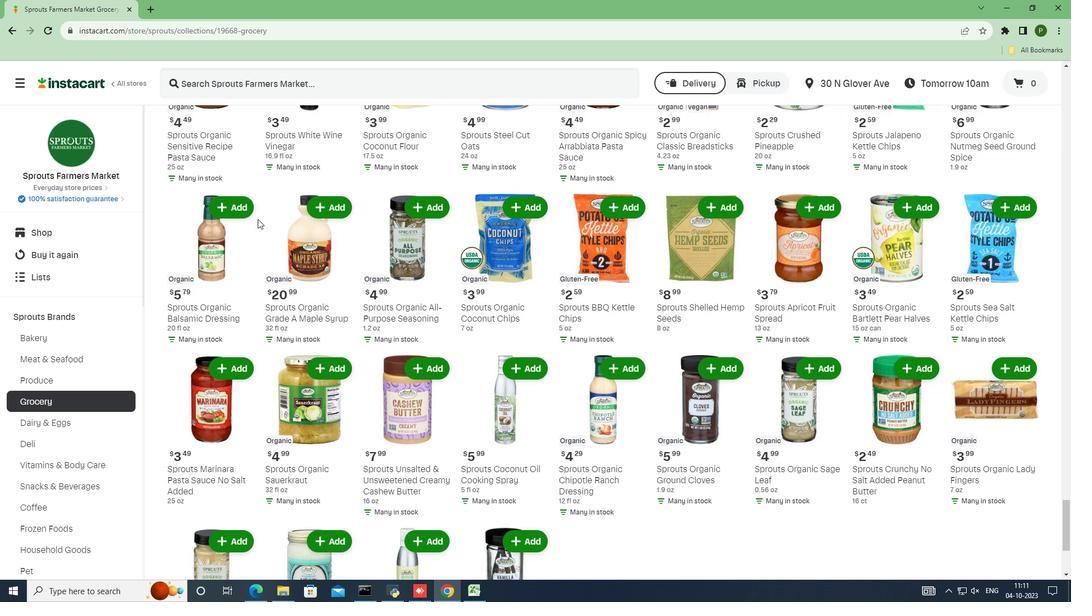 
Action: Mouse scrolled (257, 218) with delta (0, 0)
Screenshot: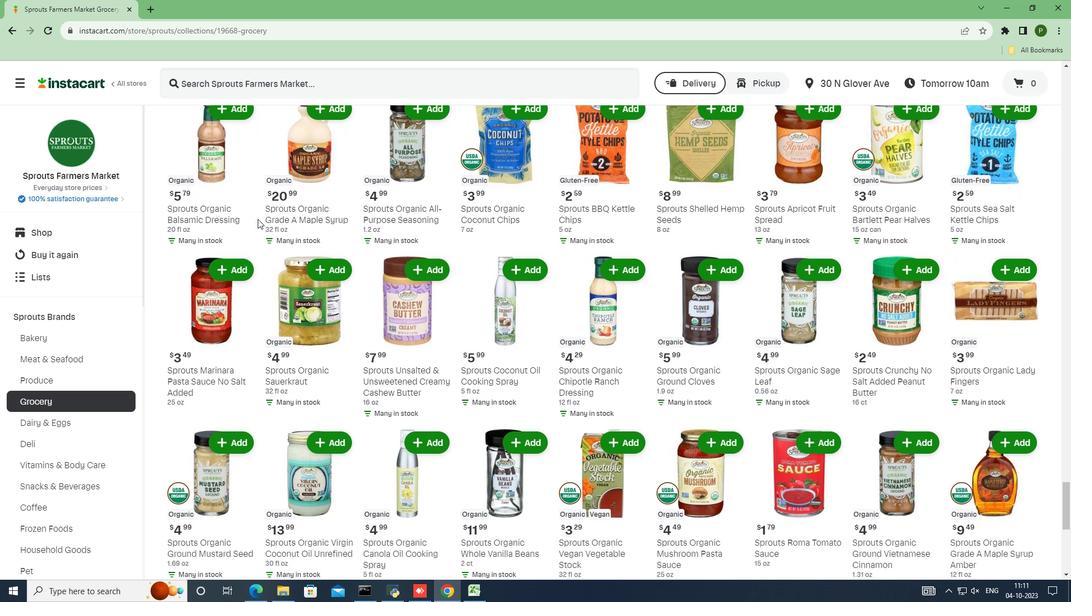 
Action: Mouse scrolled (257, 218) with delta (0, 0)
Screenshot: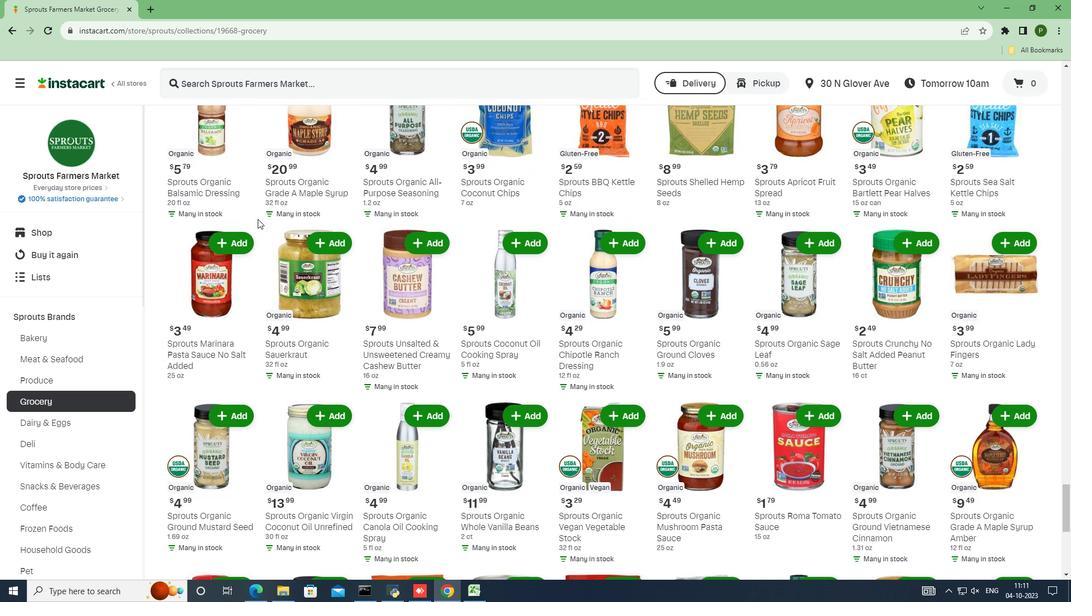 
Action: Mouse scrolled (257, 218) with delta (0, 0)
Screenshot: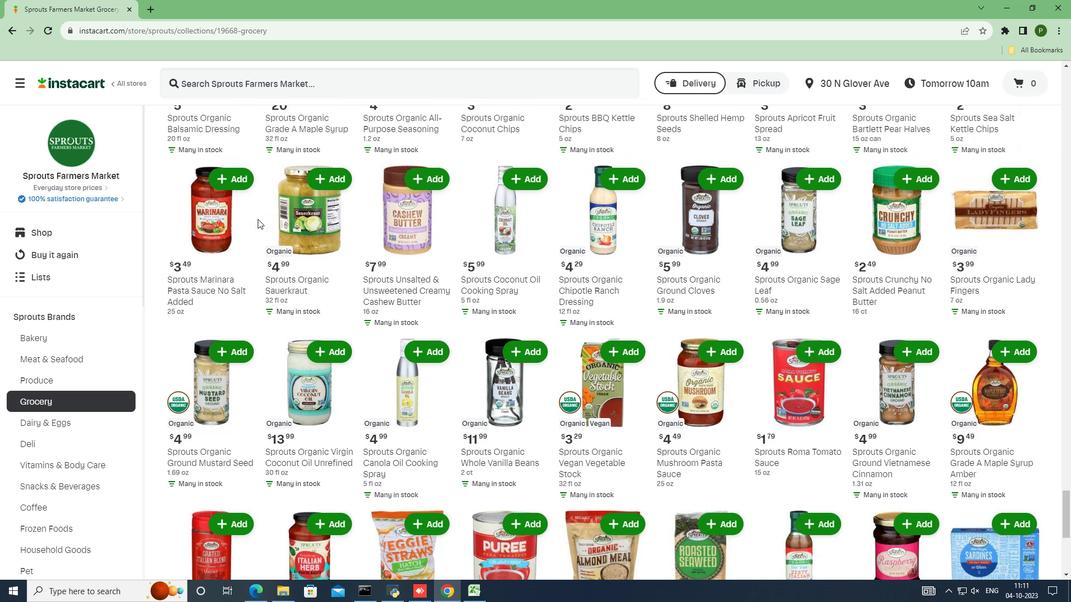 
Action: Mouse scrolled (257, 218) with delta (0, 0)
Screenshot: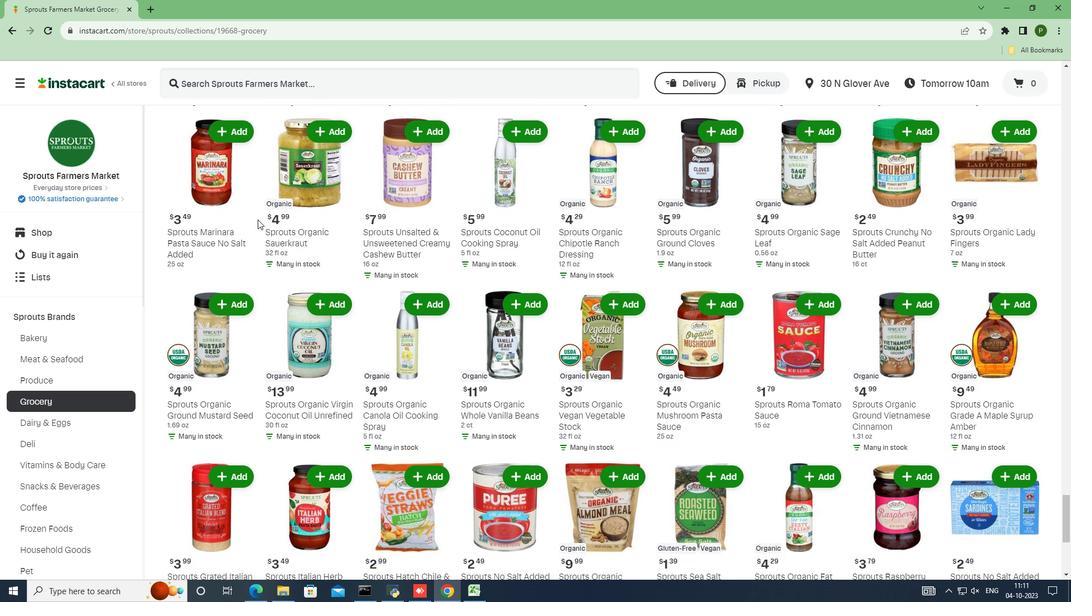 
Action: Mouse moved to (257, 219)
Screenshot: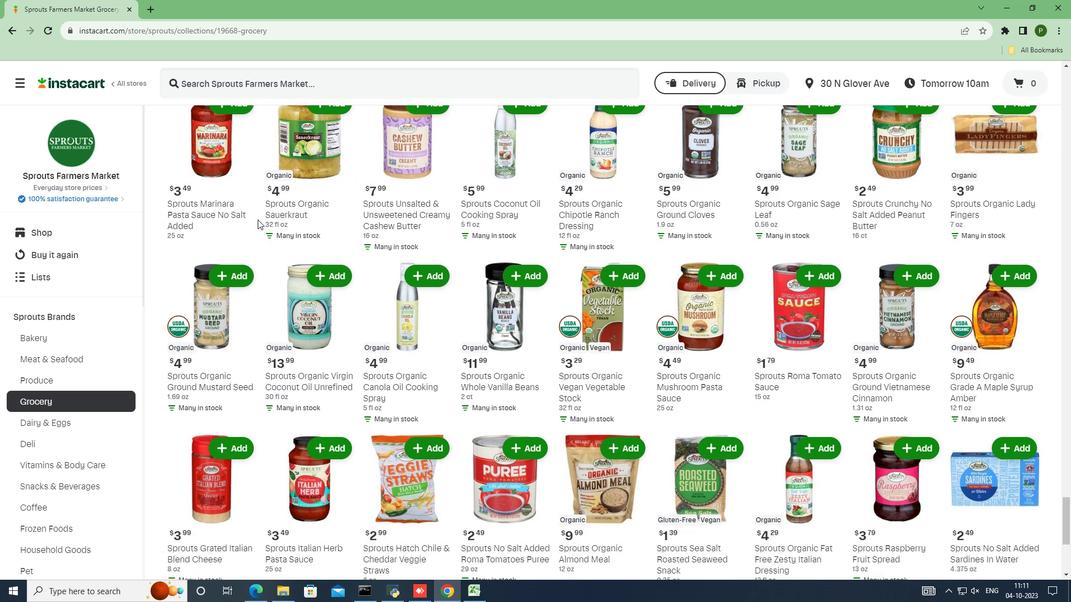 
Action: Mouse scrolled (257, 219) with delta (0, 0)
Screenshot: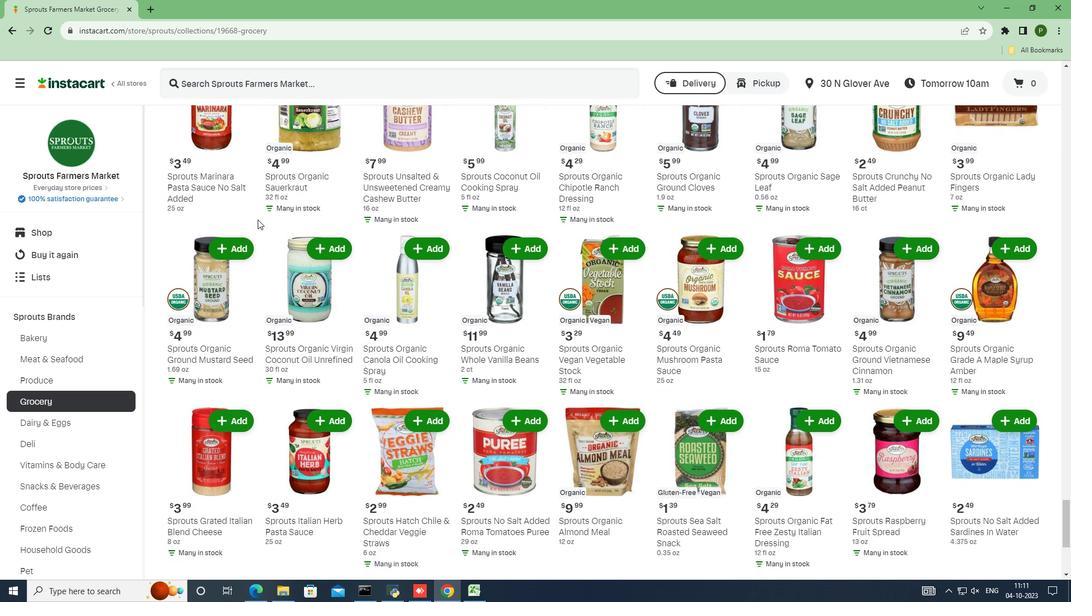 
Action: Mouse scrolled (257, 219) with delta (0, 0)
Screenshot: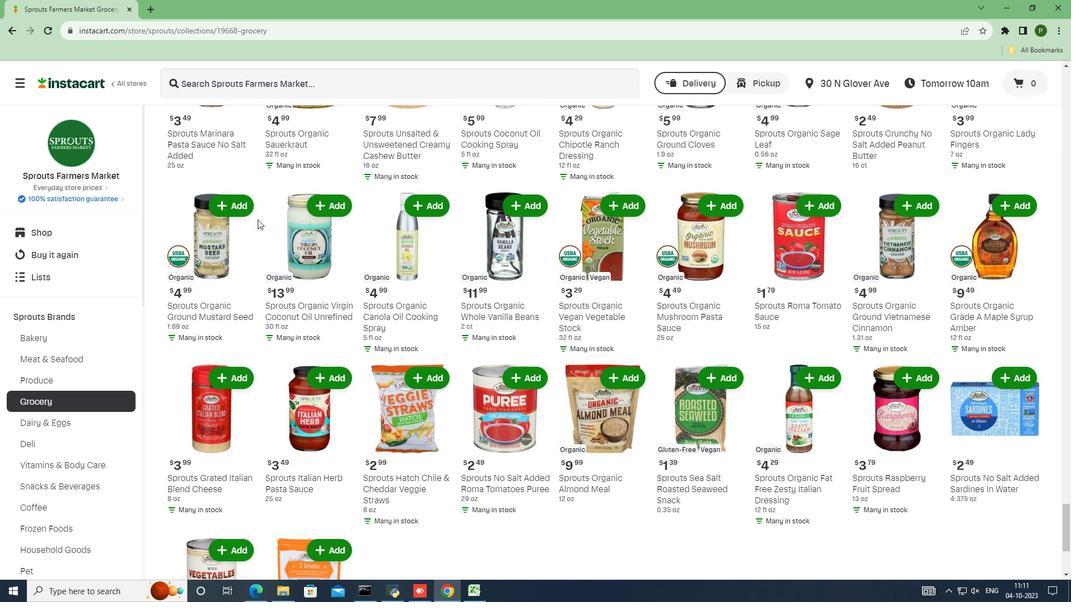 
Action: Mouse scrolled (257, 219) with delta (0, 0)
Screenshot: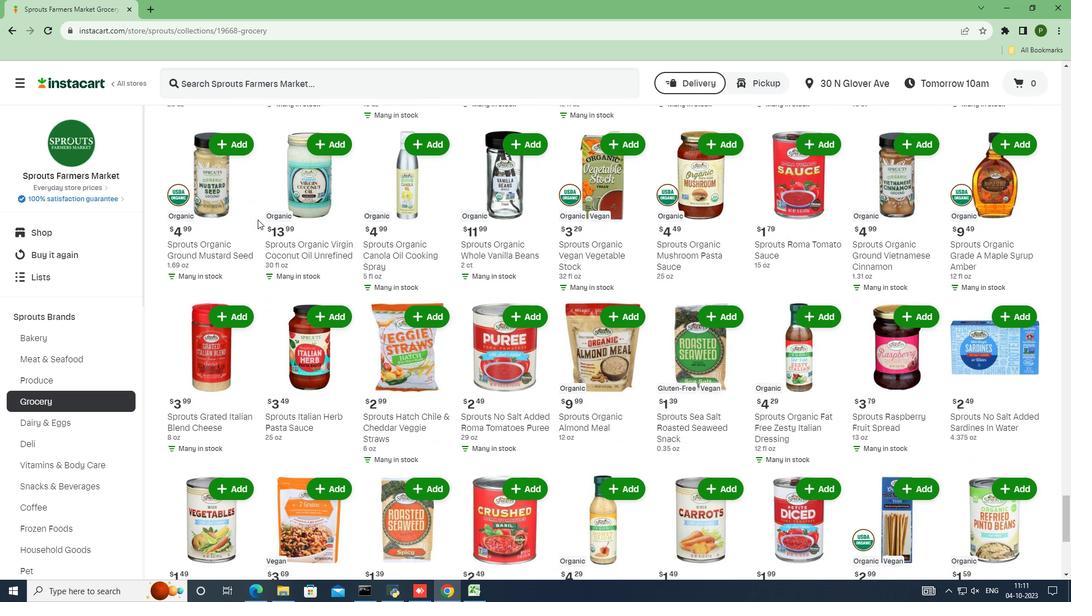 
Action: Mouse scrolled (257, 219) with delta (0, 0)
Screenshot: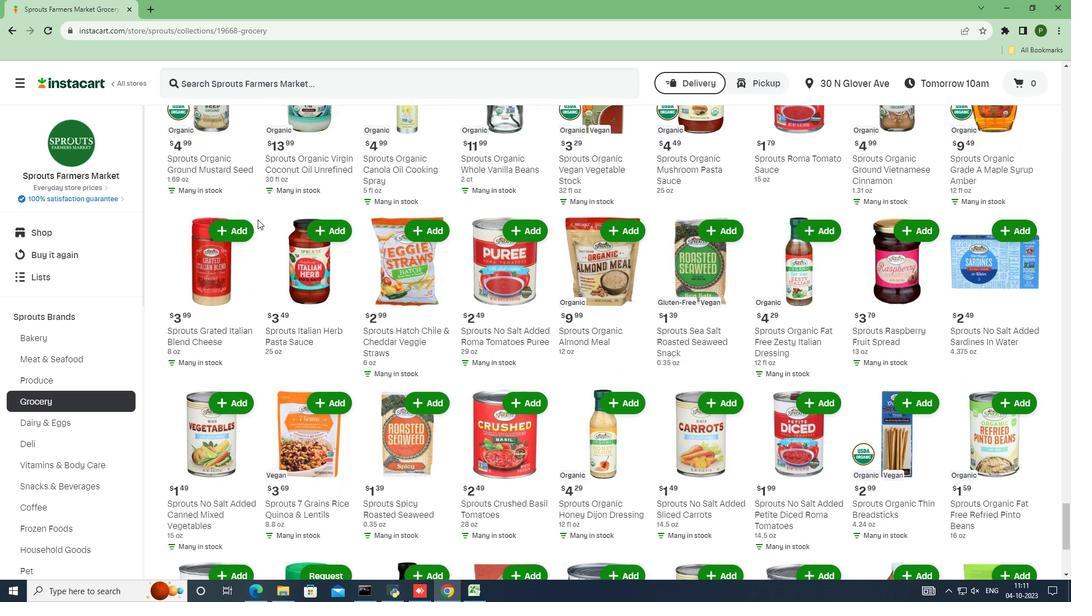 
Action: Mouse scrolled (257, 219) with delta (0, 0)
Screenshot: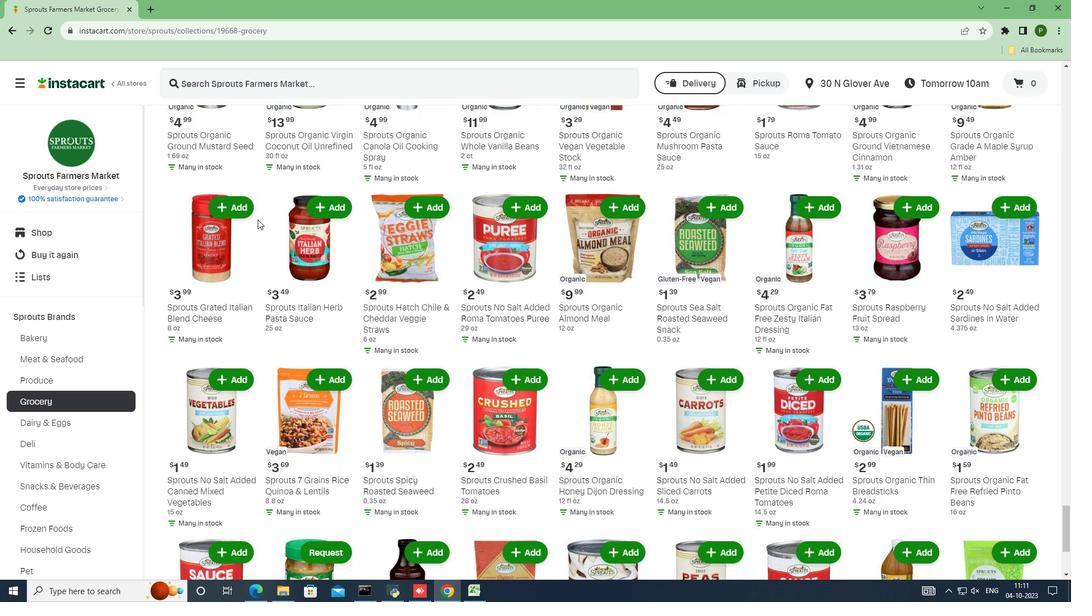 
Action: Mouse scrolled (257, 219) with delta (0, 0)
Screenshot: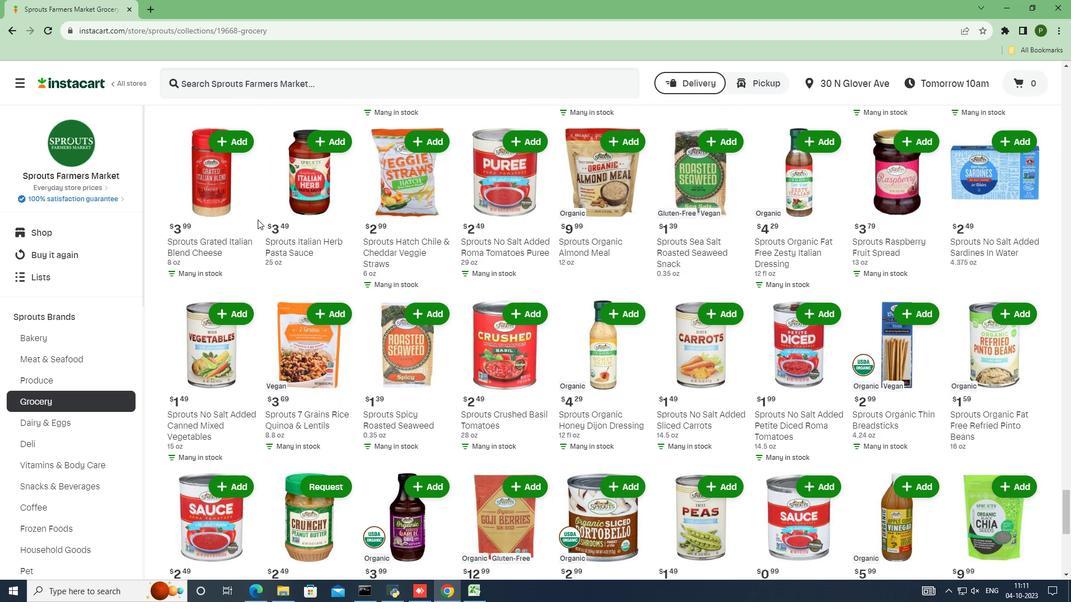 
Action: Mouse scrolled (257, 219) with delta (0, 0)
Screenshot: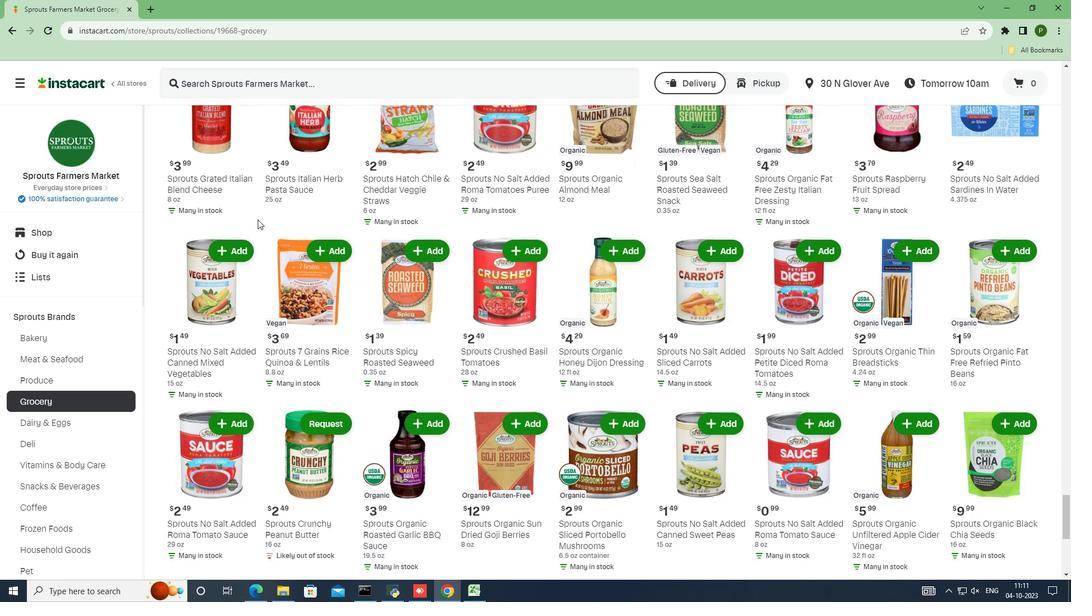 
Action: Mouse moved to (977, 391)
Screenshot: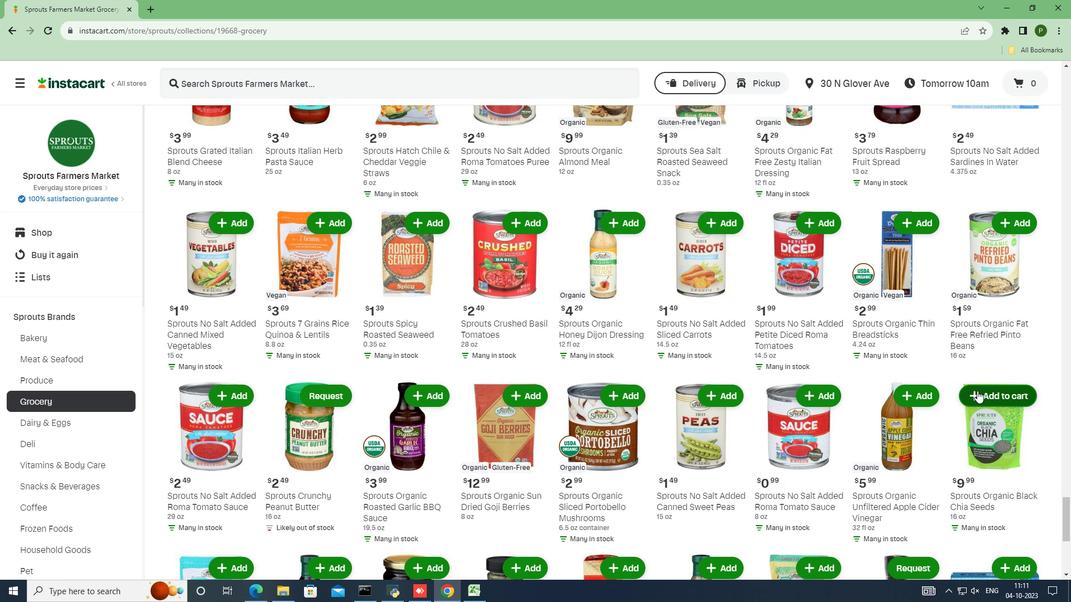 
Action: Mouse pressed left at (977, 391)
Screenshot: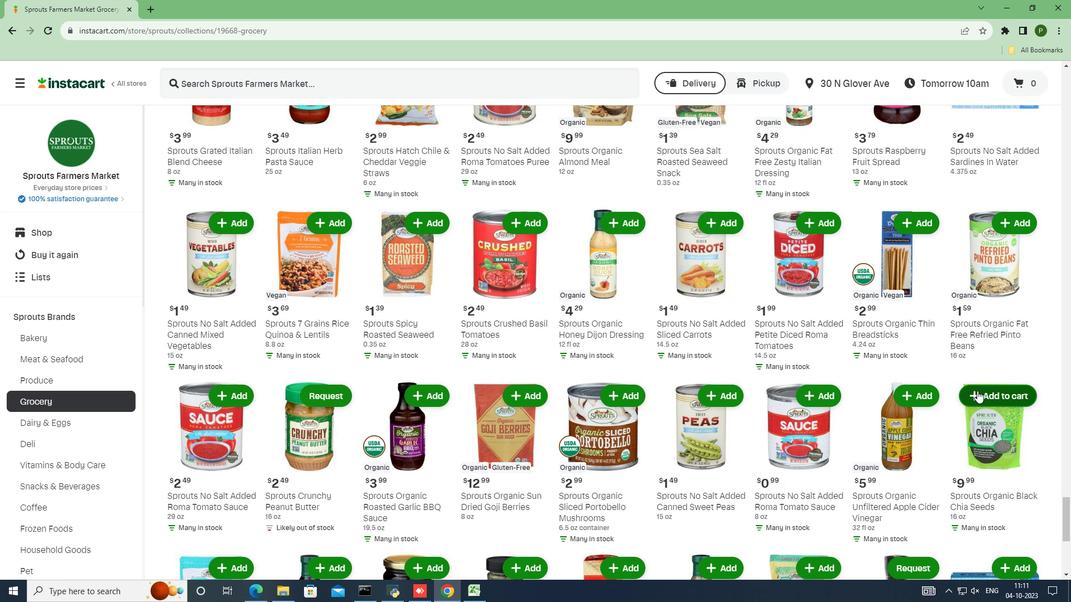 
